 Task: Search one way flight ticket for 4 adults, 1 infant in seat and 1 infant on lap in premium economy from Greensboro: Piedmont Triad International Airport to Raleigh: Raleigh-durham International Airport on 8-5-2023. Choice of flights is JetBlue. Number of bags: 5 checked bags. Price is upto 60000. Outbound departure time preference is 10:15.
Action: Mouse moved to (378, 327)
Screenshot: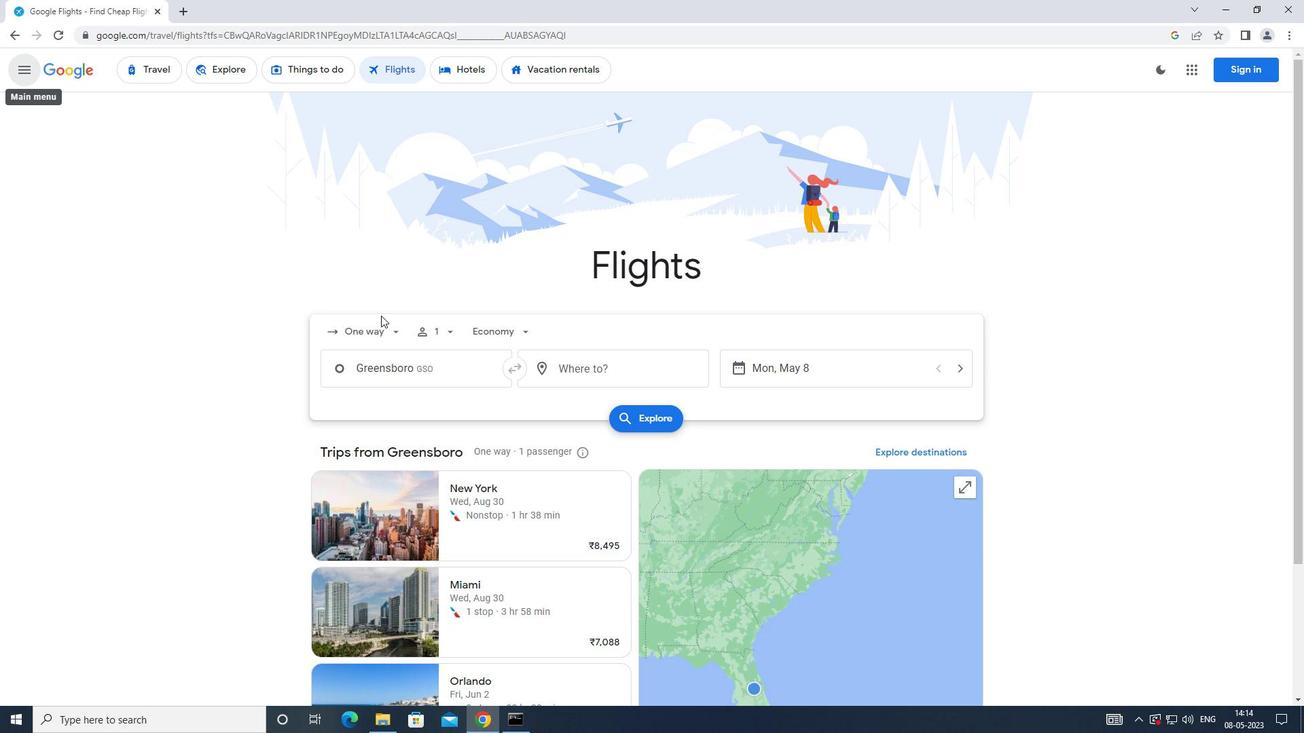 
Action: Mouse pressed left at (378, 327)
Screenshot: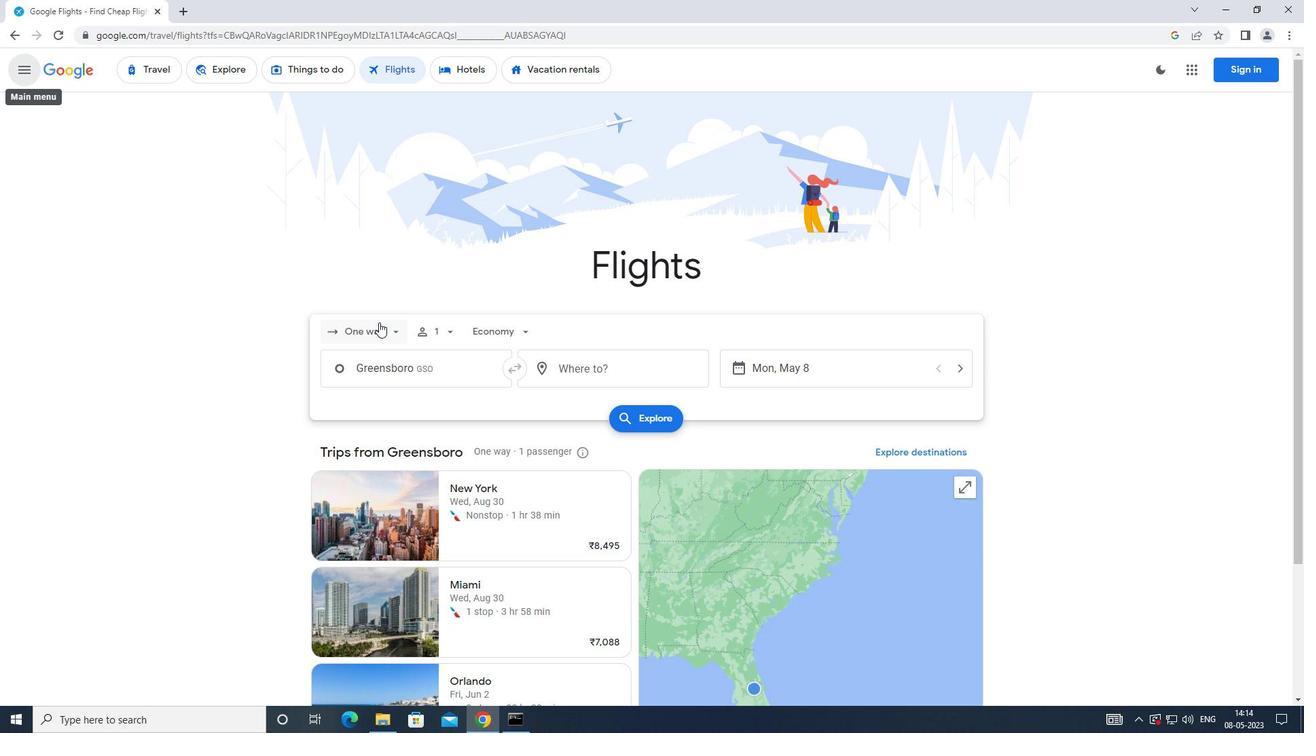 
Action: Mouse moved to (381, 400)
Screenshot: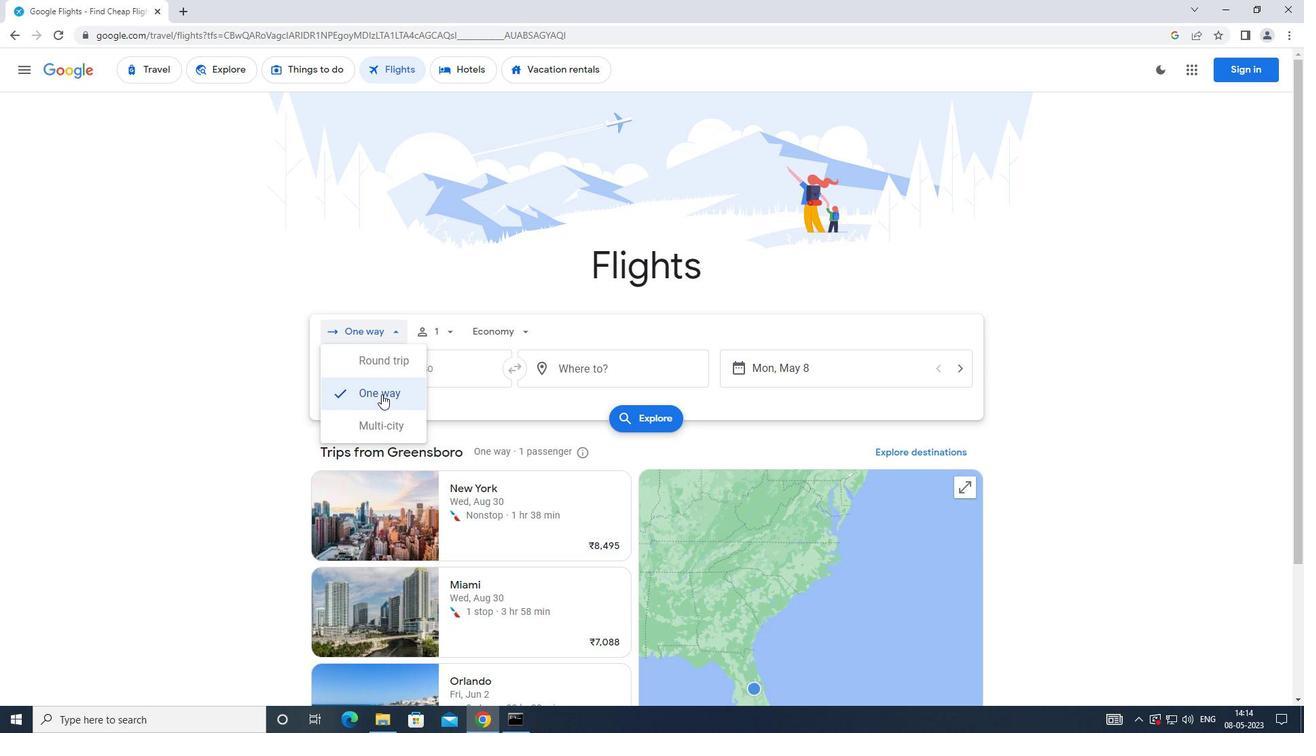 
Action: Mouse pressed left at (381, 400)
Screenshot: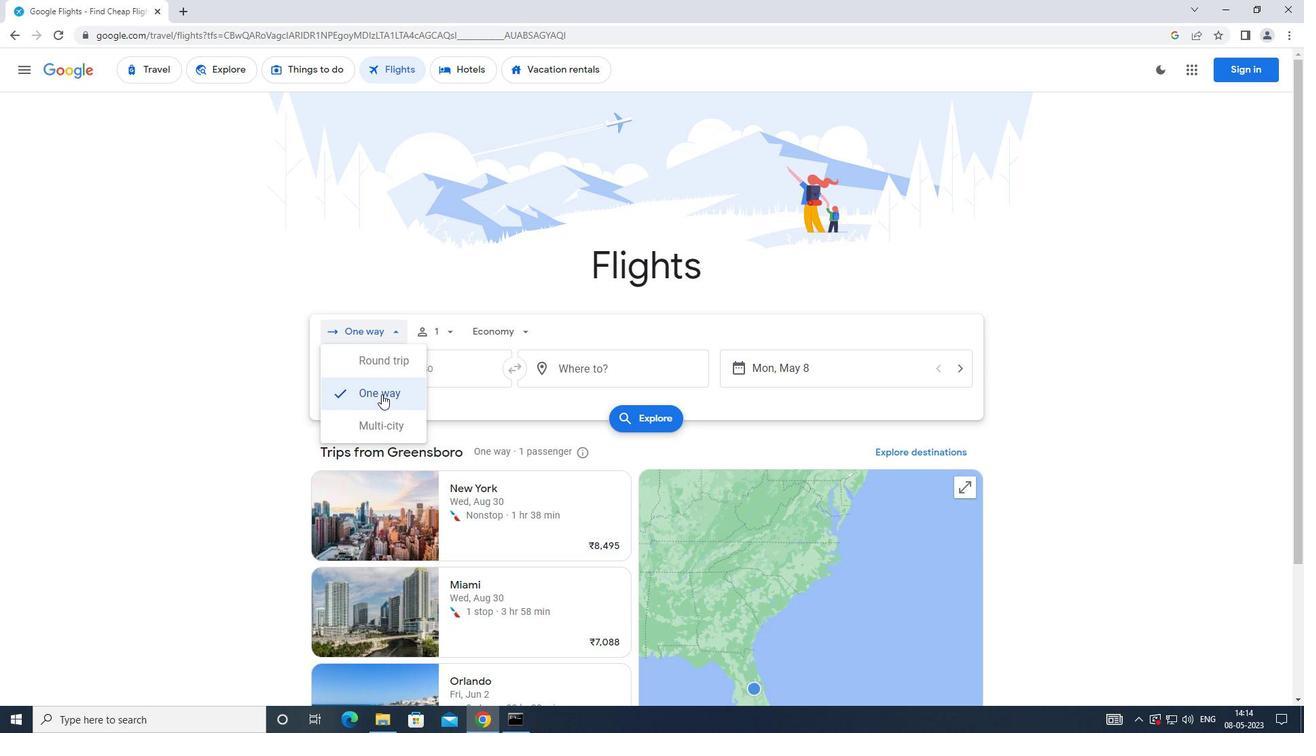 
Action: Mouse moved to (441, 330)
Screenshot: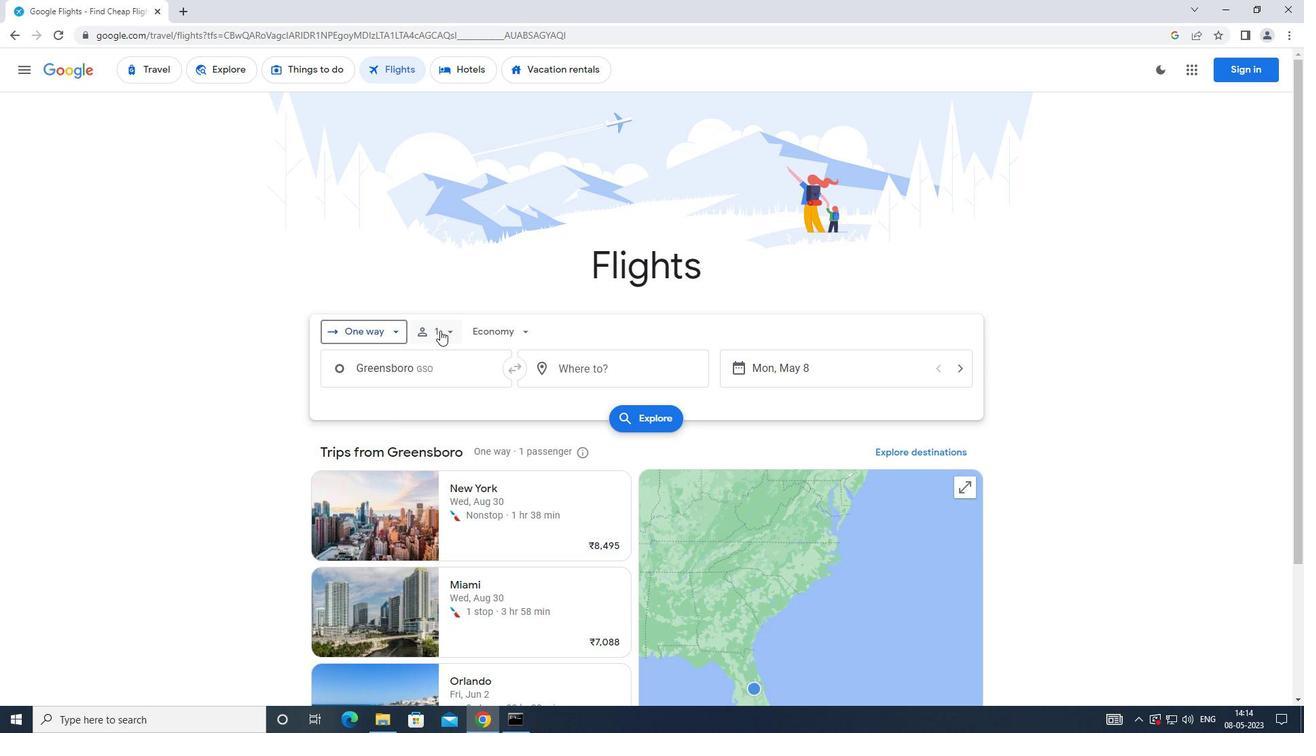 
Action: Mouse pressed left at (441, 330)
Screenshot: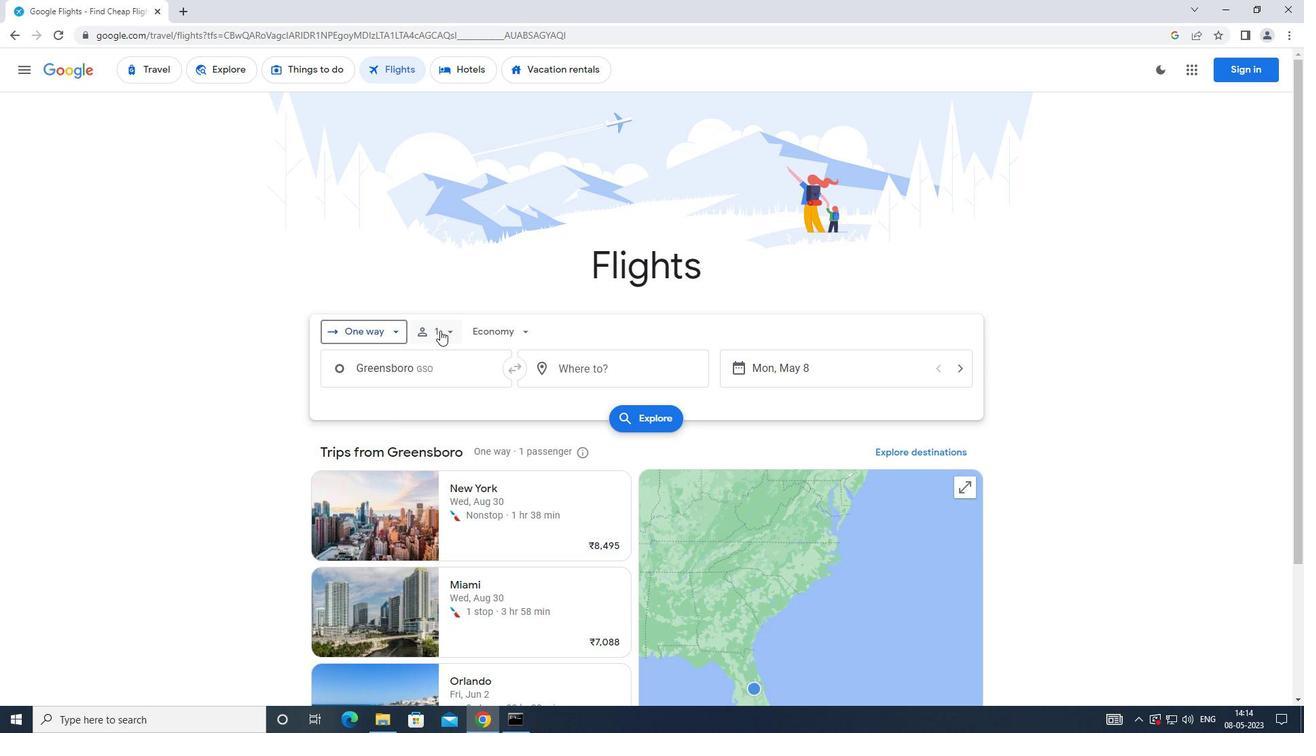 
Action: Mouse moved to (550, 363)
Screenshot: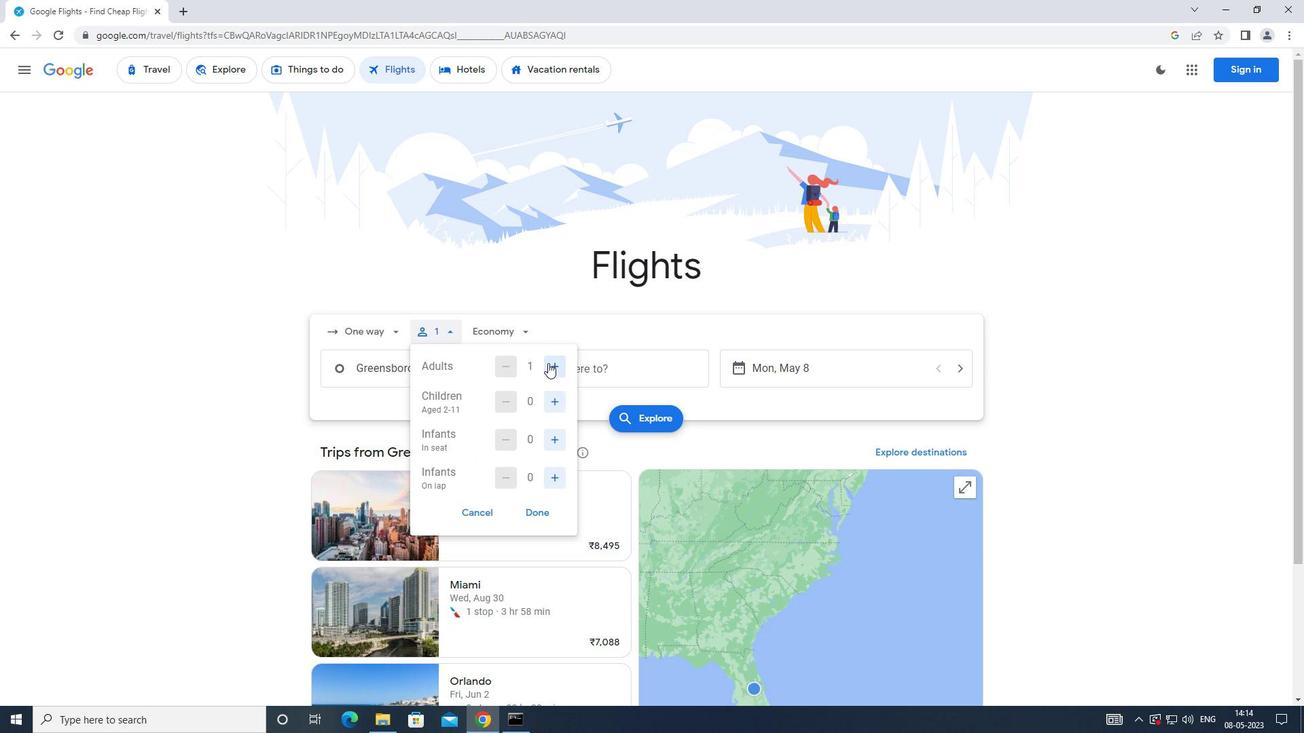 
Action: Mouse pressed left at (550, 363)
Screenshot: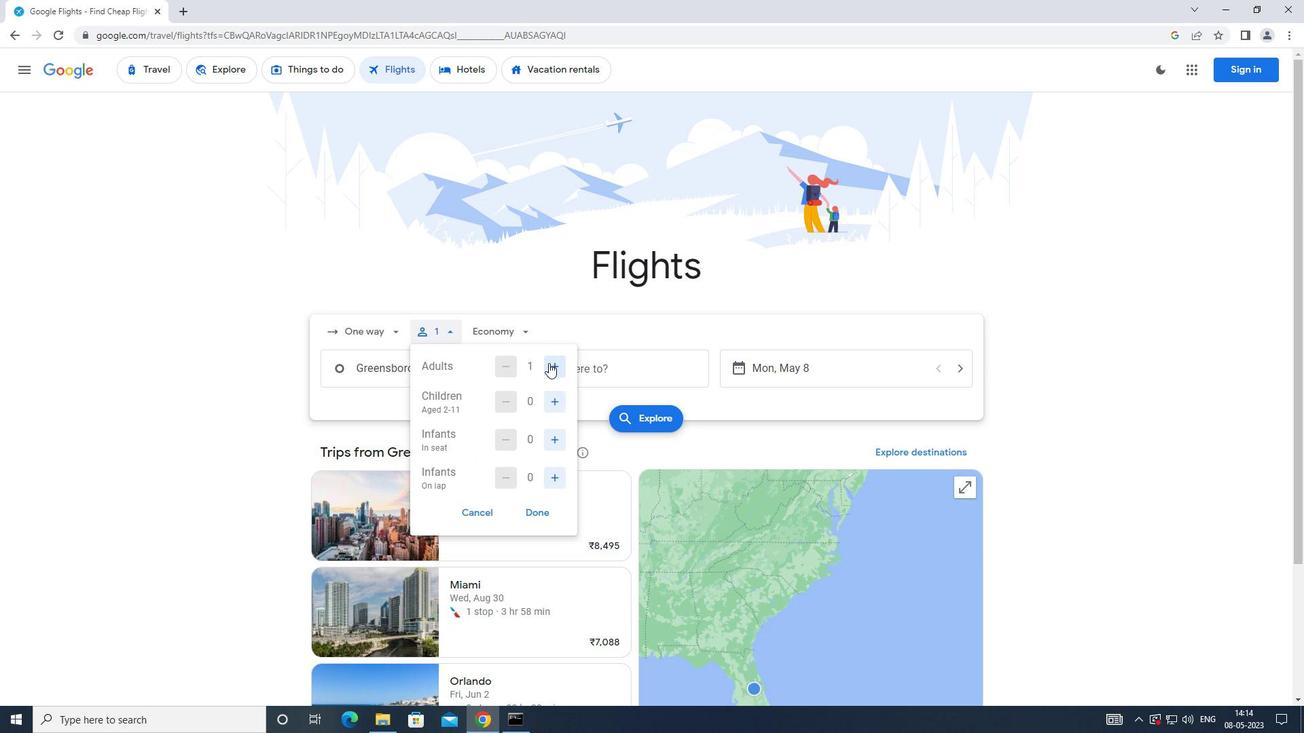 
Action: Mouse pressed left at (550, 363)
Screenshot: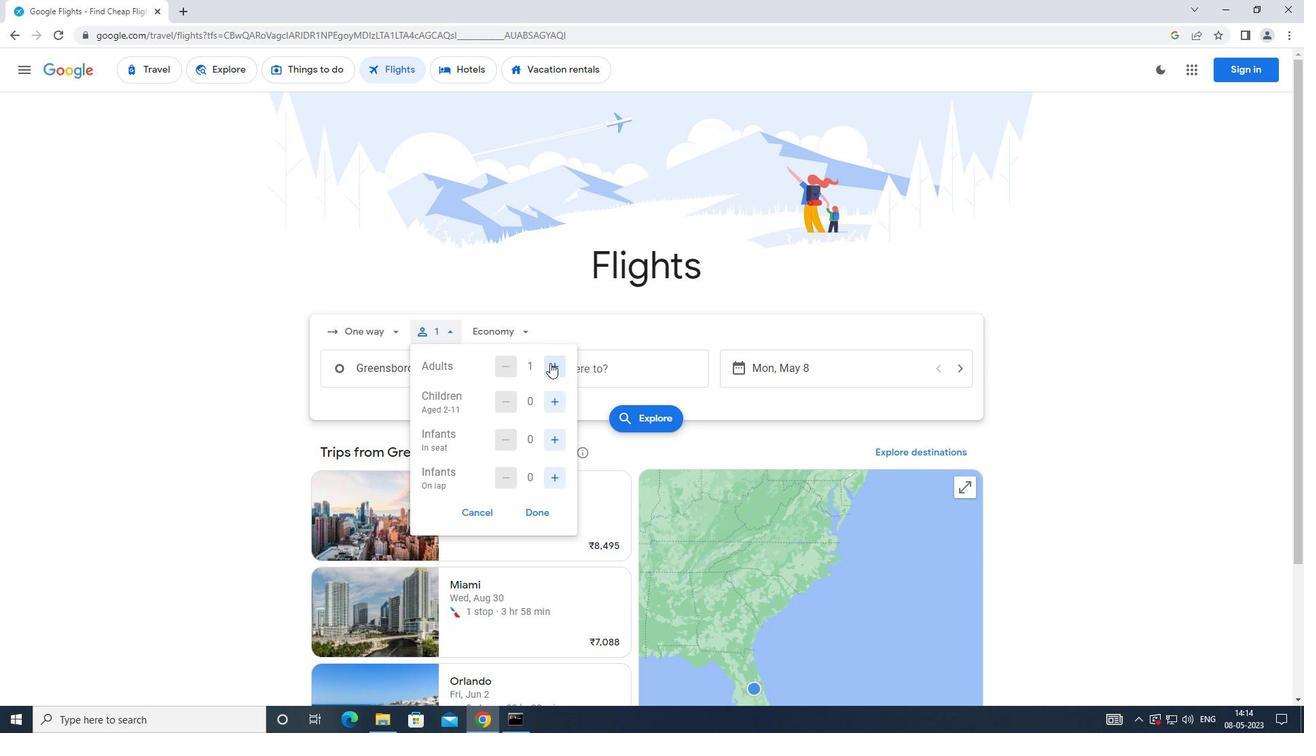 
Action: Mouse pressed left at (550, 363)
Screenshot: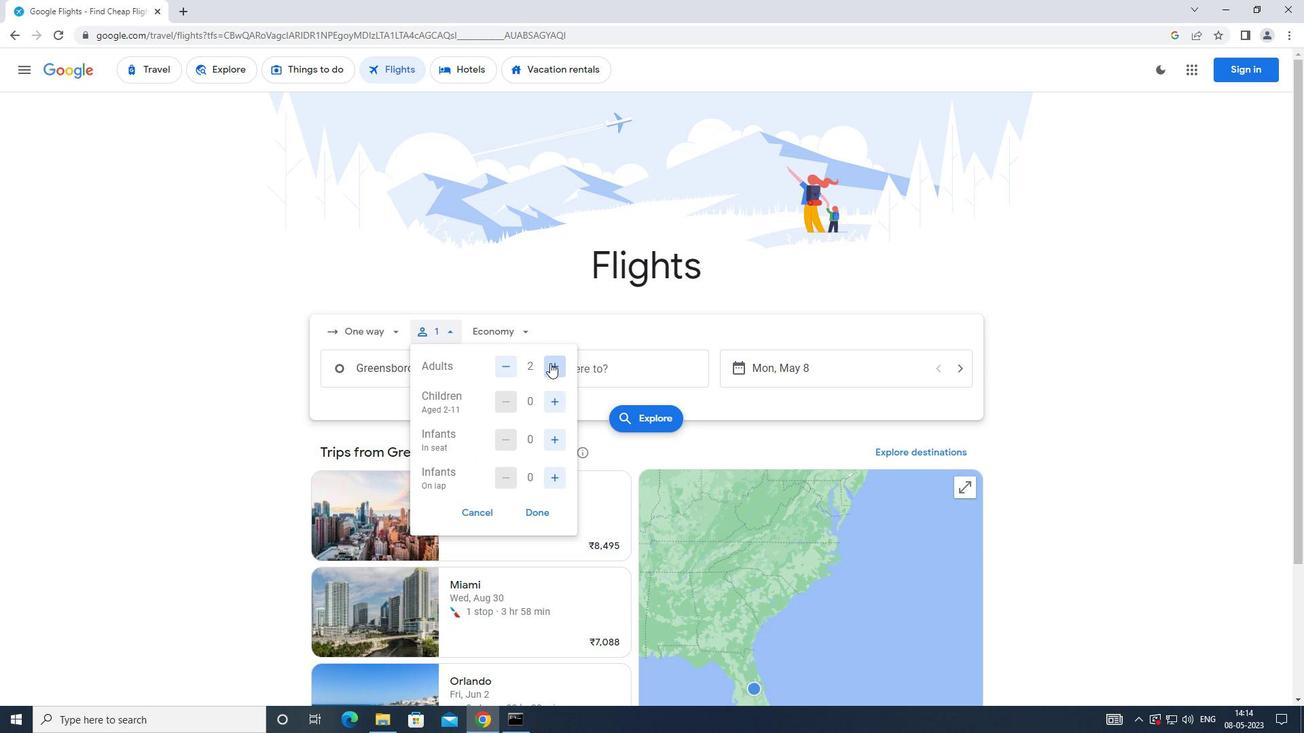 
Action: Mouse moved to (555, 371)
Screenshot: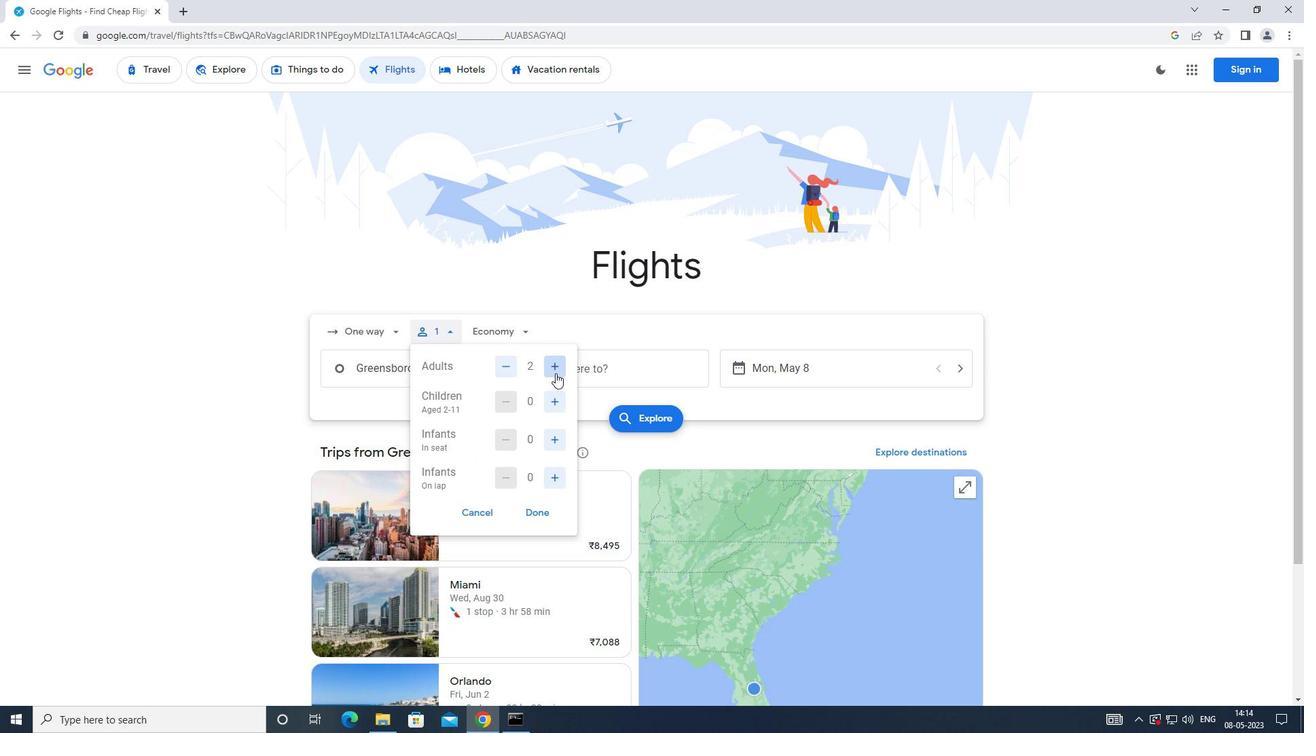 
Action: Mouse pressed left at (555, 371)
Screenshot: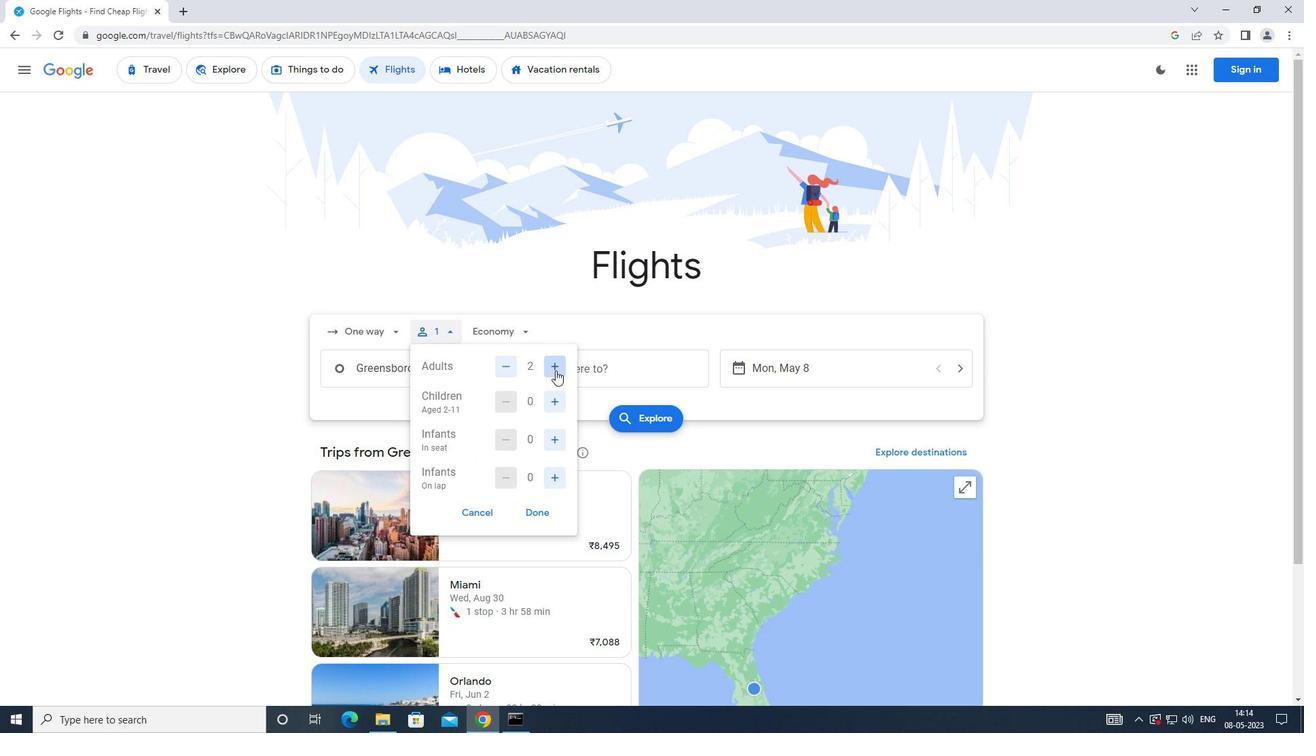 
Action: Mouse moved to (498, 368)
Screenshot: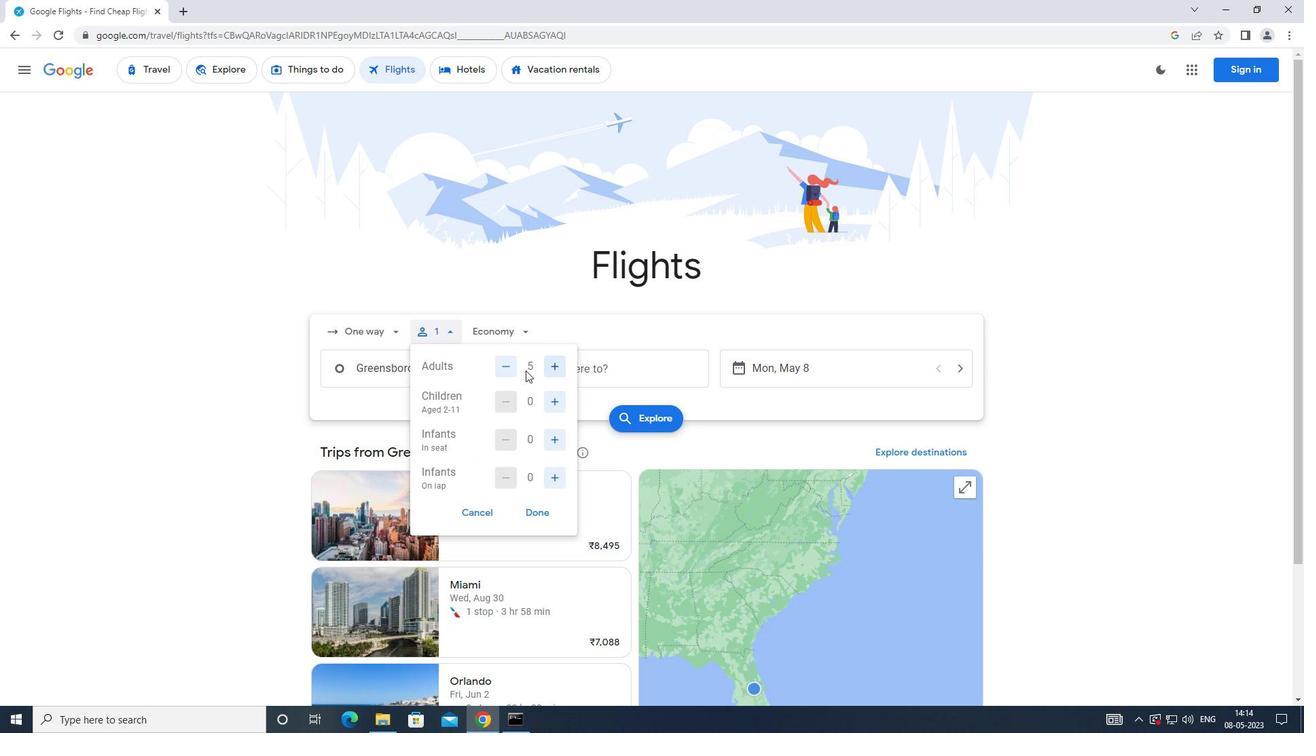 
Action: Mouse pressed left at (498, 368)
Screenshot: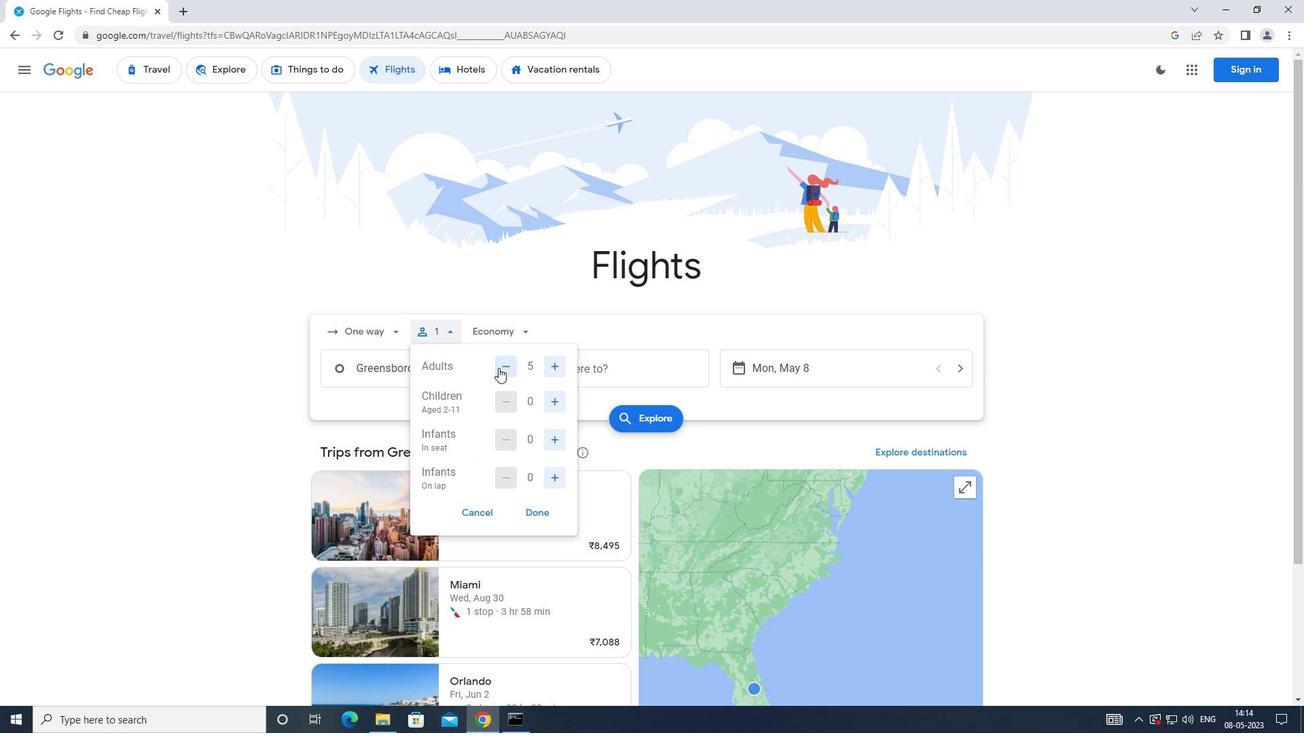 
Action: Mouse moved to (556, 398)
Screenshot: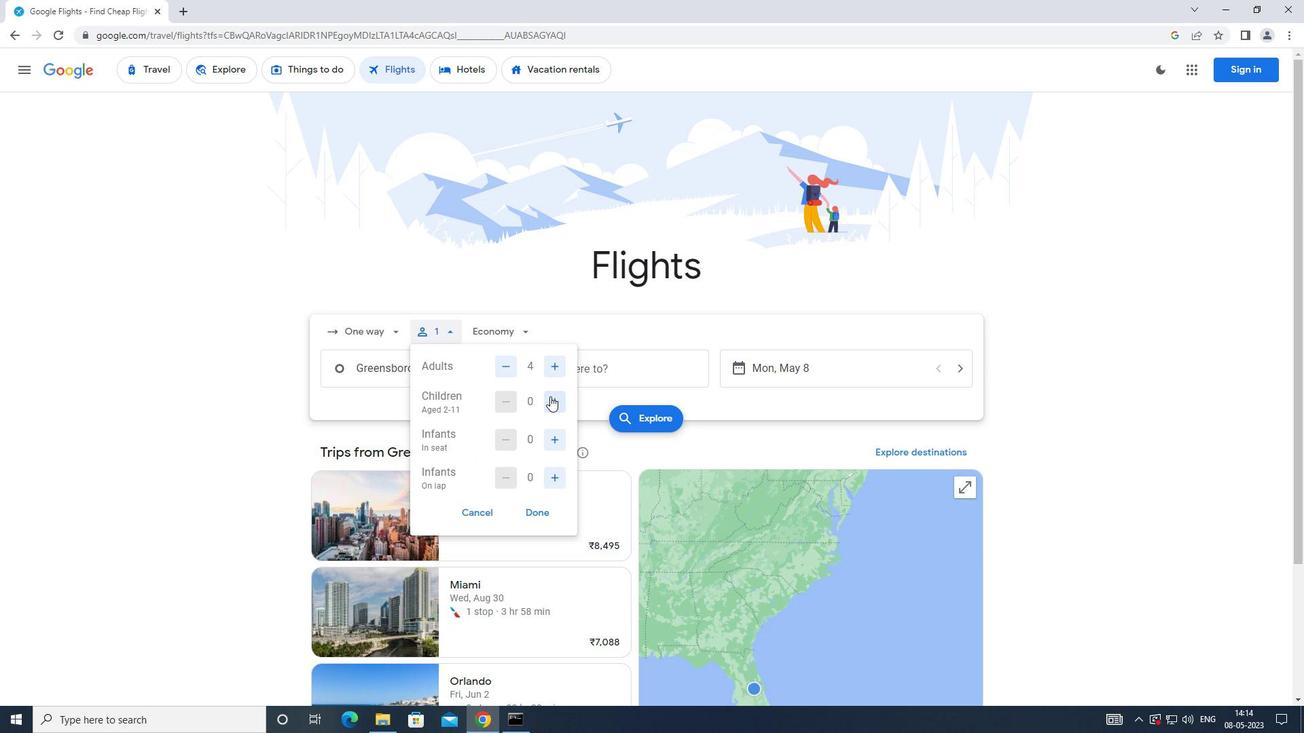 
Action: Mouse pressed left at (556, 398)
Screenshot: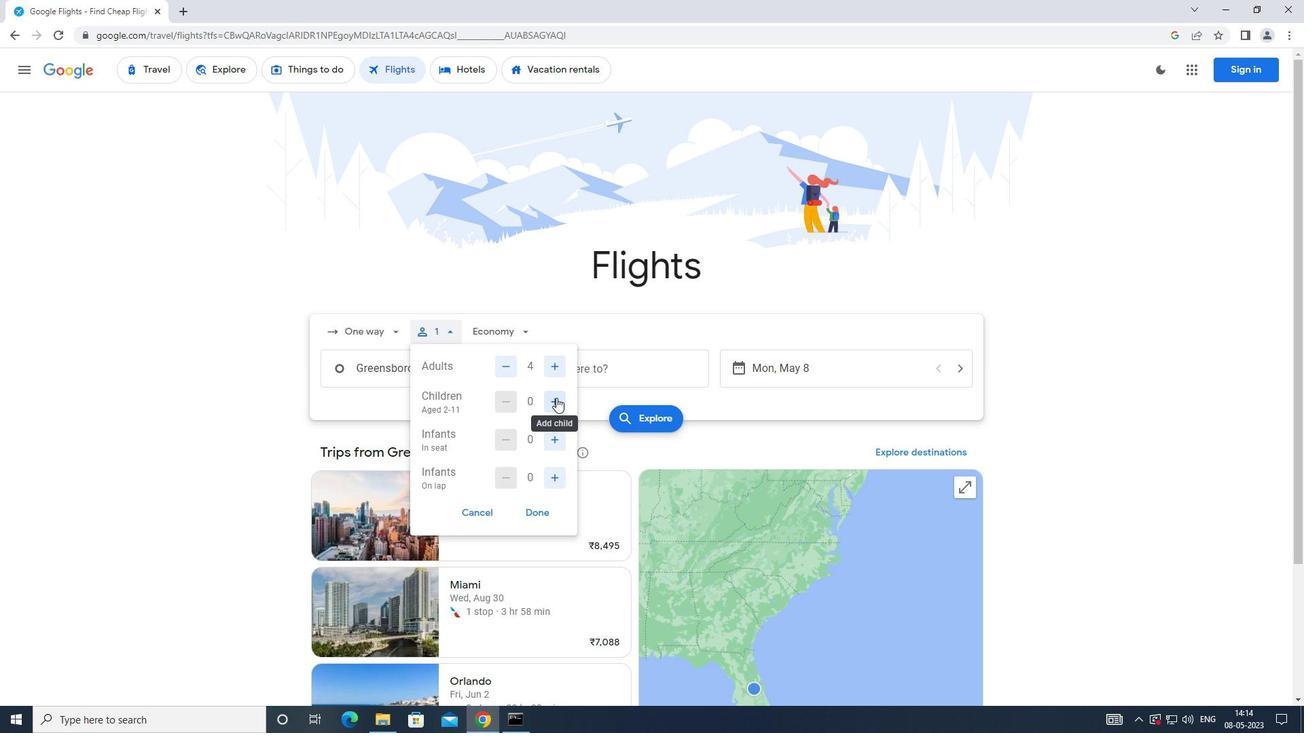 
Action: Mouse moved to (512, 398)
Screenshot: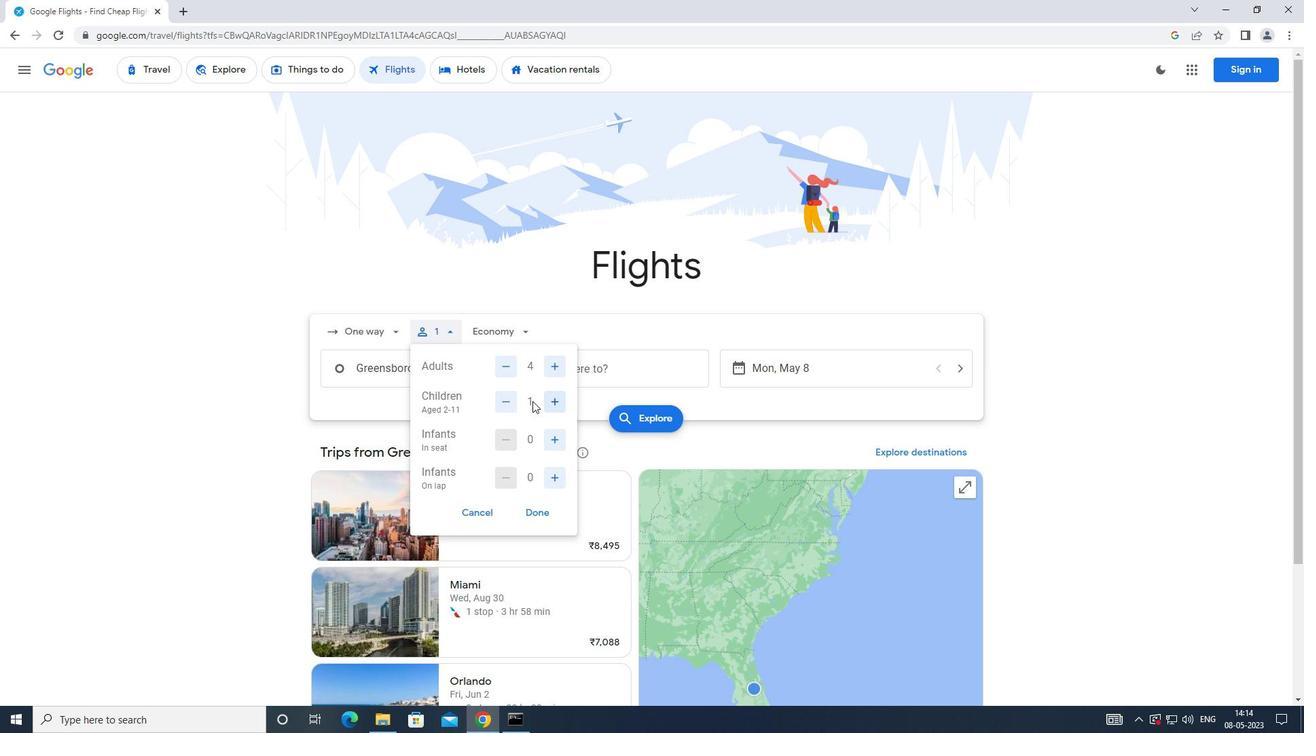 
Action: Mouse pressed left at (512, 398)
Screenshot: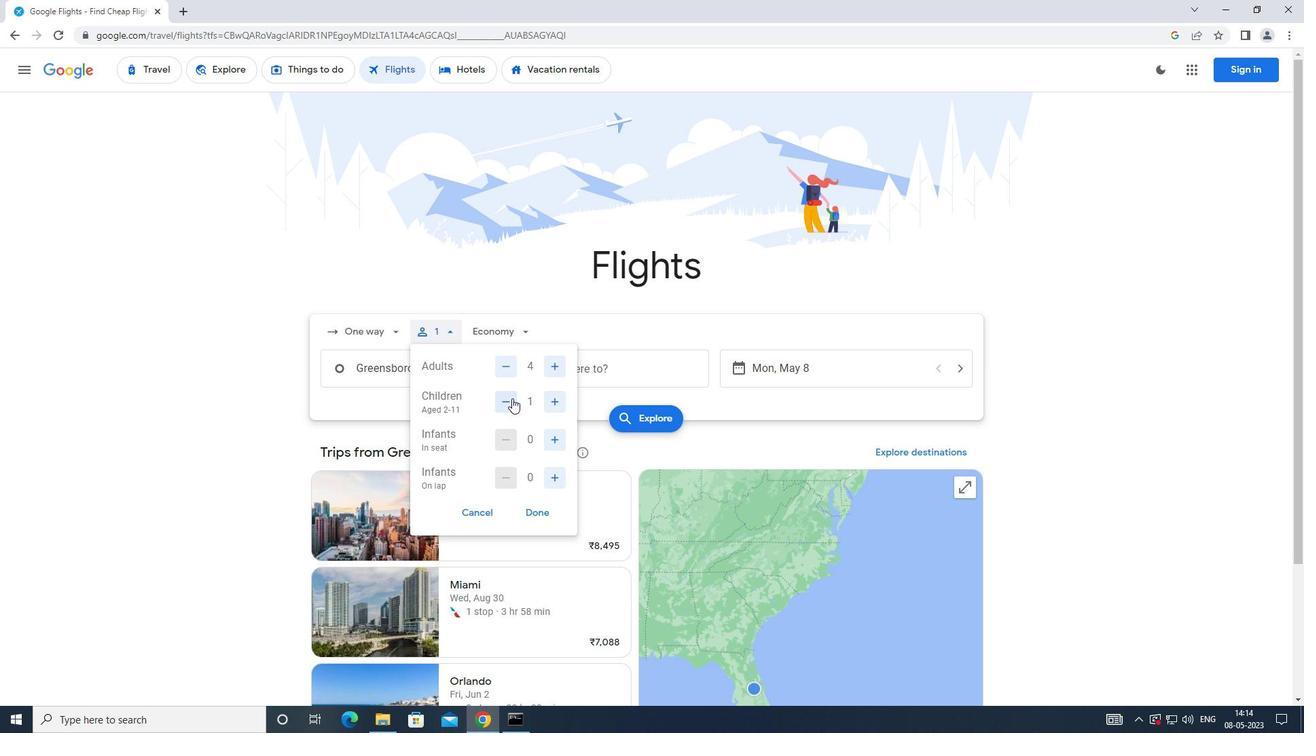 
Action: Mouse moved to (556, 445)
Screenshot: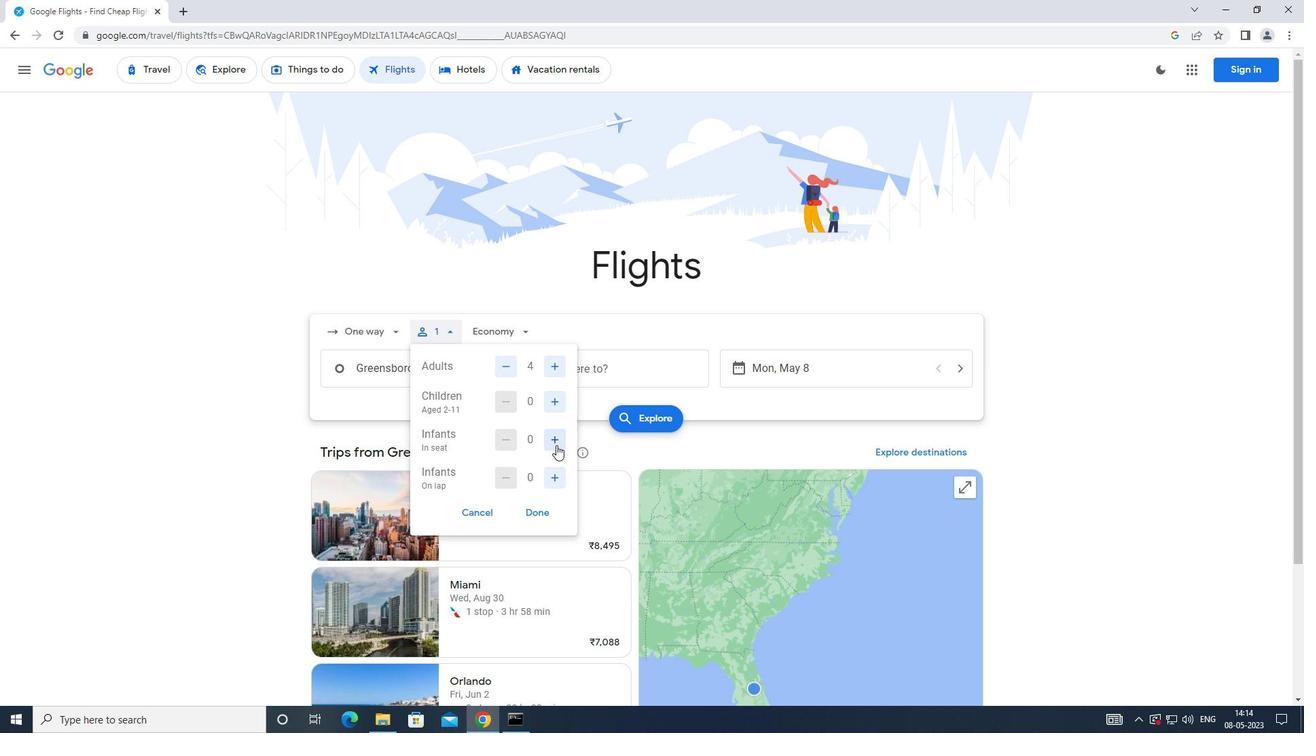
Action: Mouse pressed left at (556, 445)
Screenshot: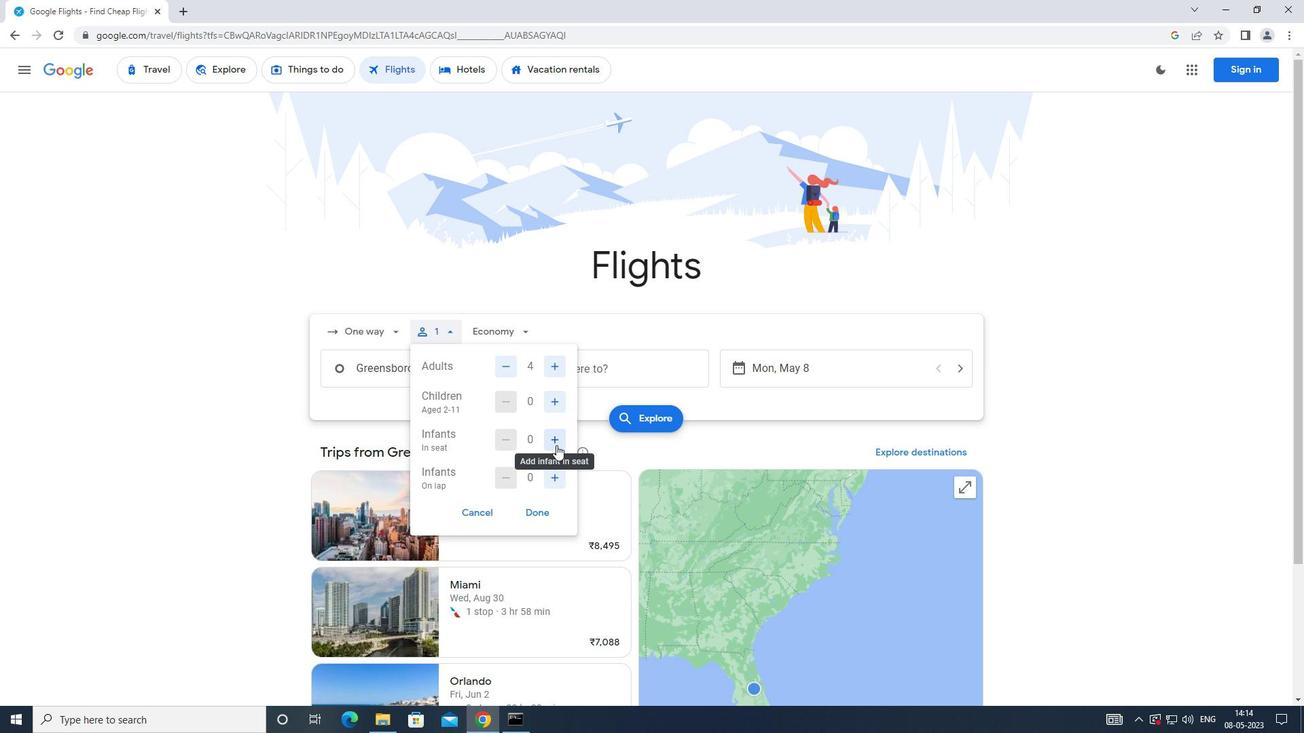 
Action: Mouse moved to (559, 475)
Screenshot: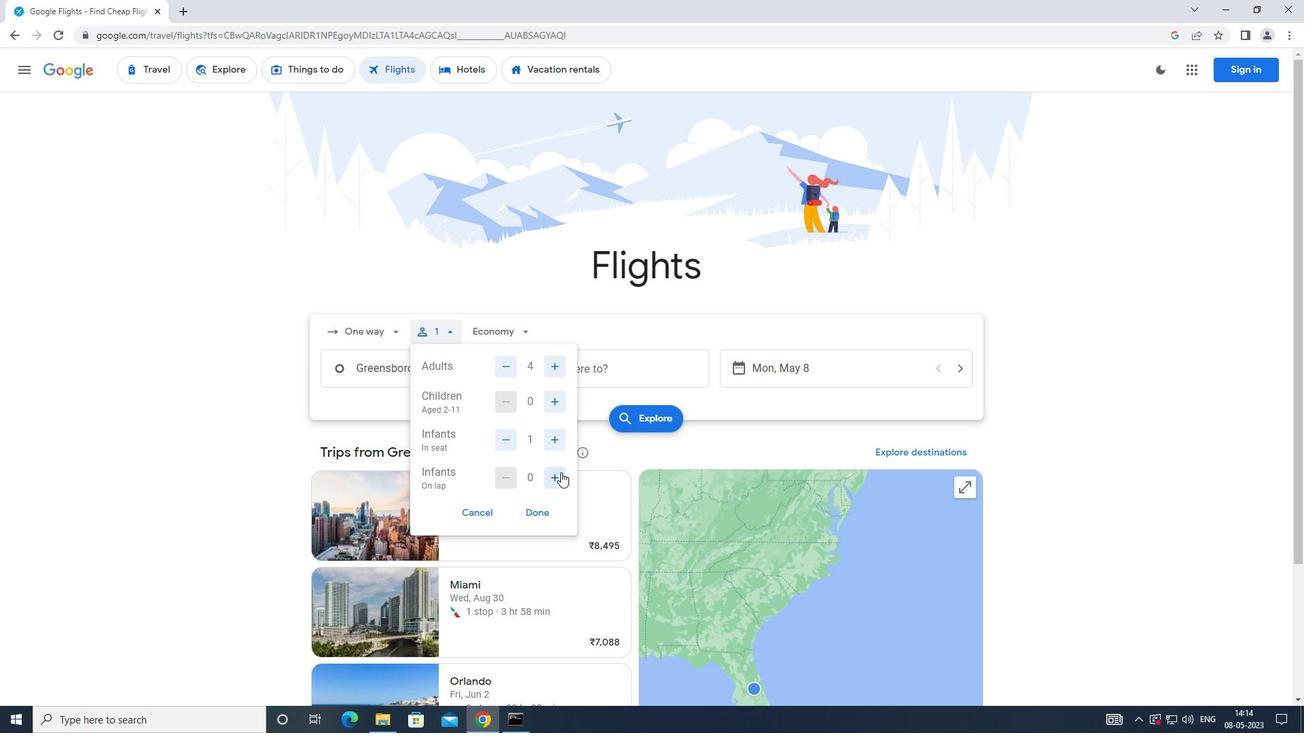 
Action: Mouse pressed left at (559, 475)
Screenshot: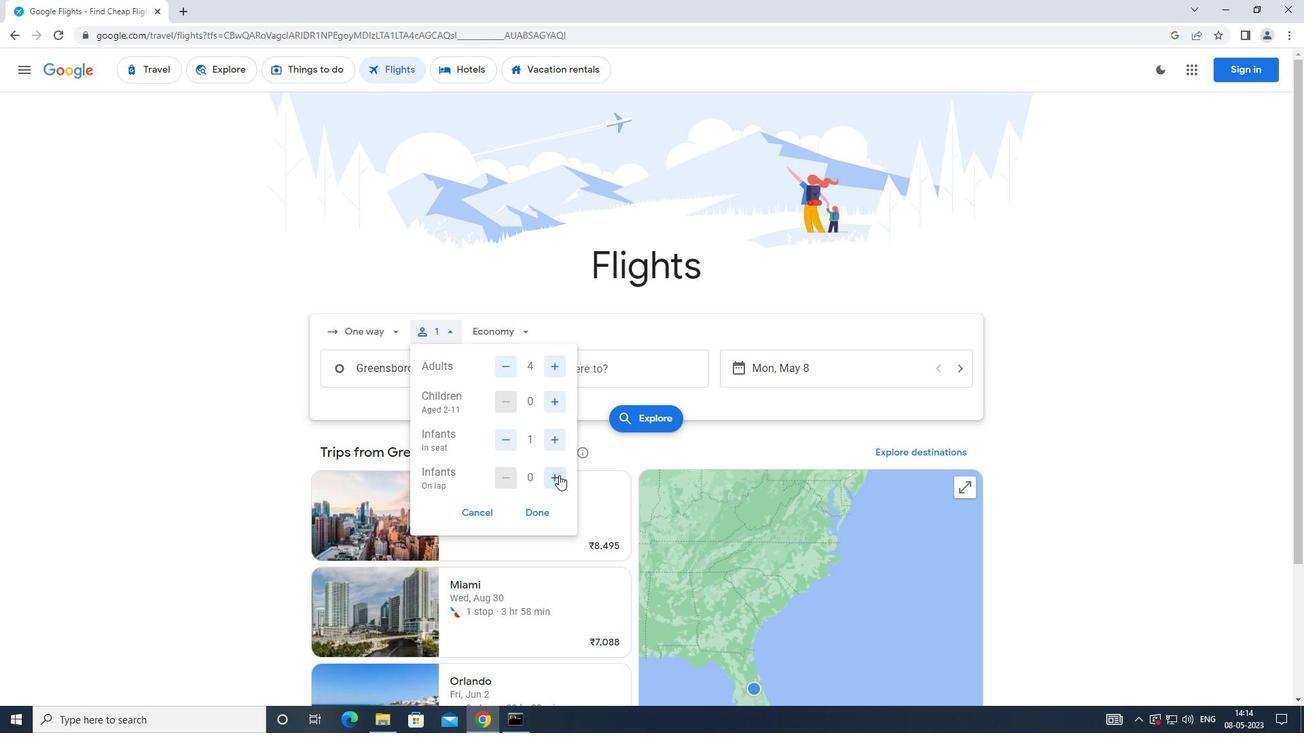 
Action: Mouse moved to (540, 514)
Screenshot: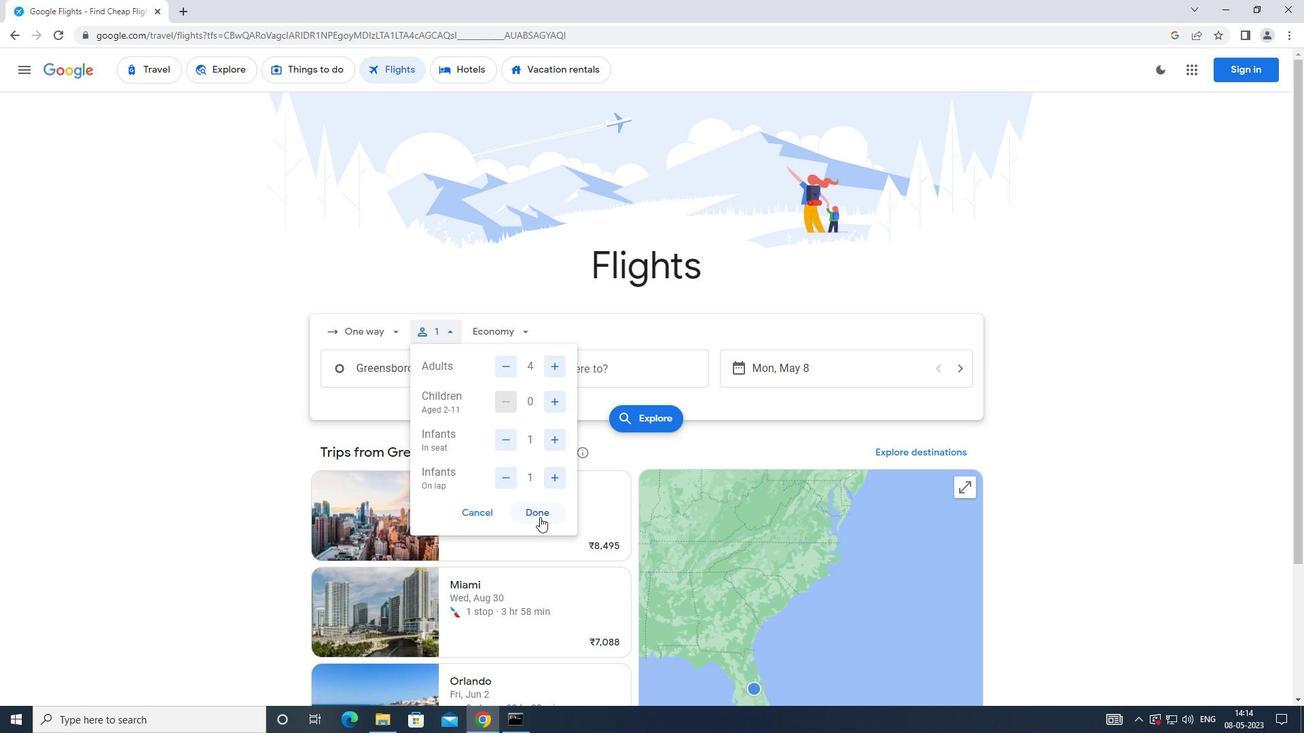 
Action: Mouse pressed left at (540, 514)
Screenshot: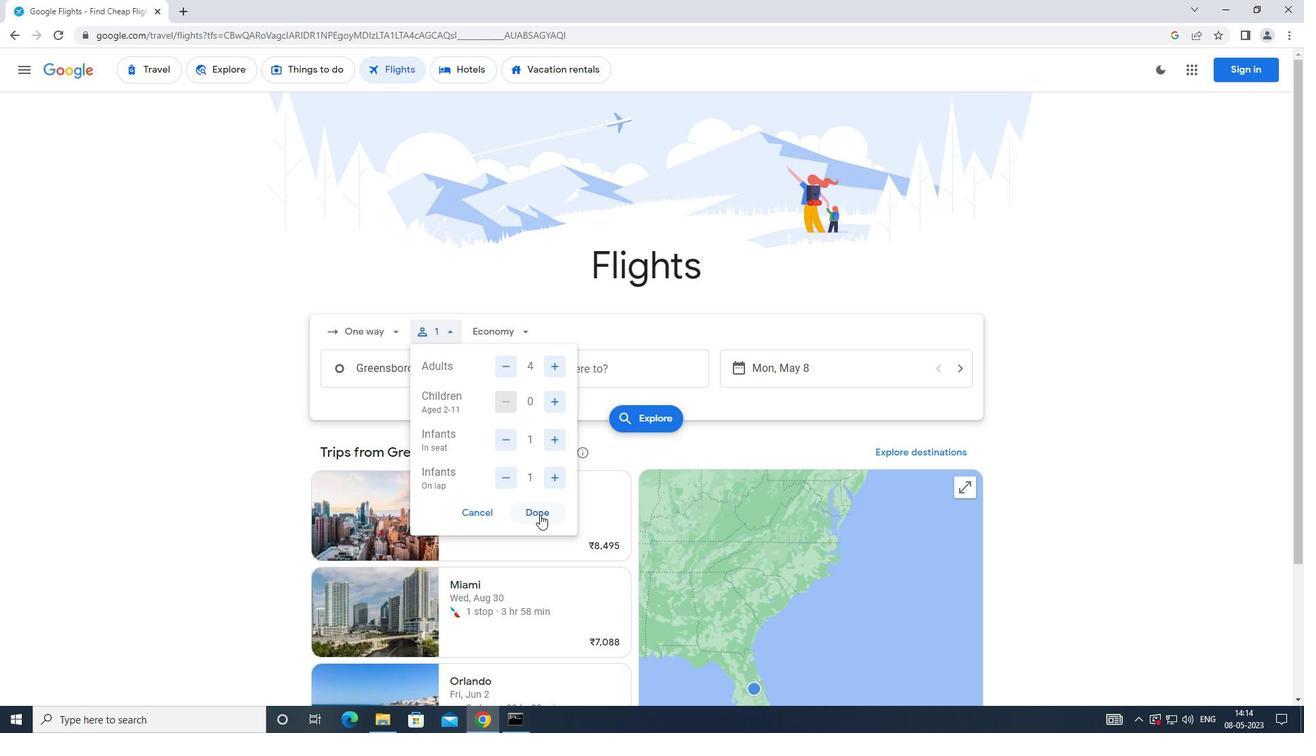 
Action: Mouse moved to (479, 339)
Screenshot: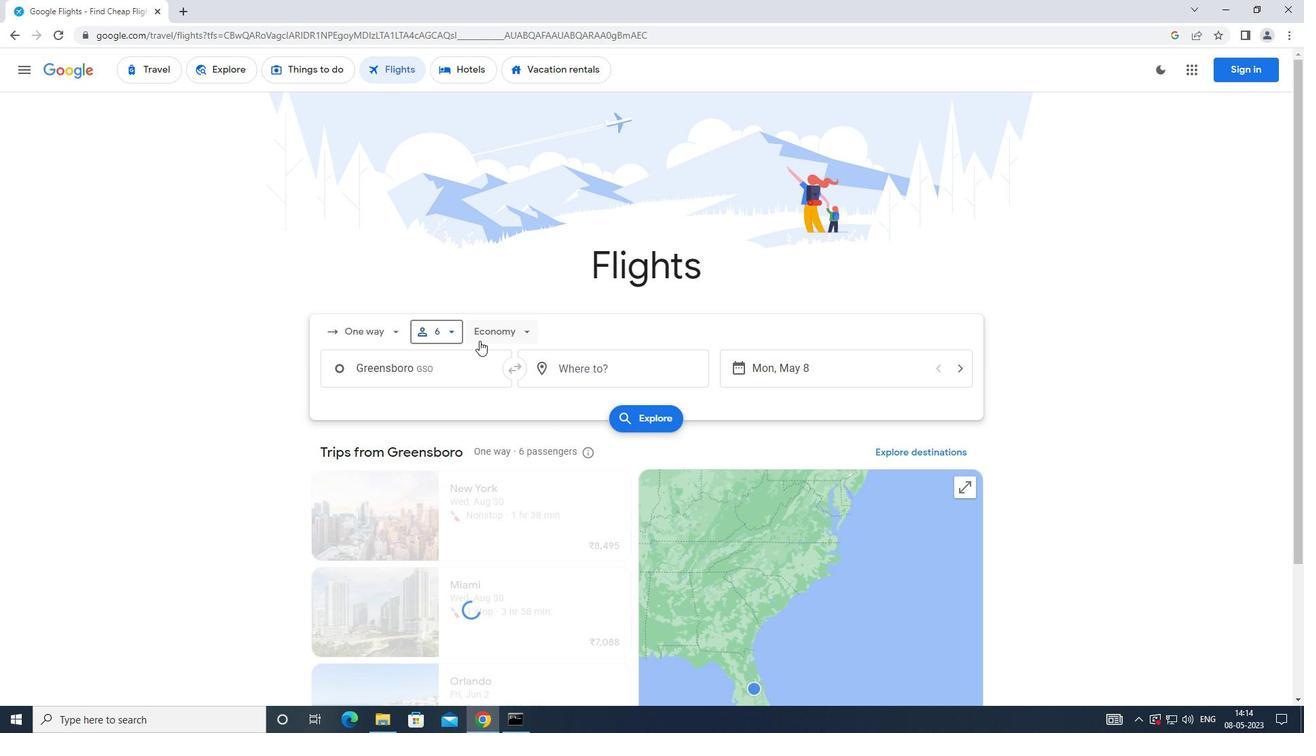 
Action: Mouse pressed left at (479, 339)
Screenshot: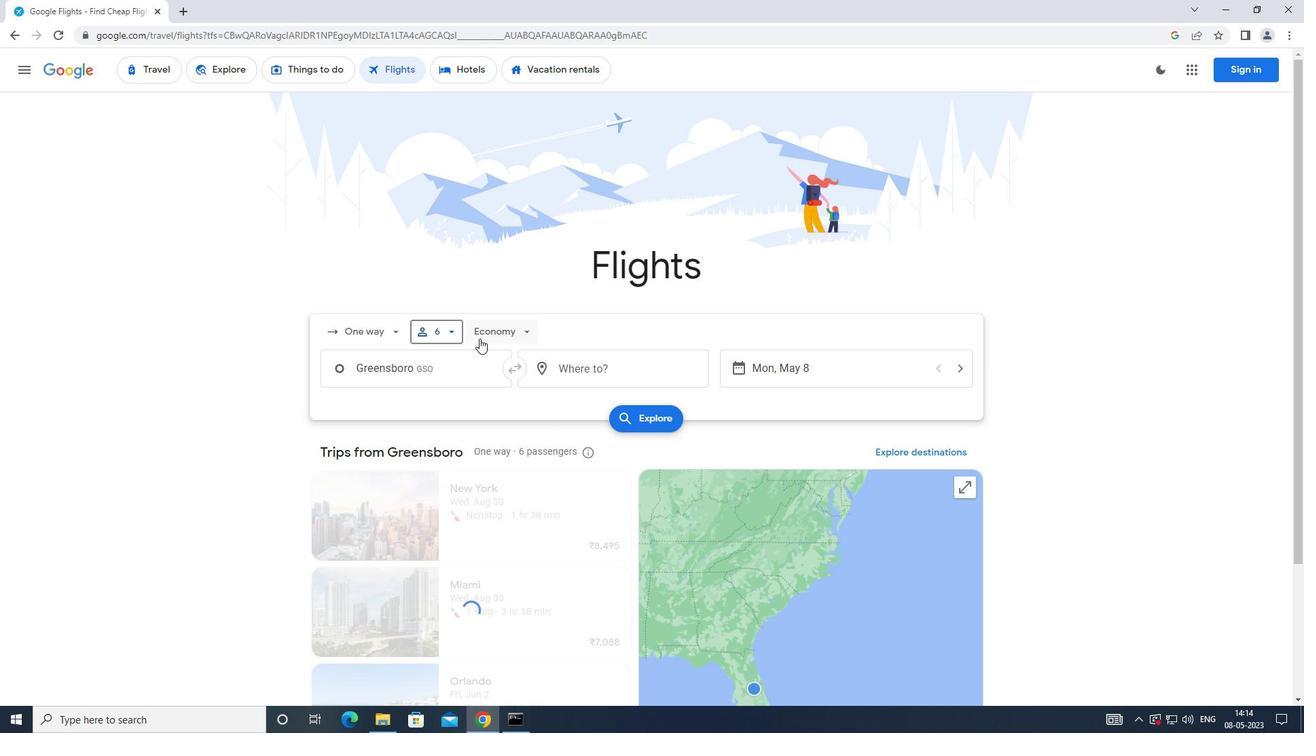 
Action: Mouse moved to (532, 398)
Screenshot: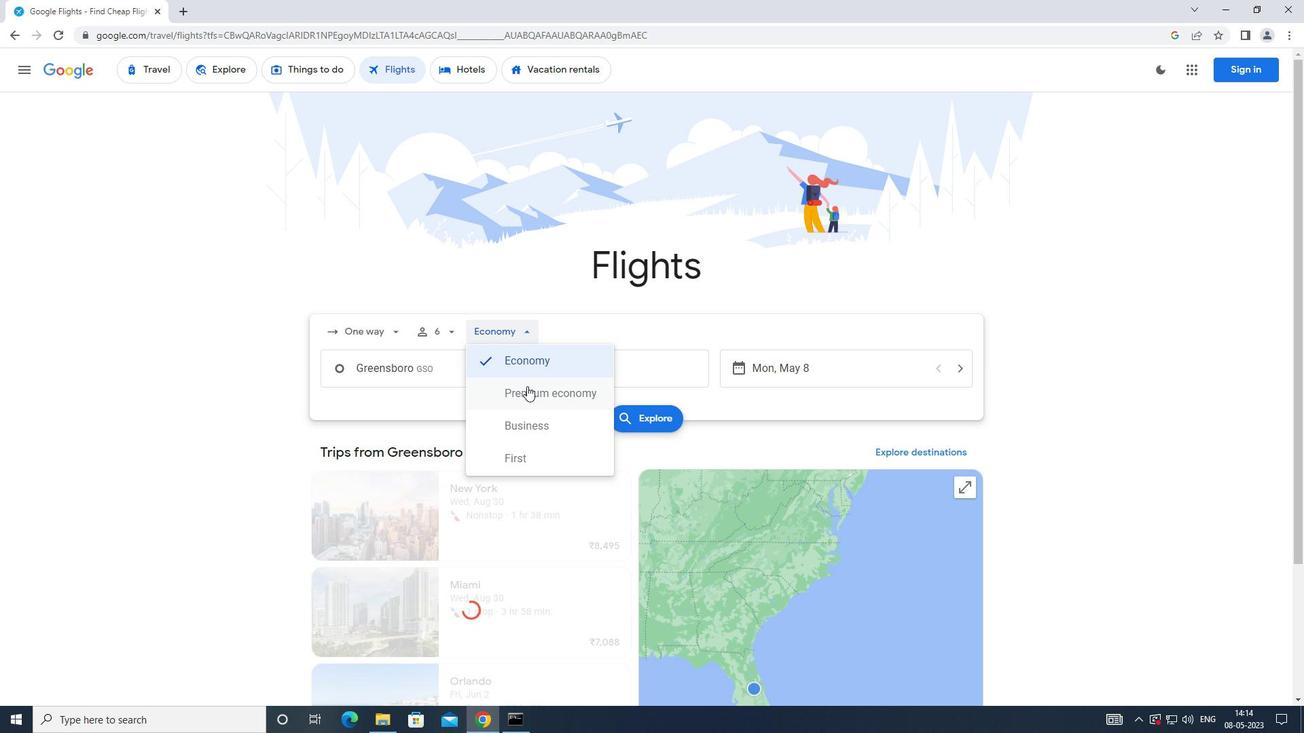 
Action: Mouse pressed left at (532, 398)
Screenshot: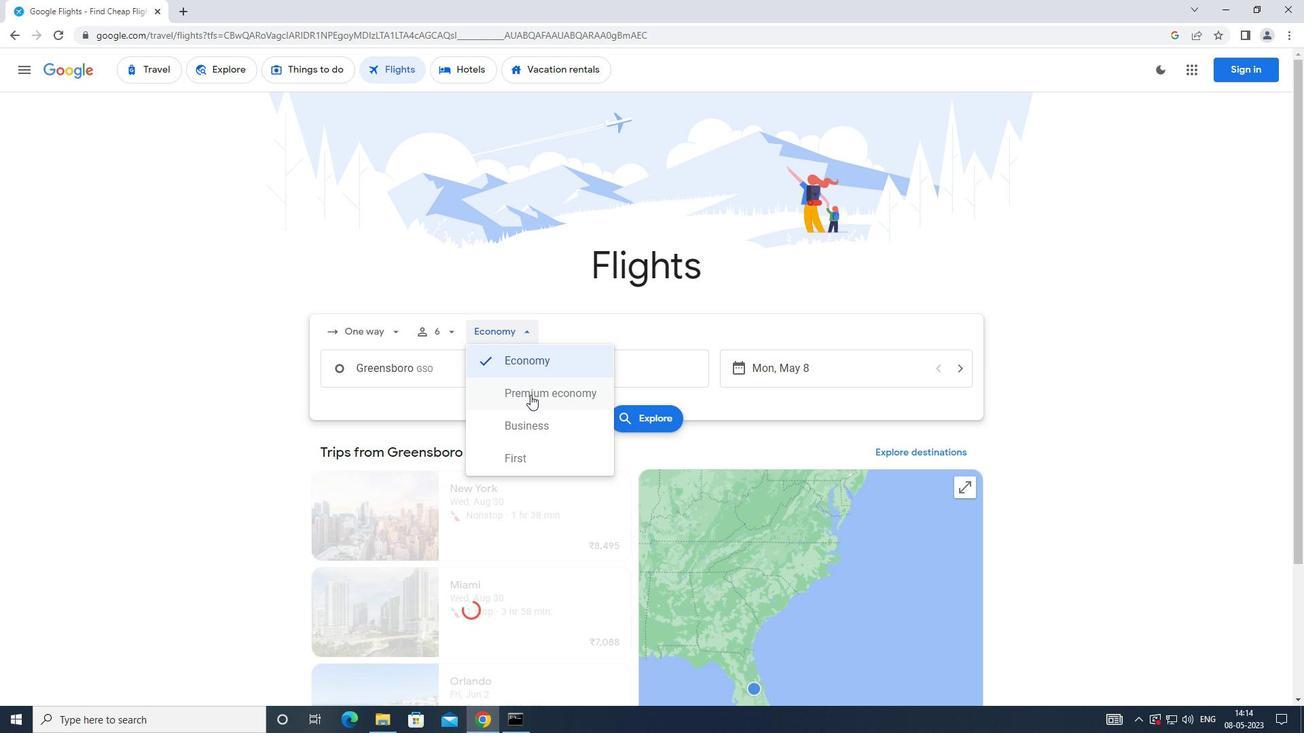 
Action: Mouse moved to (437, 375)
Screenshot: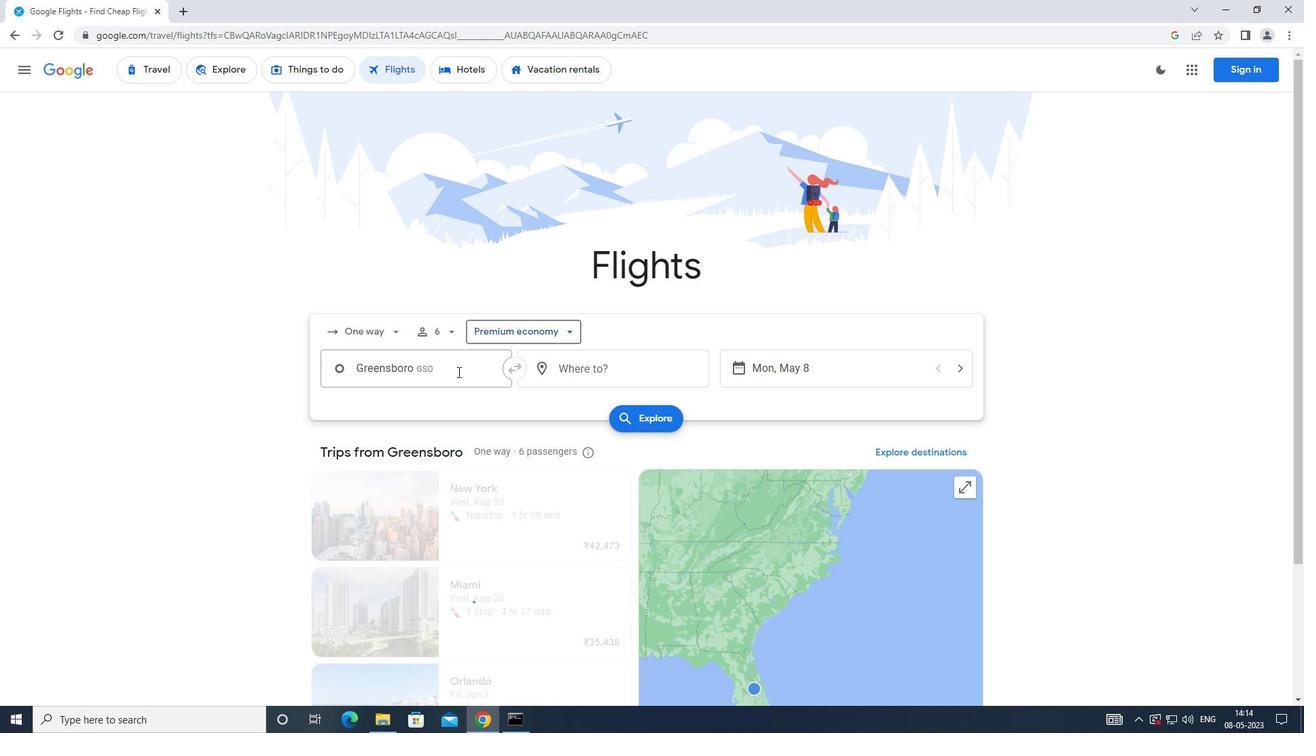 
Action: Mouse pressed left at (437, 375)
Screenshot: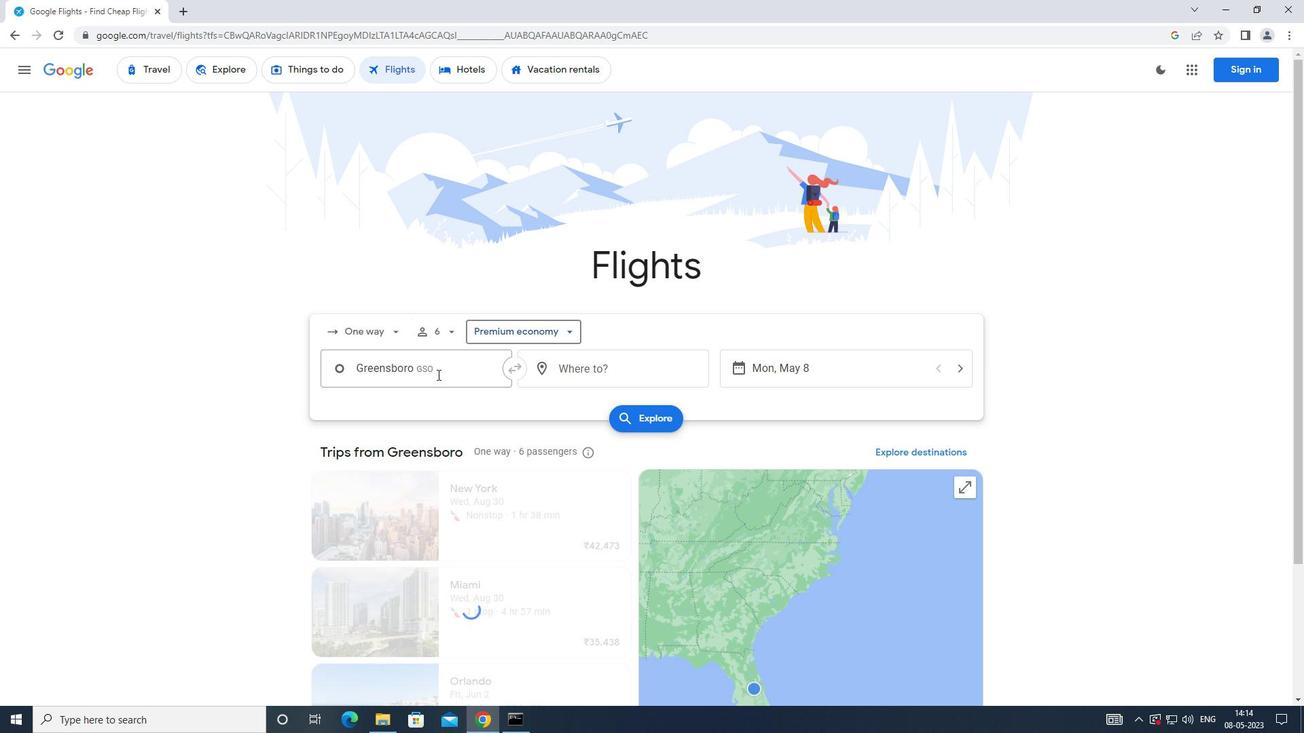
Action: Key pressed <Key.caps_lock>p<Key.caps_lock>iedmont
Screenshot: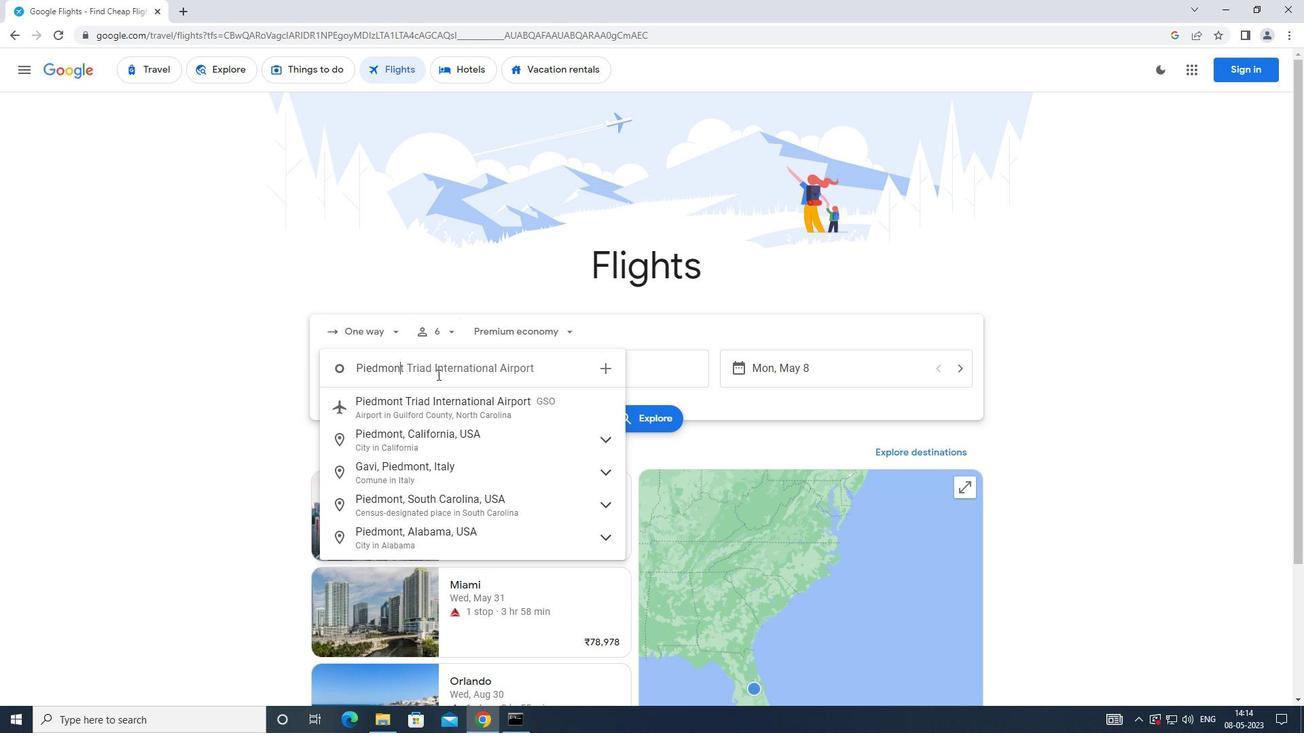 
Action: Mouse moved to (416, 417)
Screenshot: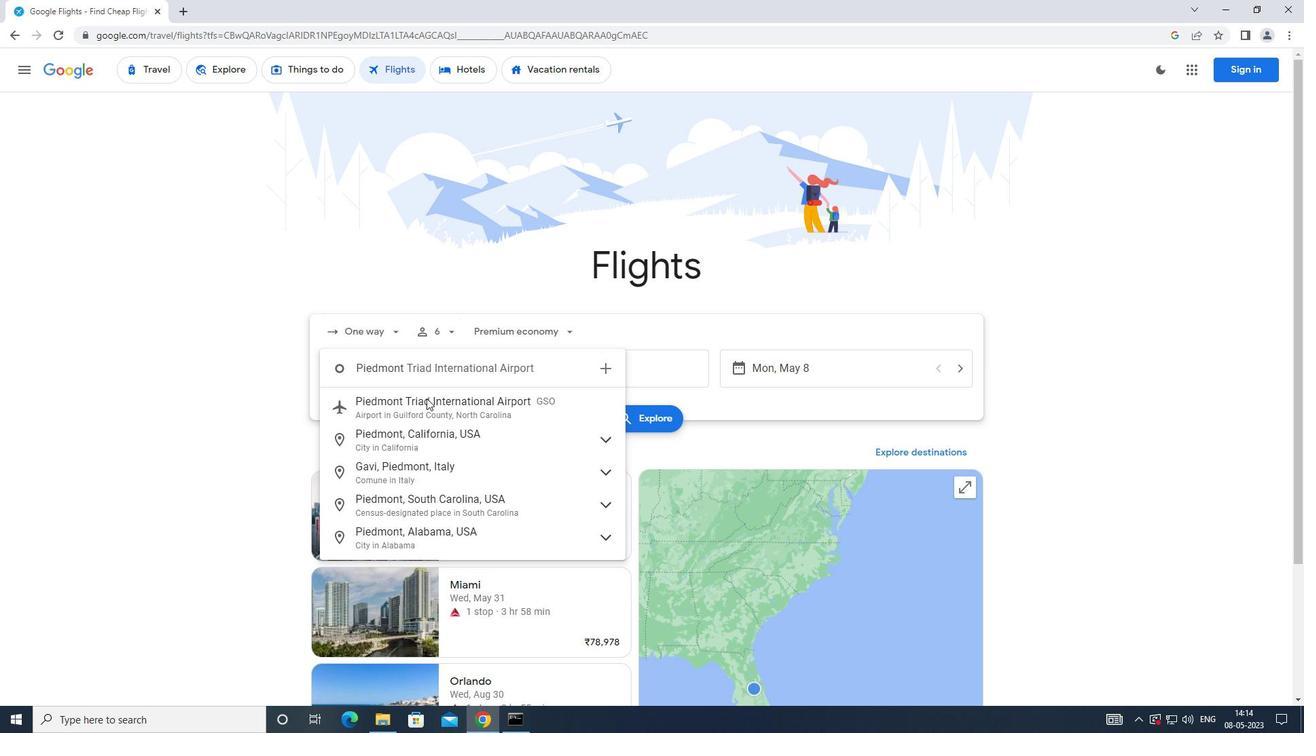 
Action: Mouse pressed left at (416, 417)
Screenshot: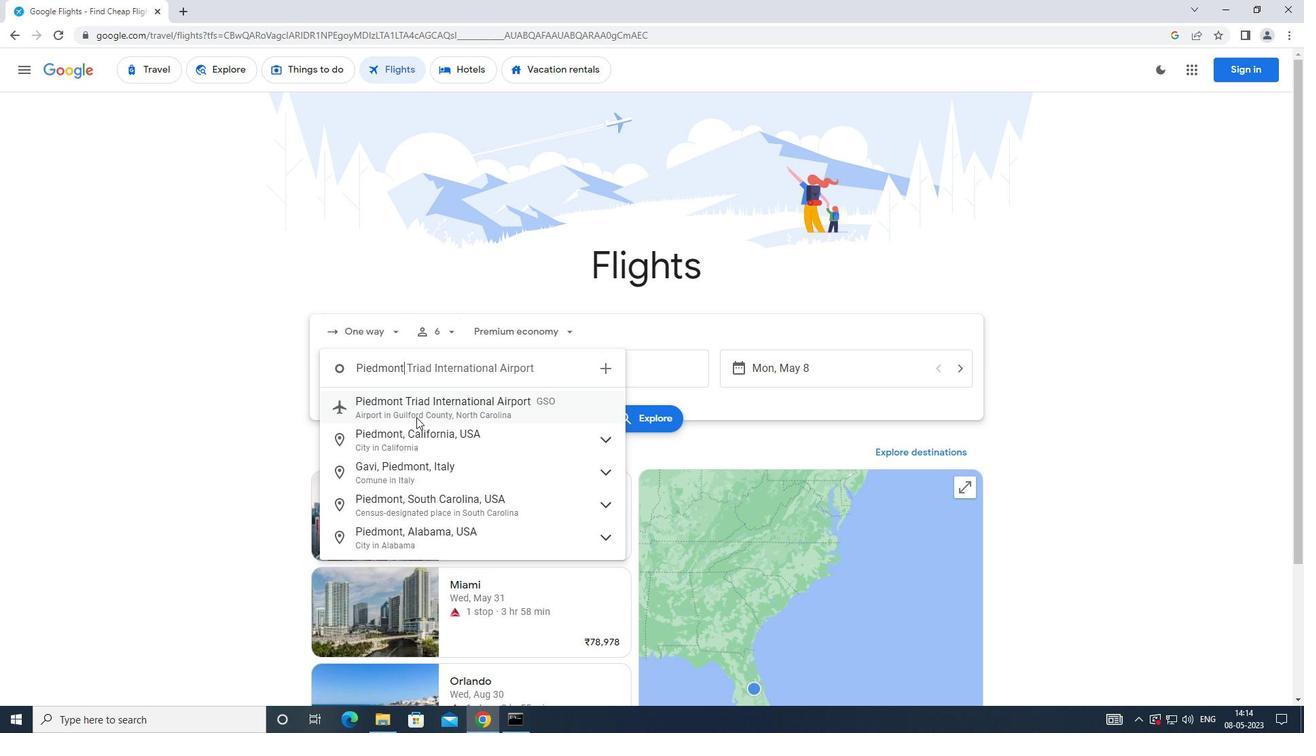 
Action: Mouse moved to (568, 377)
Screenshot: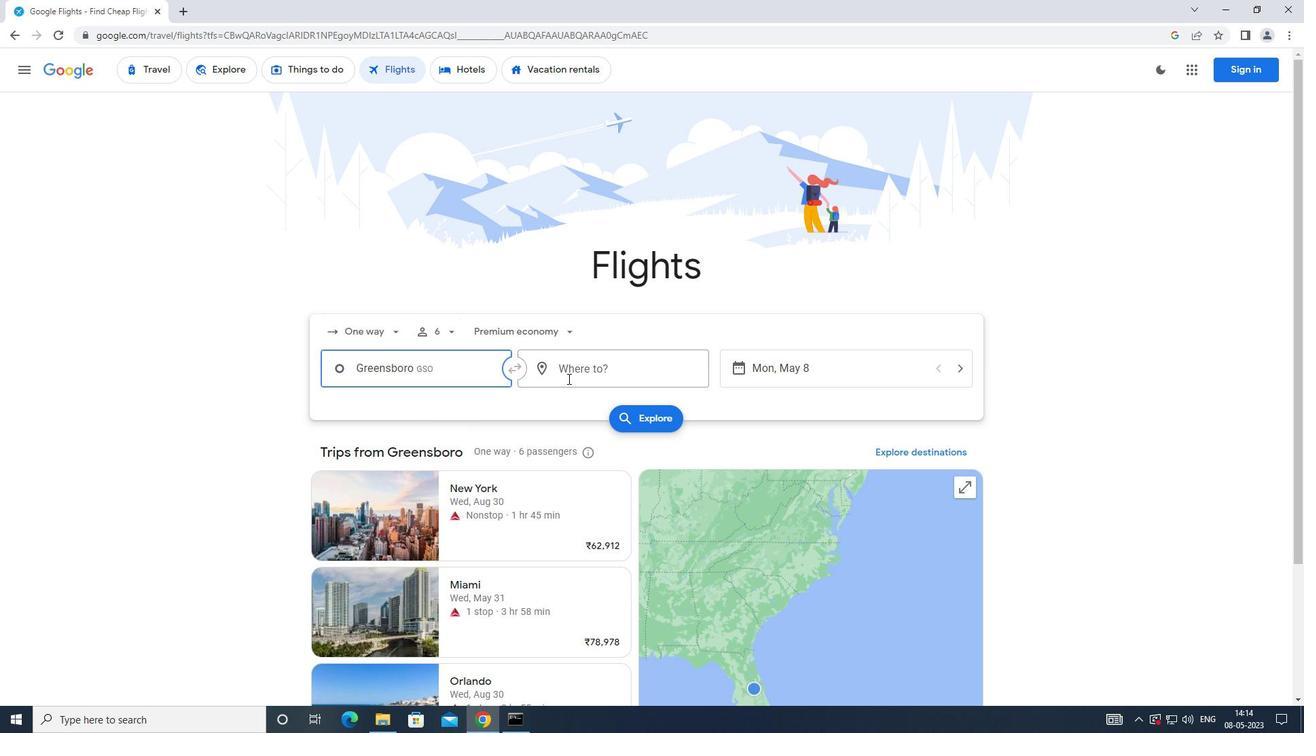 
Action: Mouse pressed left at (568, 377)
Screenshot: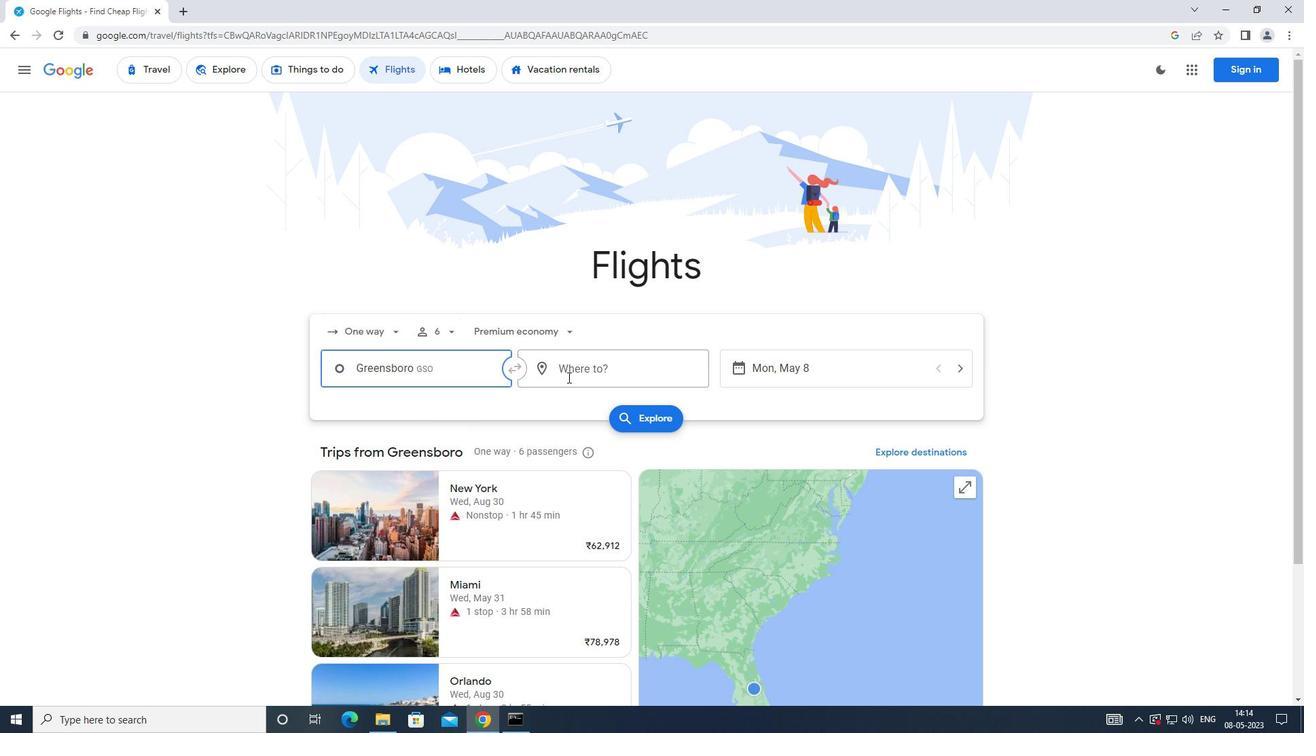 
Action: Mouse moved to (573, 374)
Screenshot: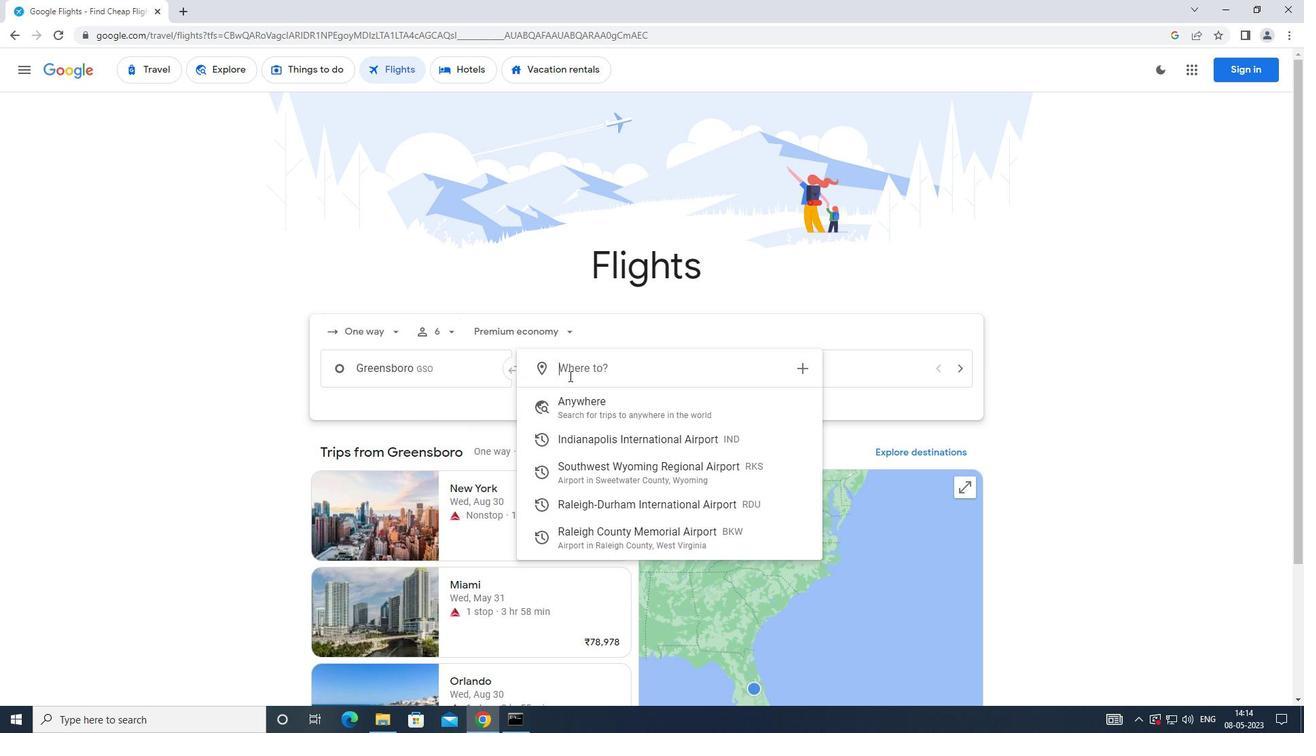 
Action: Key pressed <Key.caps_lock>r<Key.caps_lock>aleigh
Screenshot: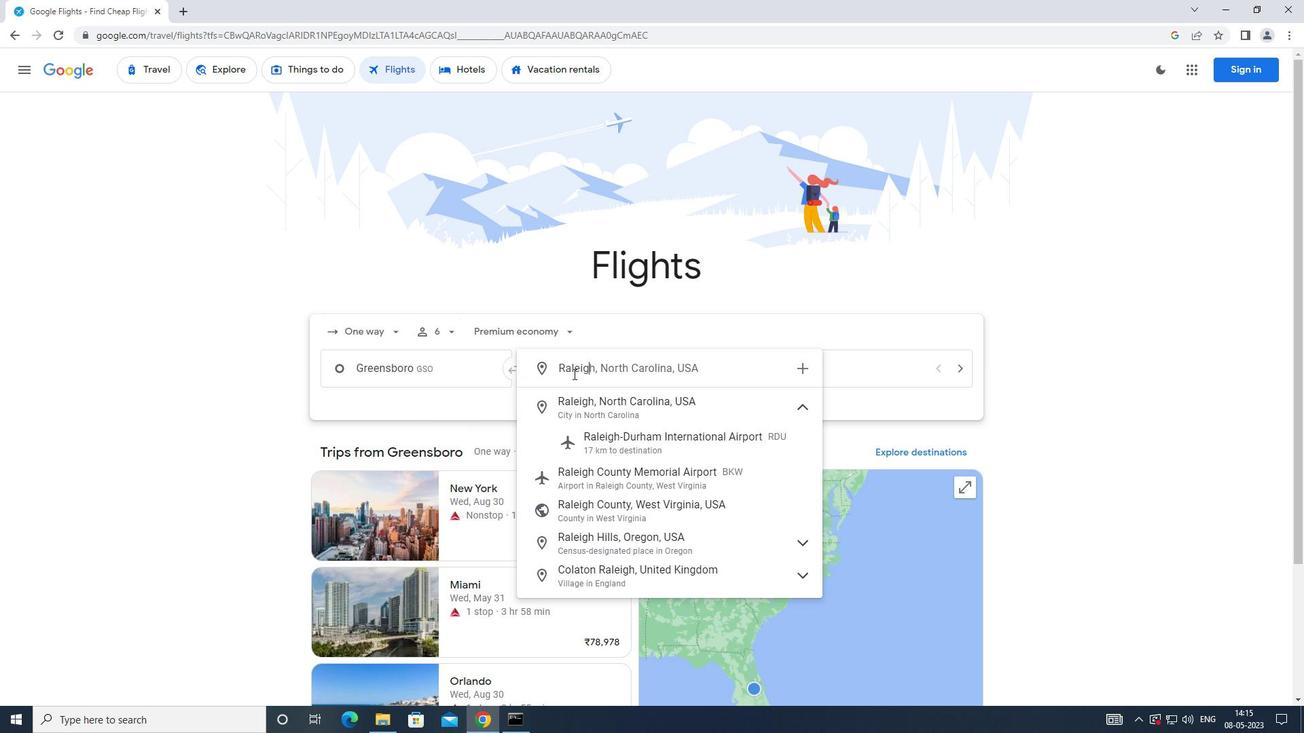 
Action: Mouse moved to (600, 439)
Screenshot: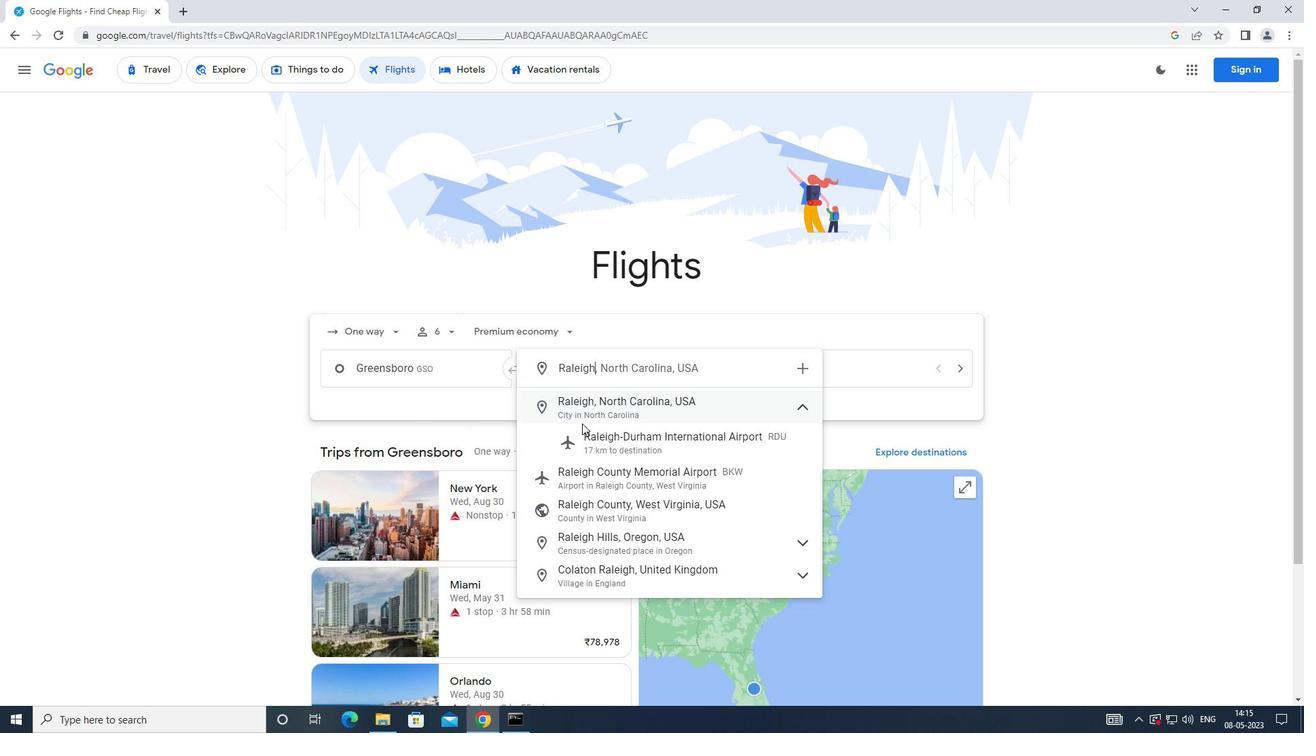 
Action: Mouse pressed left at (600, 439)
Screenshot: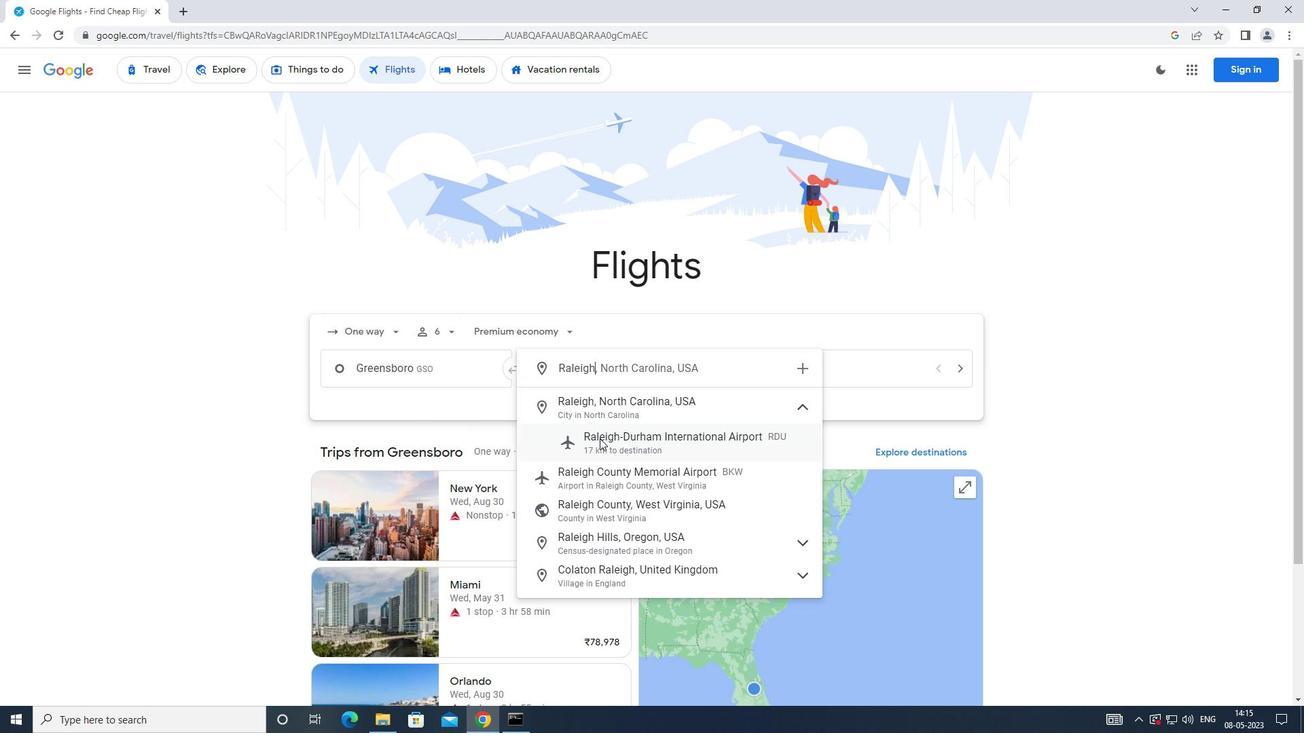 
Action: Mouse moved to (757, 377)
Screenshot: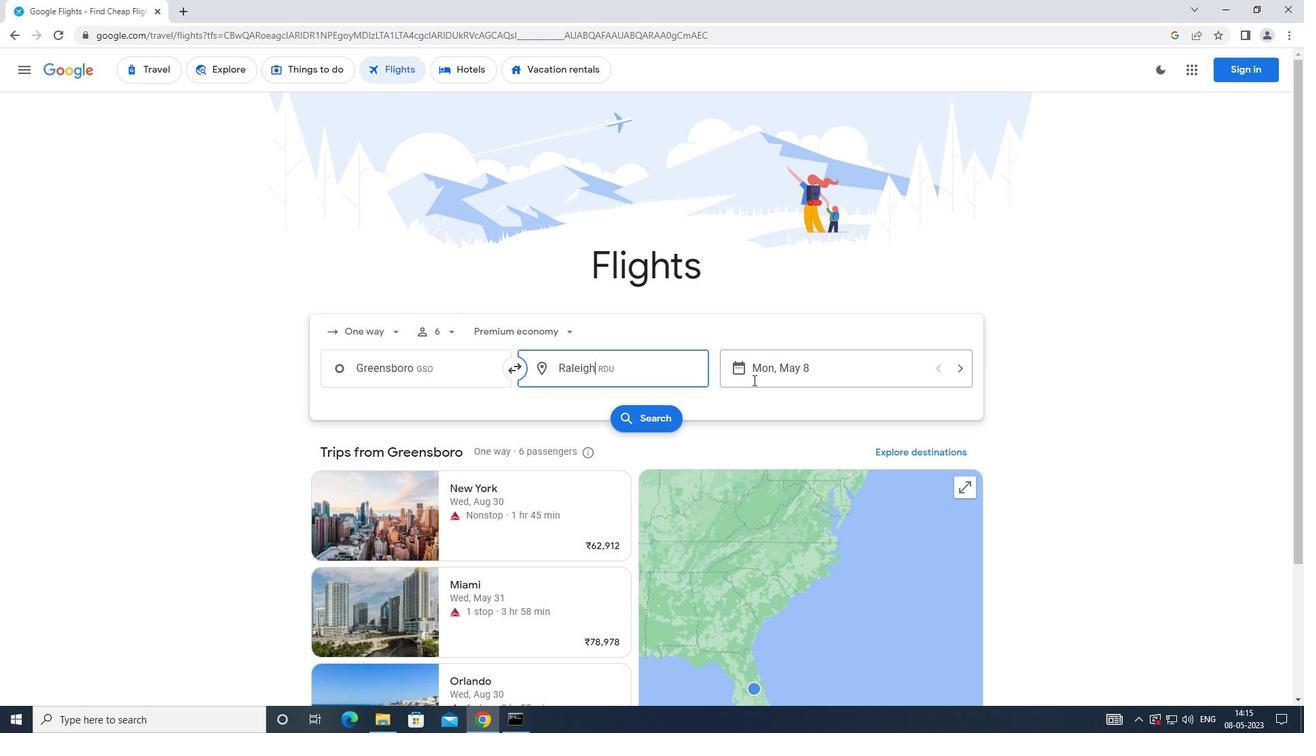 
Action: Mouse pressed left at (757, 377)
Screenshot: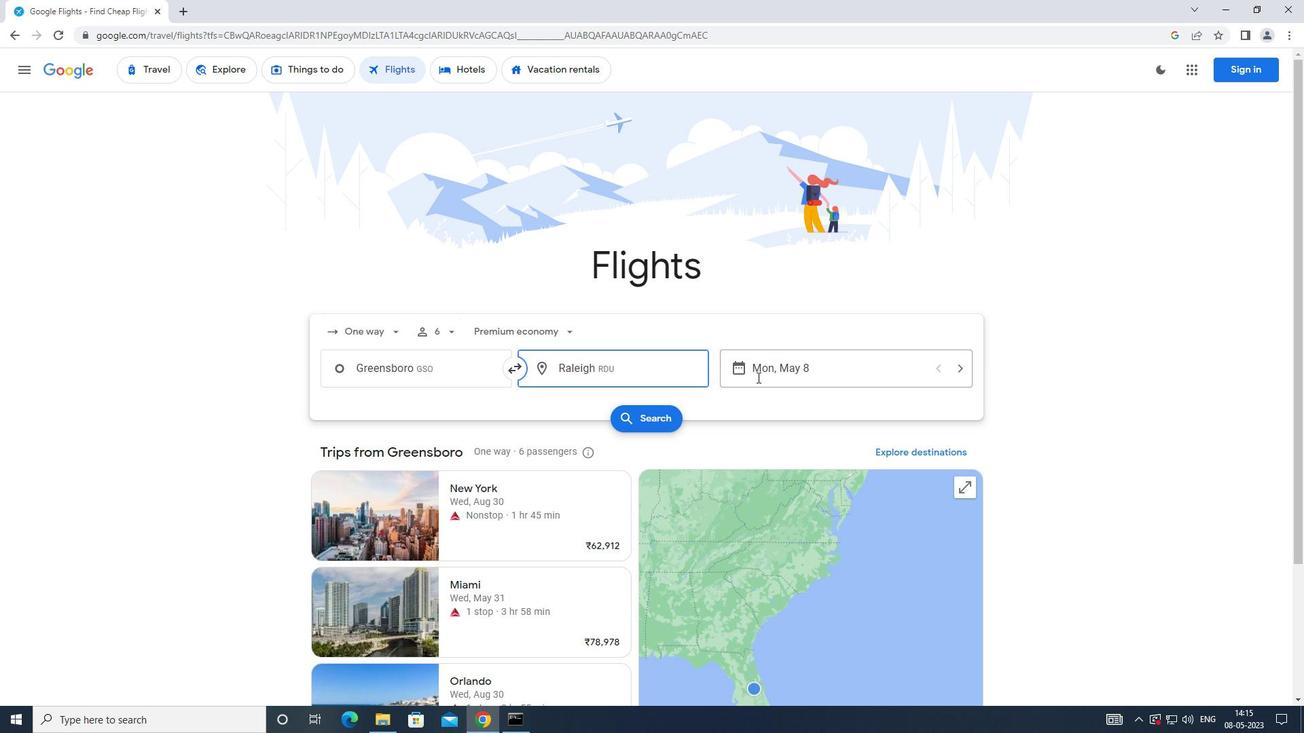 
Action: Mouse moved to (531, 493)
Screenshot: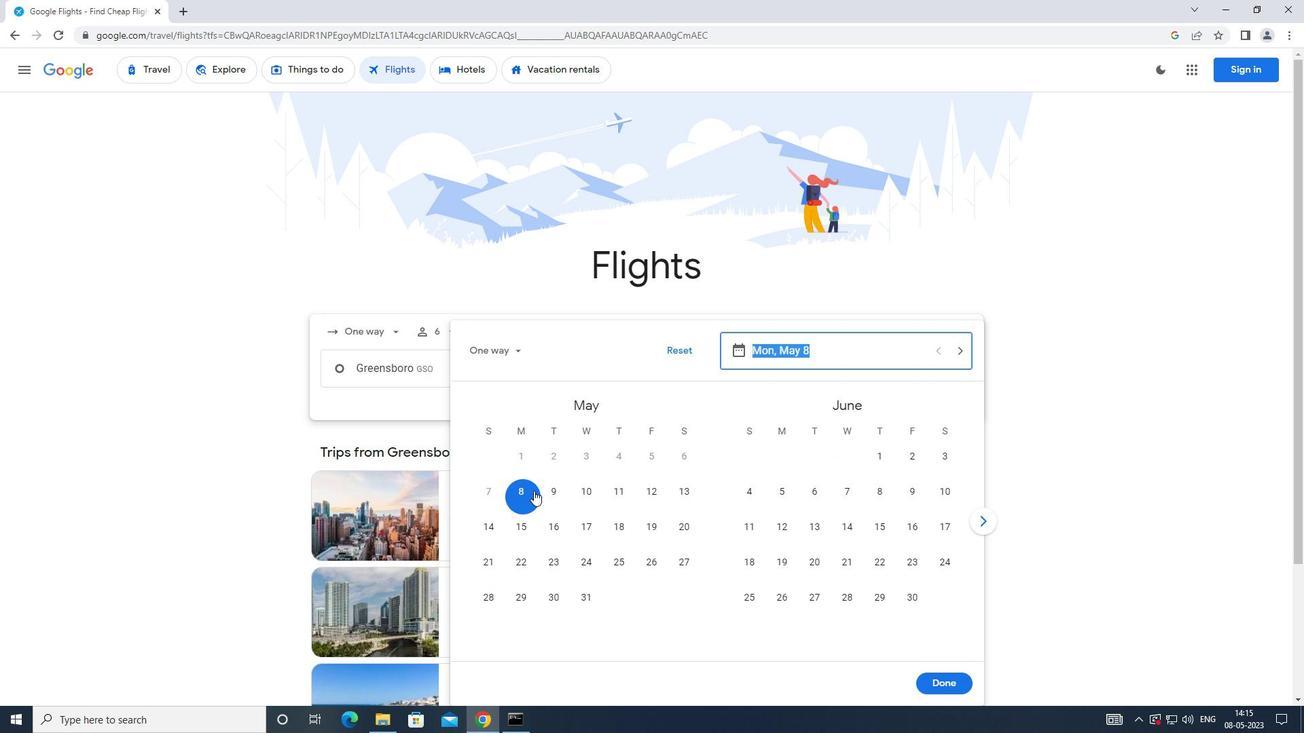 
Action: Mouse pressed left at (531, 493)
Screenshot: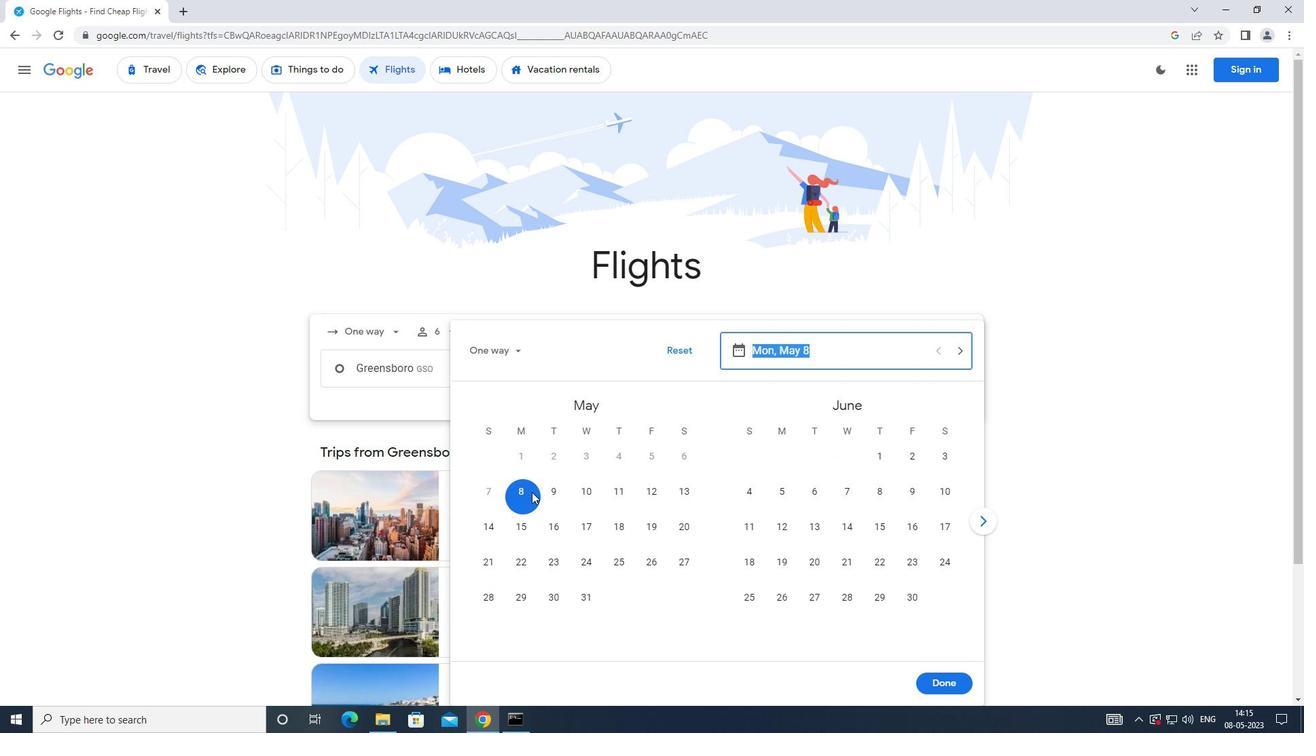
Action: Mouse moved to (628, 426)
Screenshot: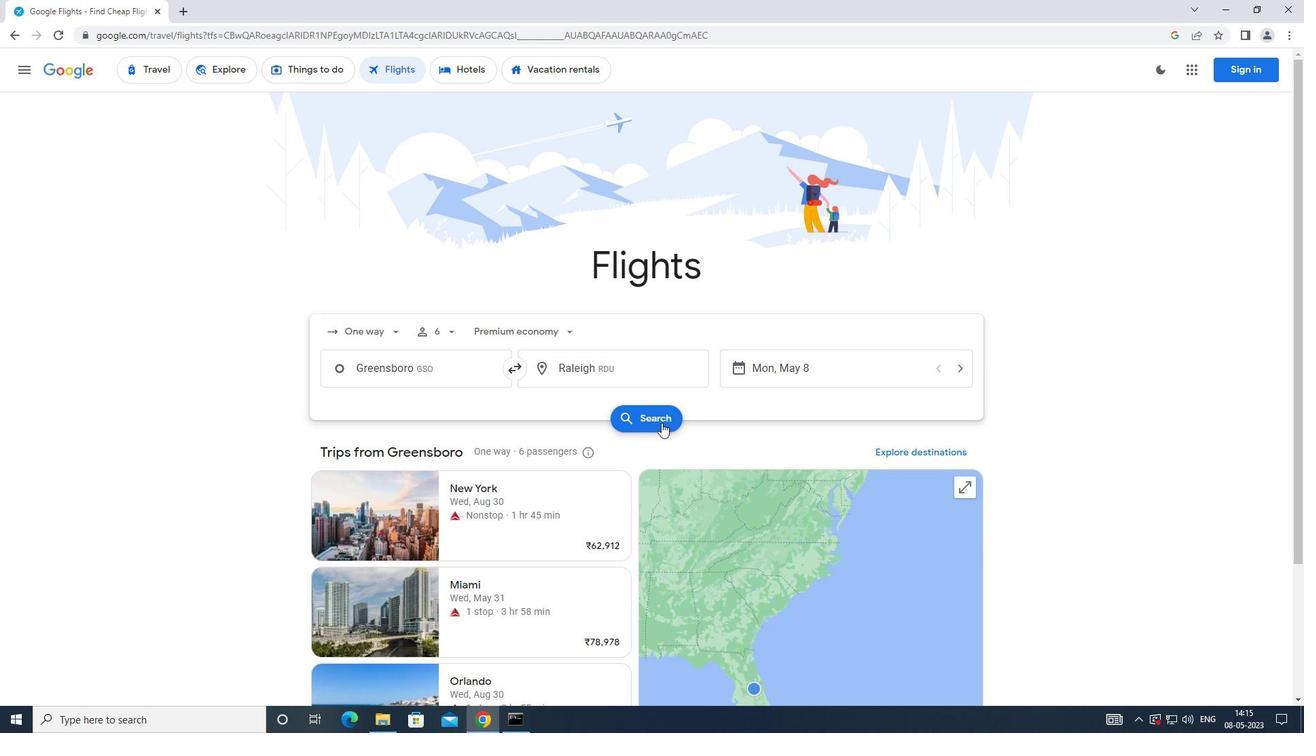 
Action: Mouse pressed left at (628, 426)
Screenshot: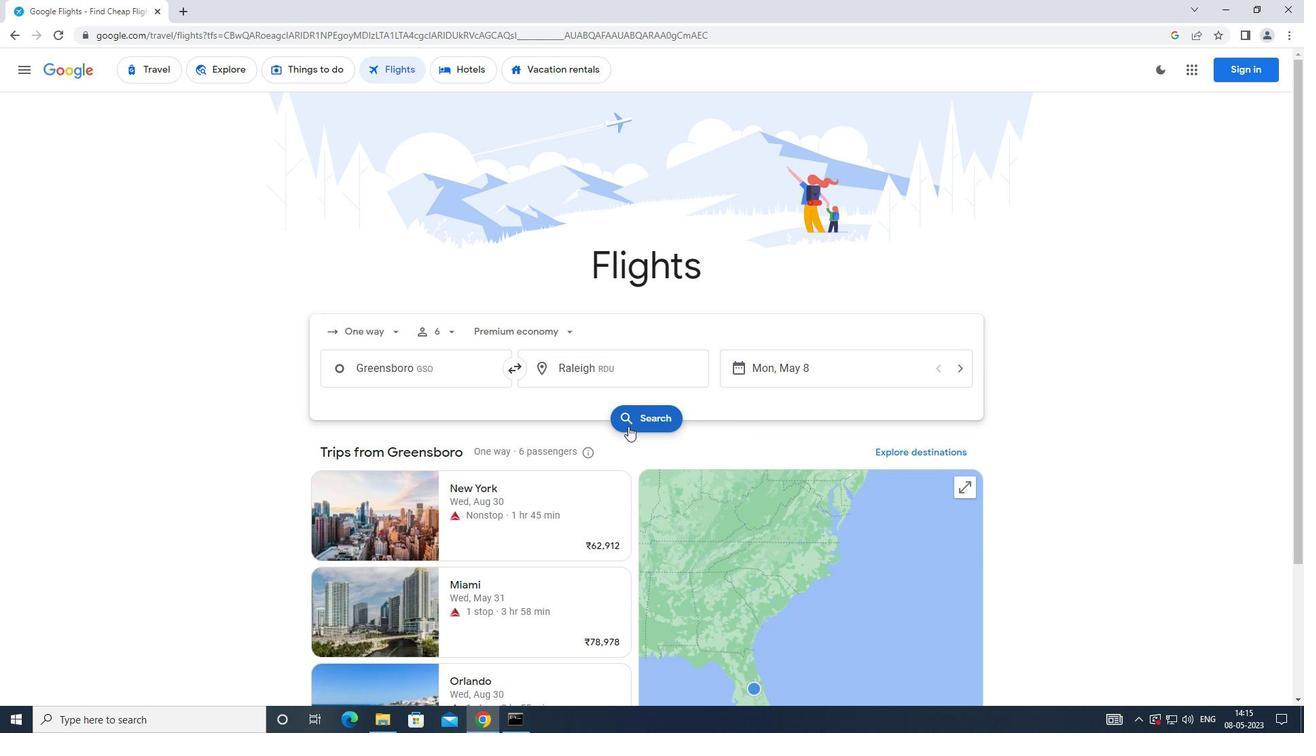 
Action: Mouse moved to (341, 195)
Screenshot: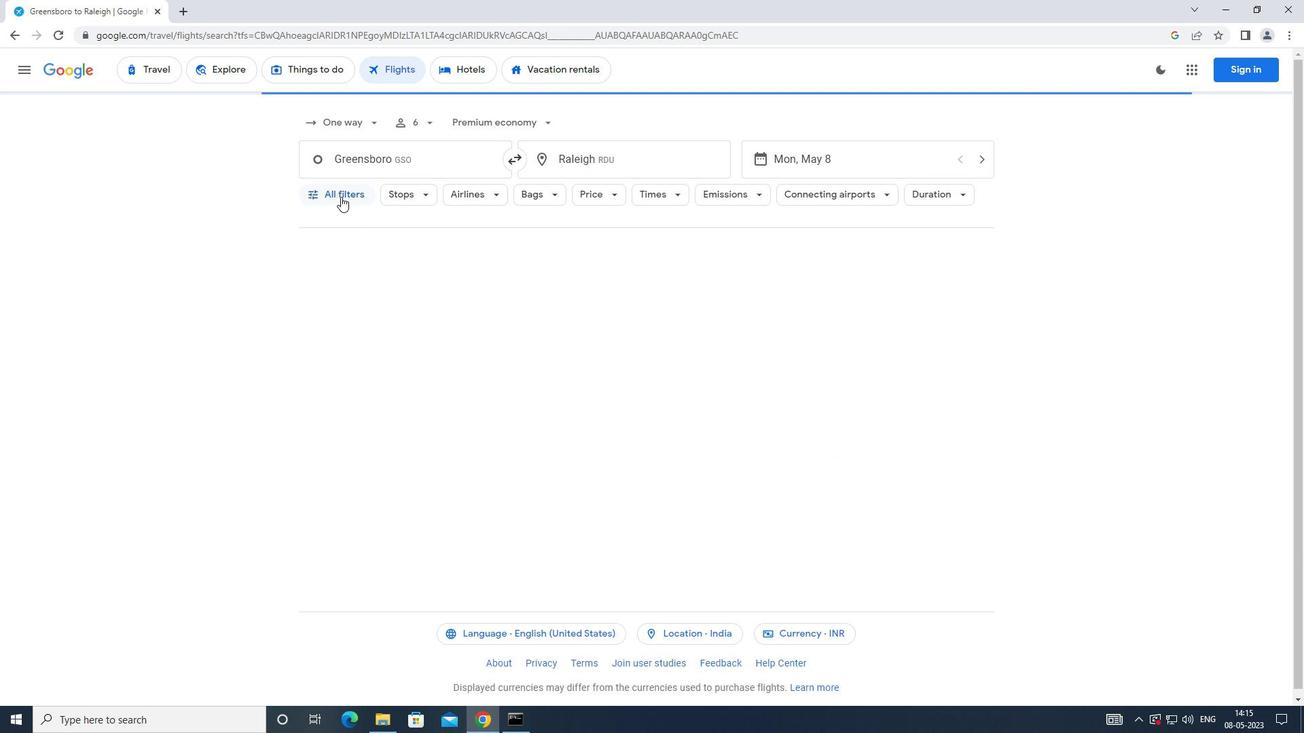 
Action: Mouse pressed left at (341, 195)
Screenshot: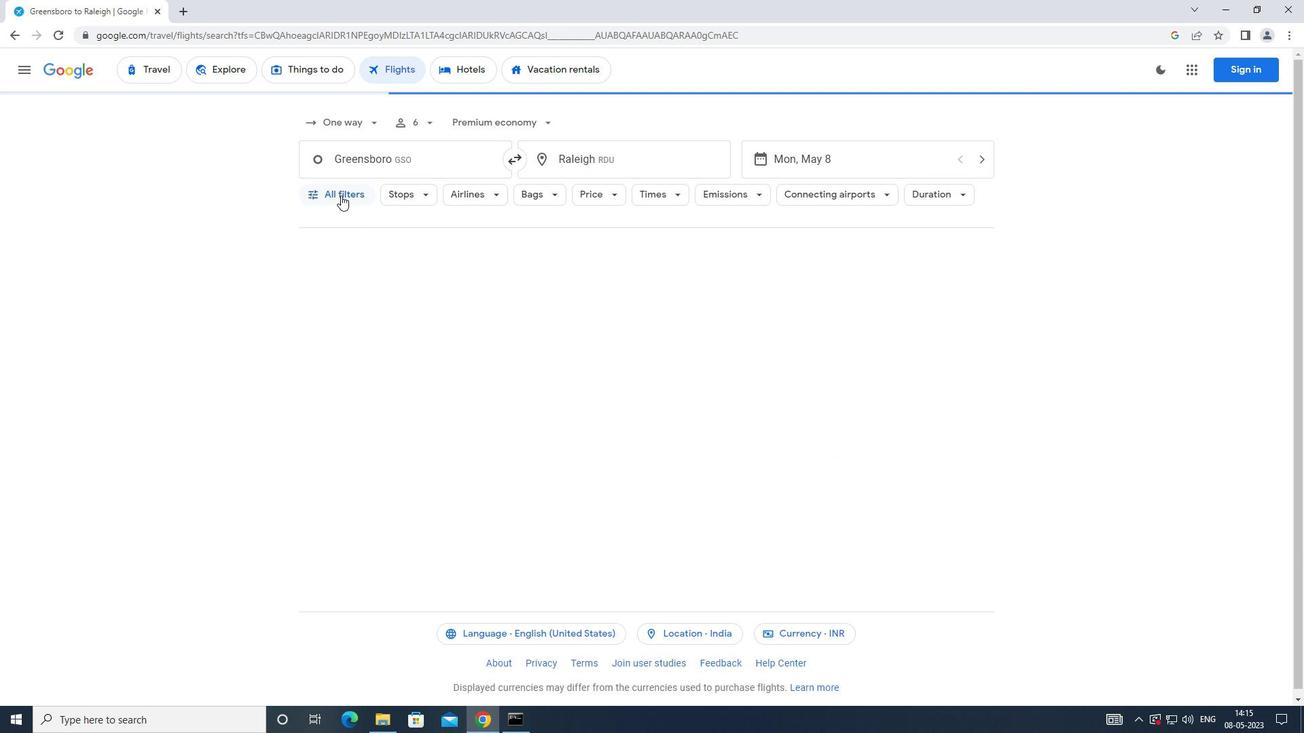 
Action: Mouse moved to (493, 483)
Screenshot: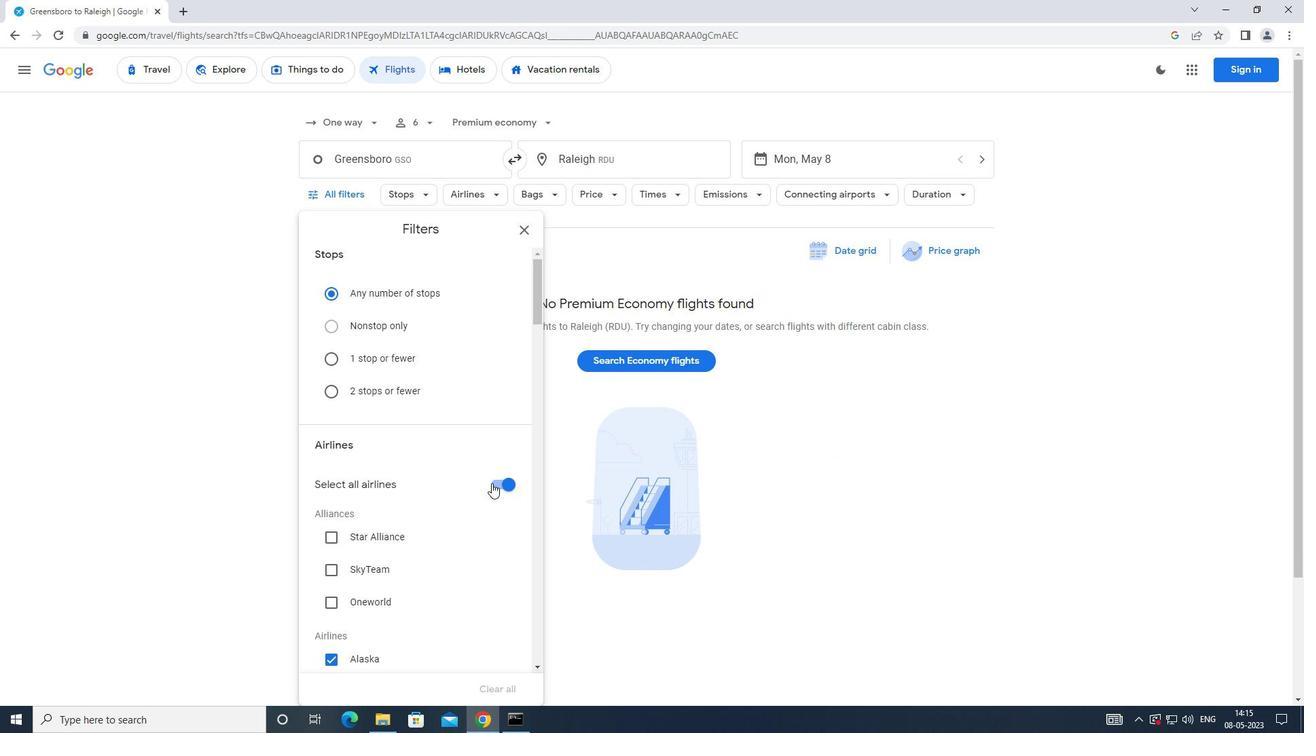 
Action: Mouse pressed left at (493, 483)
Screenshot: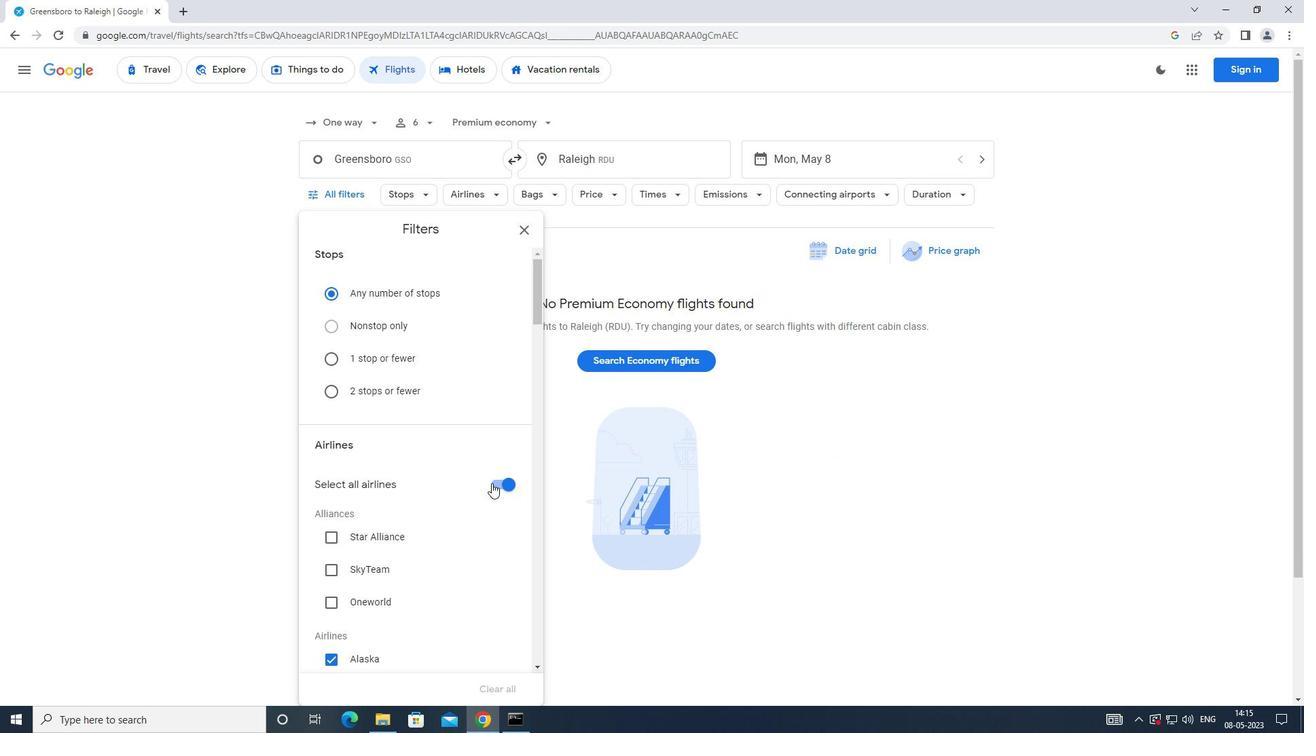 
Action: Mouse moved to (471, 467)
Screenshot: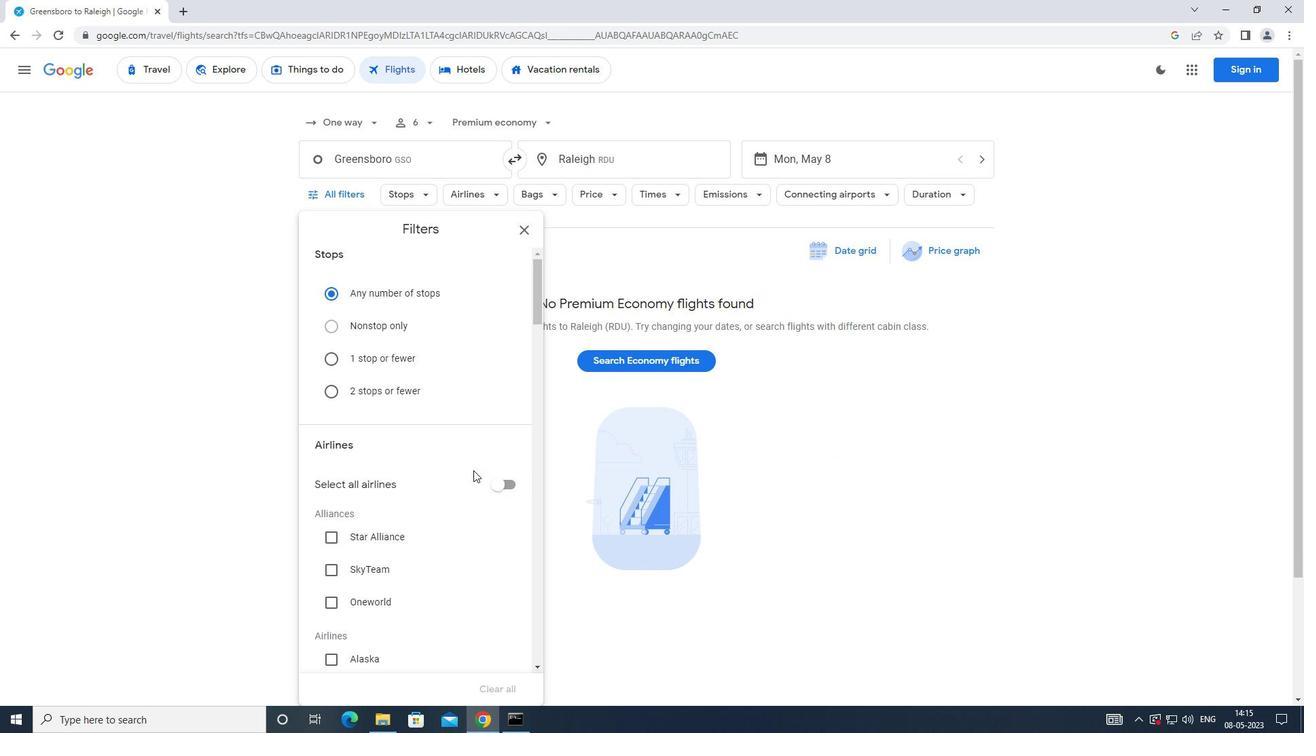 
Action: Mouse scrolled (471, 466) with delta (0, 0)
Screenshot: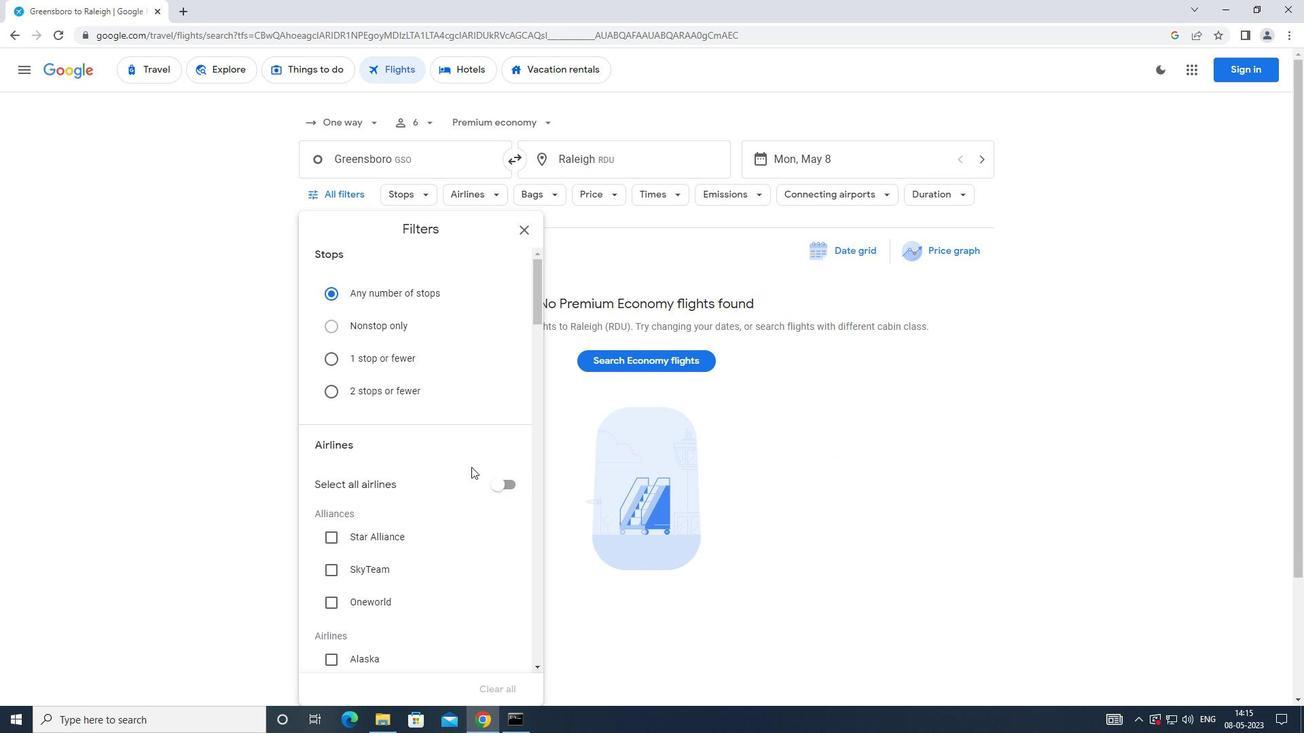 
Action: Mouse moved to (466, 467)
Screenshot: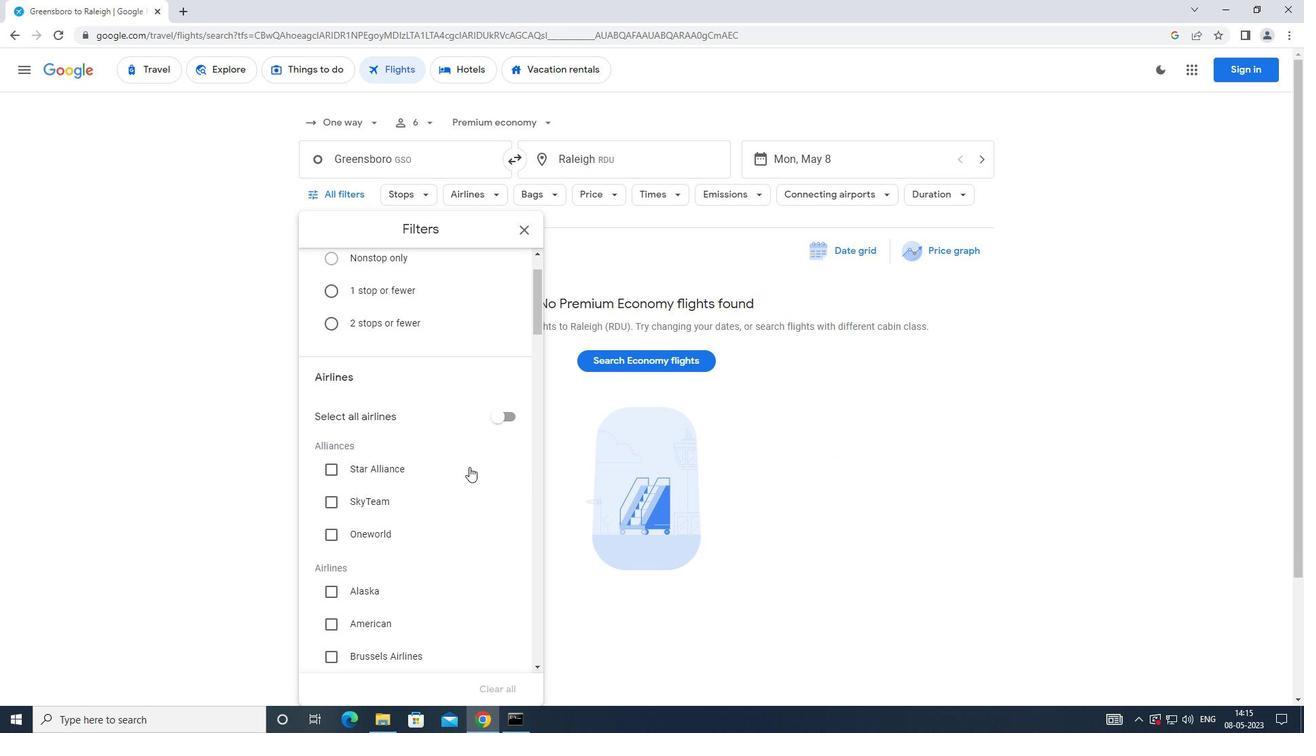 
Action: Mouse scrolled (466, 466) with delta (0, 0)
Screenshot: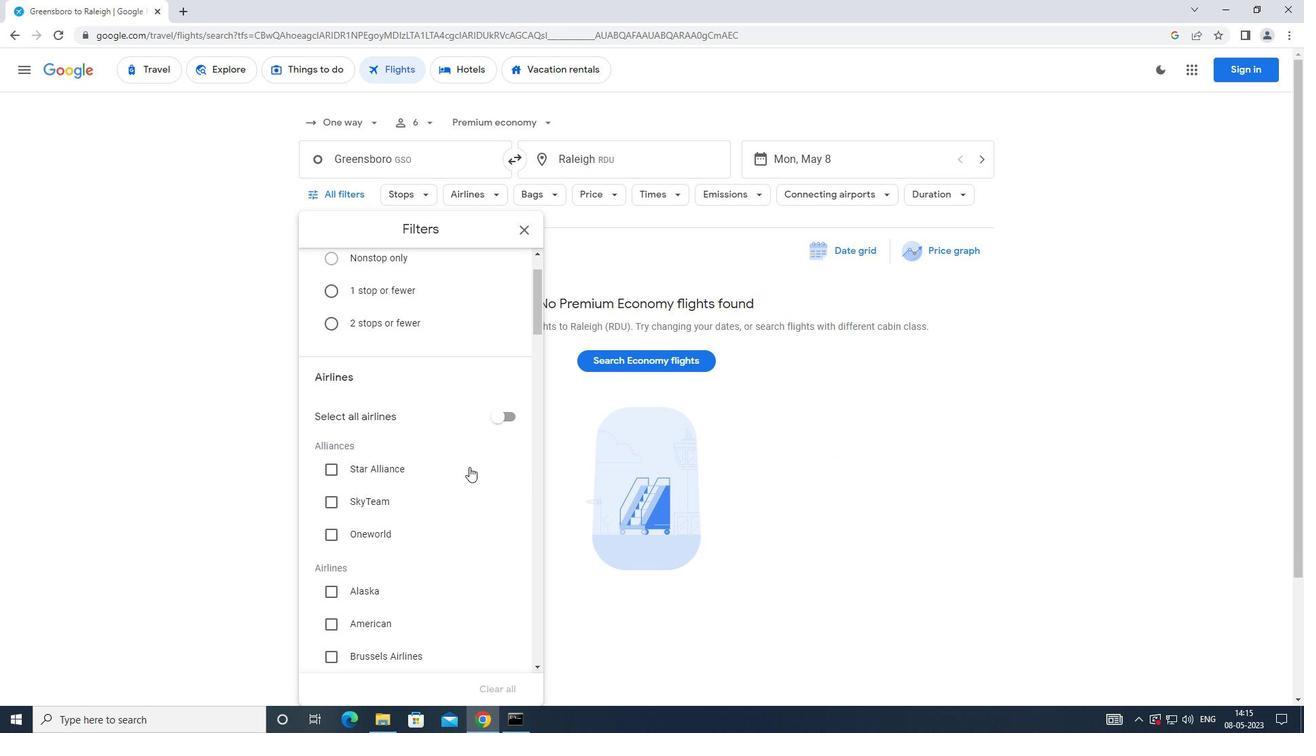 
Action: Mouse moved to (462, 464)
Screenshot: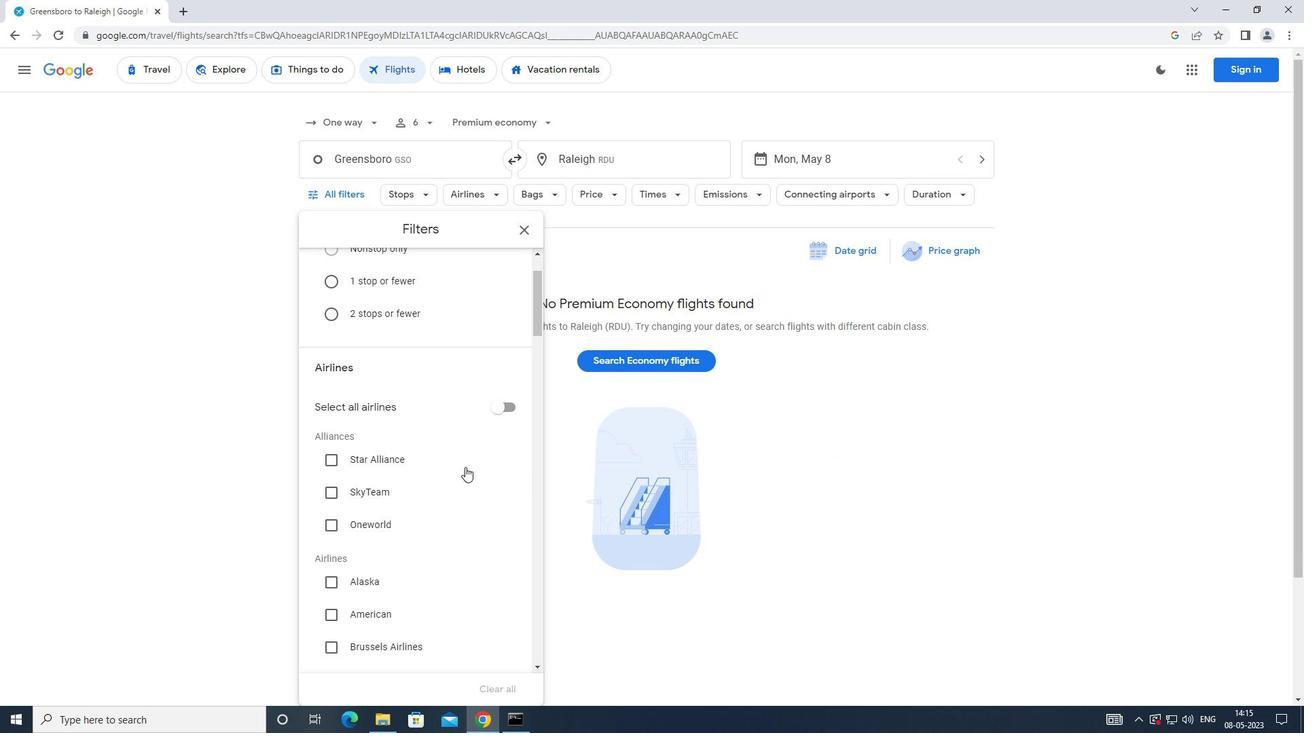 
Action: Mouse scrolled (462, 463) with delta (0, 0)
Screenshot: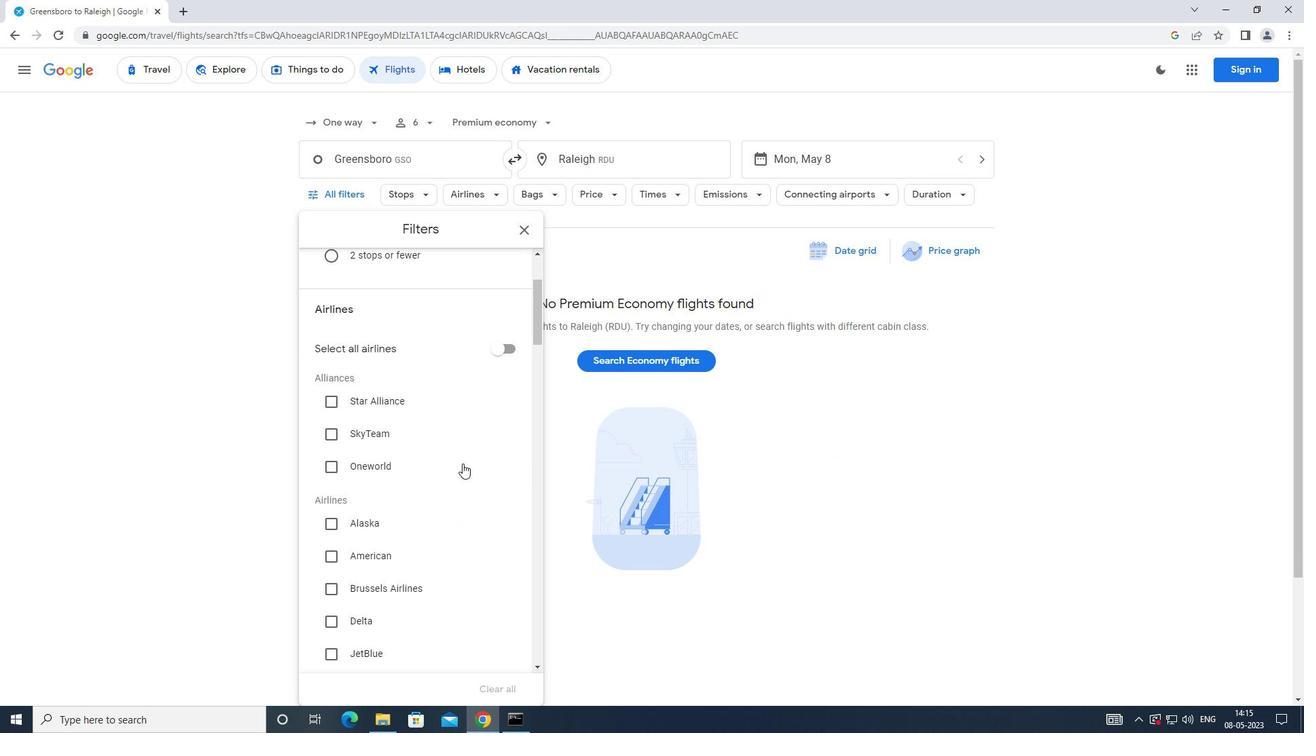 
Action: Mouse moved to (462, 459)
Screenshot: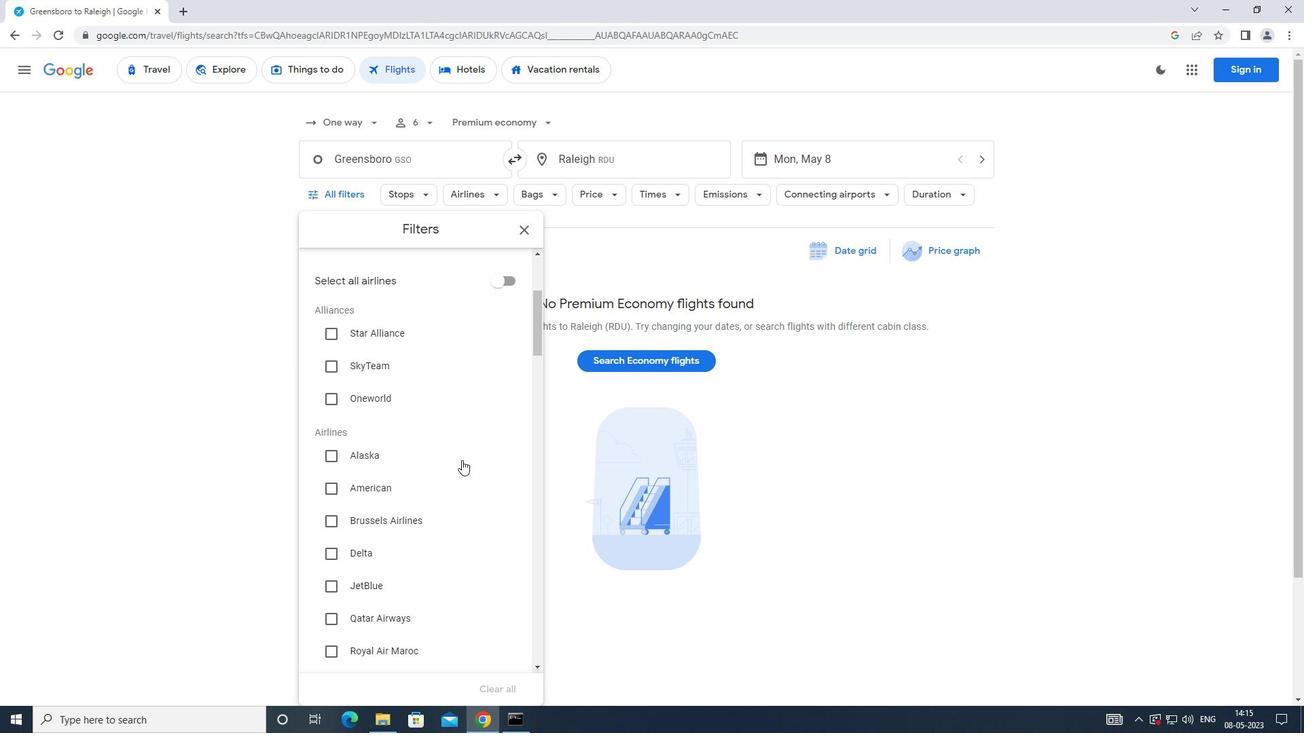 
Action: Mouse scrolled (462, 458) with delta (0, 0)
Screenshot: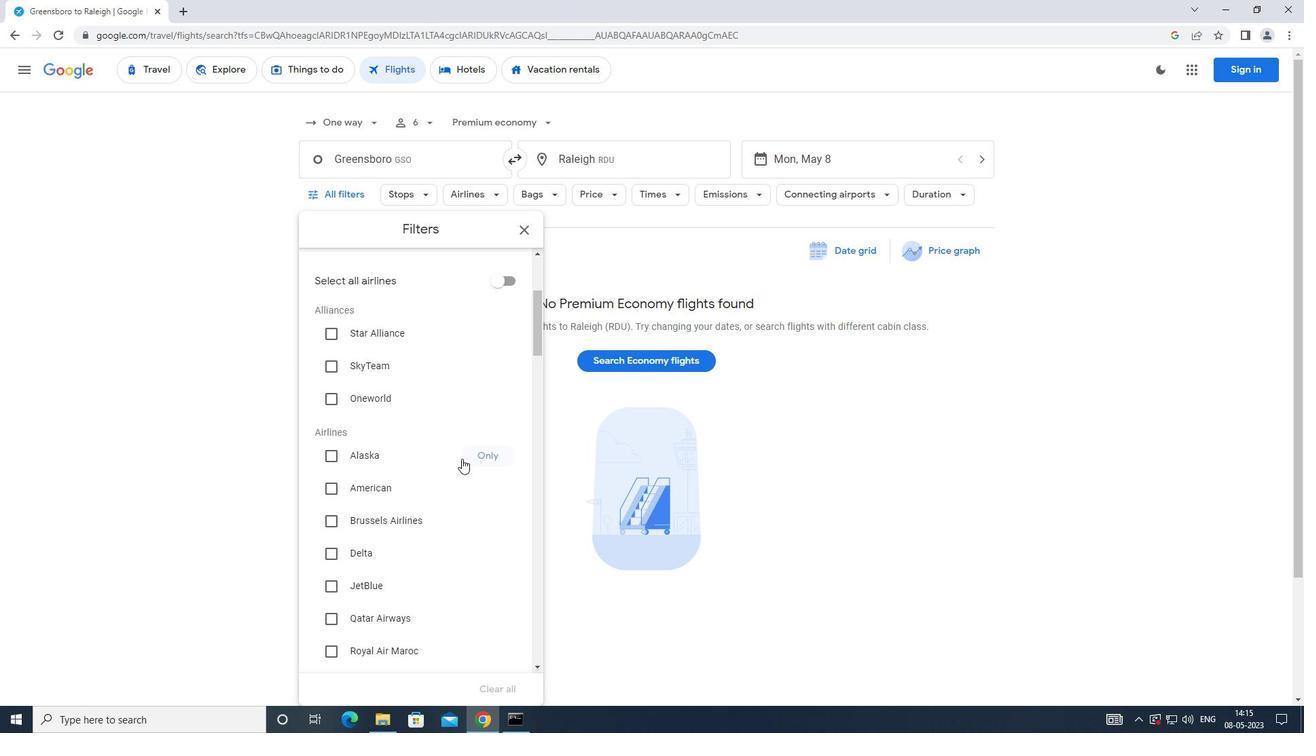 
Action: Mouse scrolled (462, 458) with delta (0, 0)
Screenshot: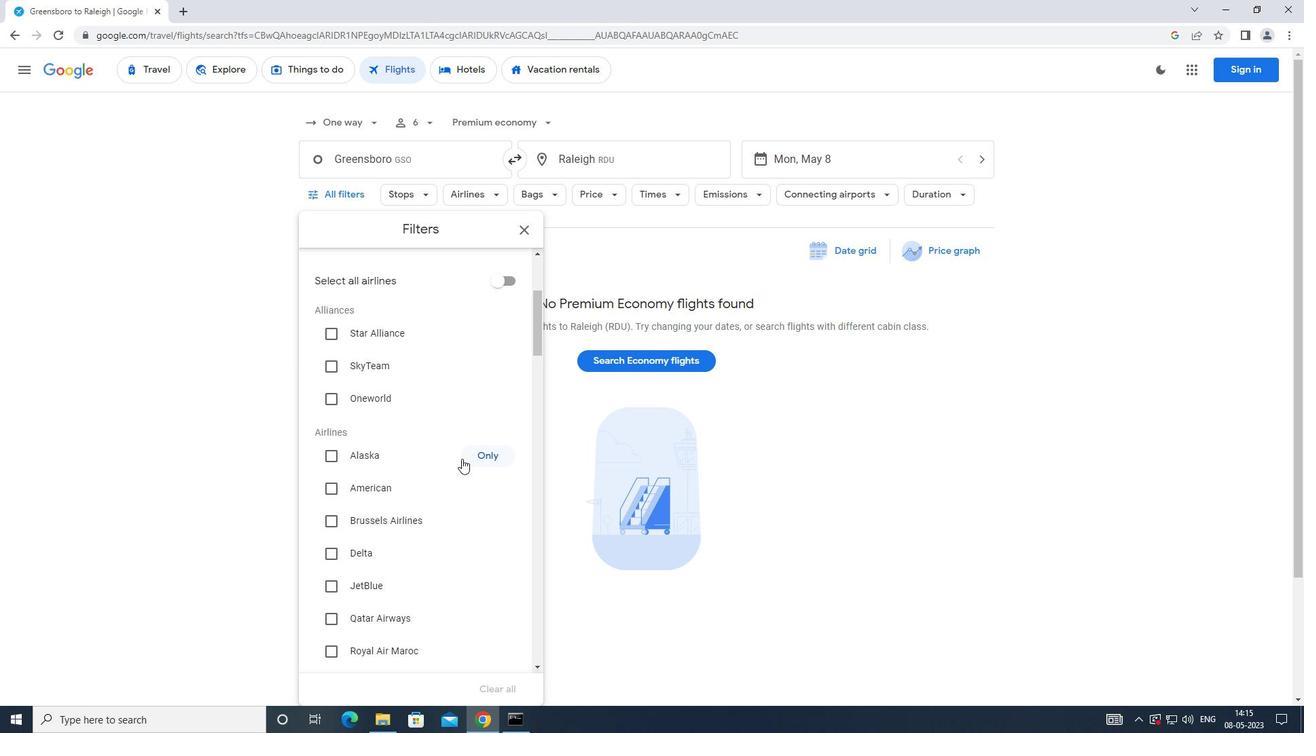 
Action: Mouse scrolled (462, 458) with delta (0, 0)
Screenshot: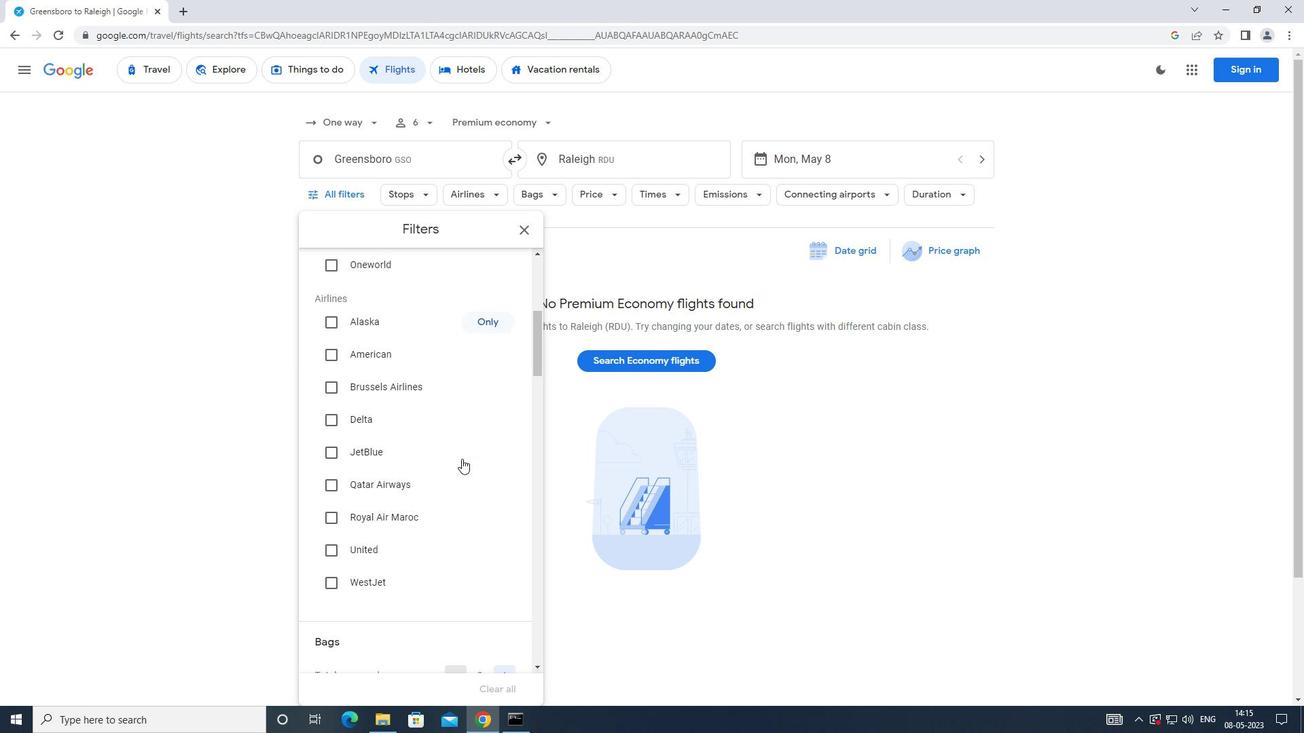 
Action: Mouse moved to (339, 381)
Screenshot: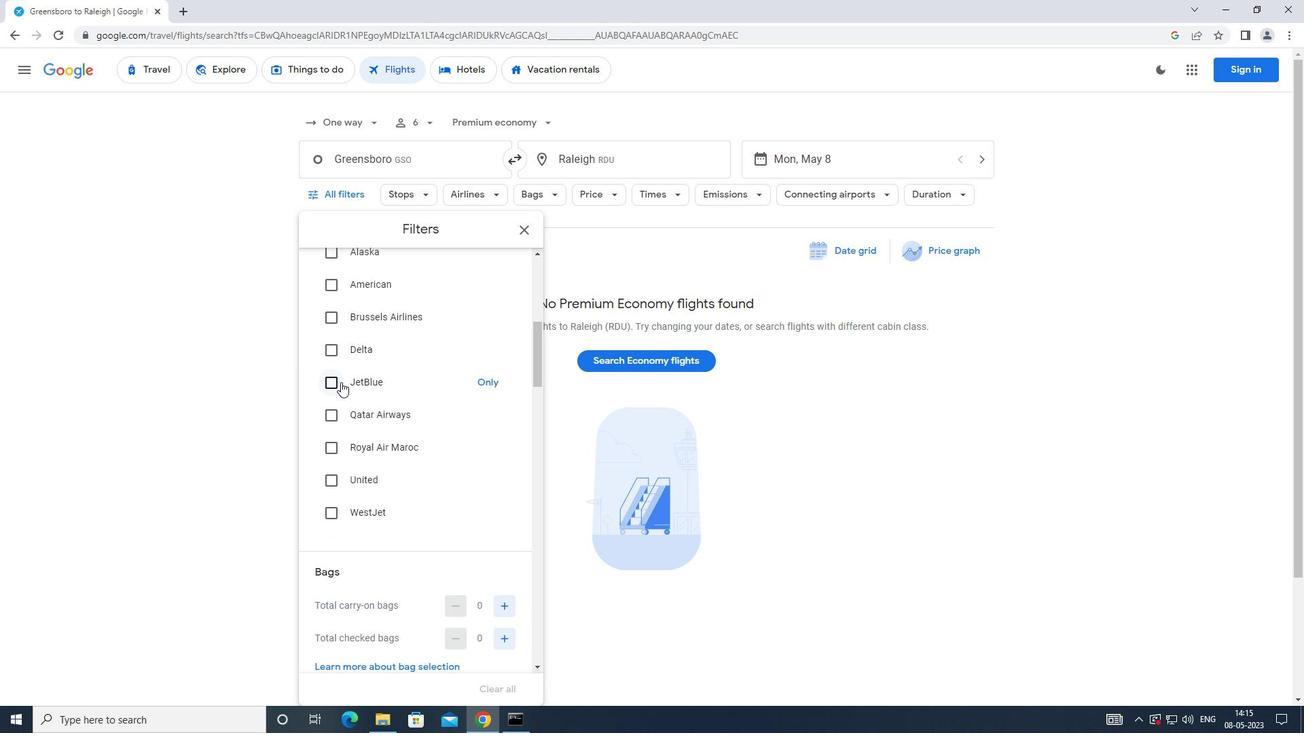 
Action: Mouse pressed left at (339, 381)
Screenshot: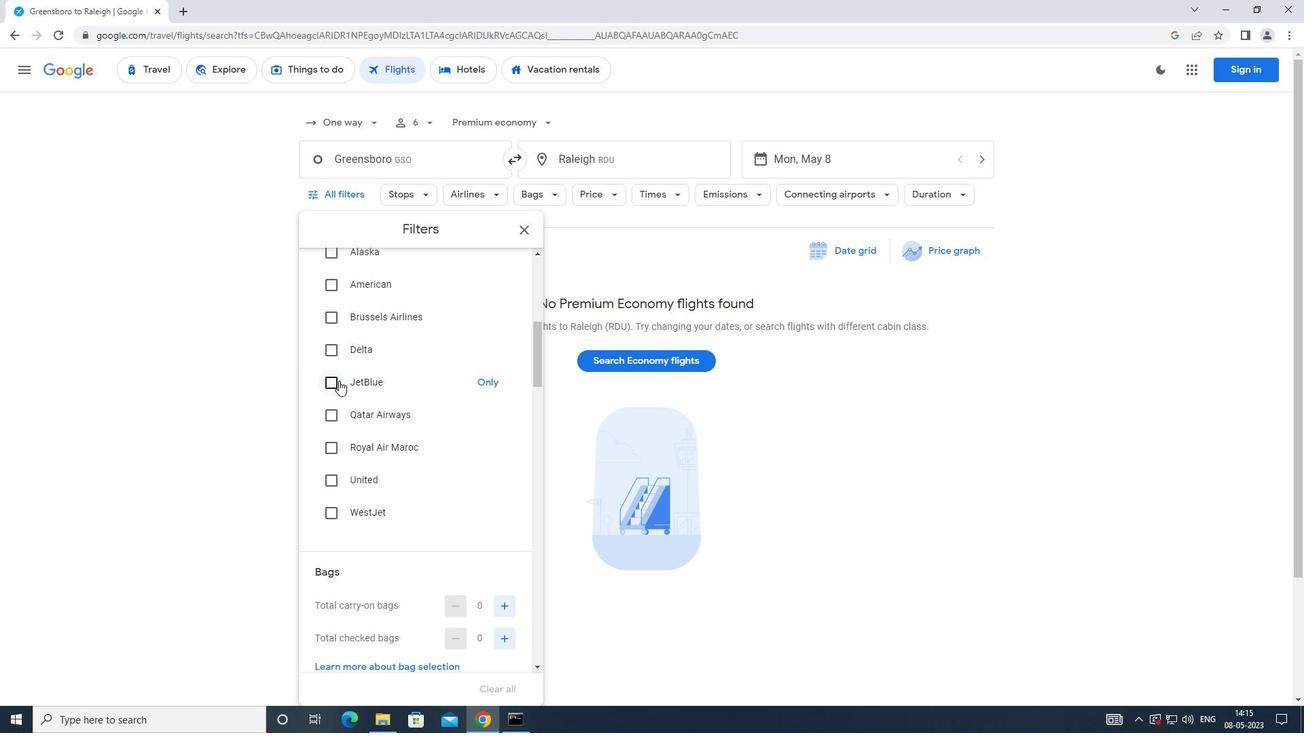 
Action: Mouse moved to (412, 399)
Screenshot: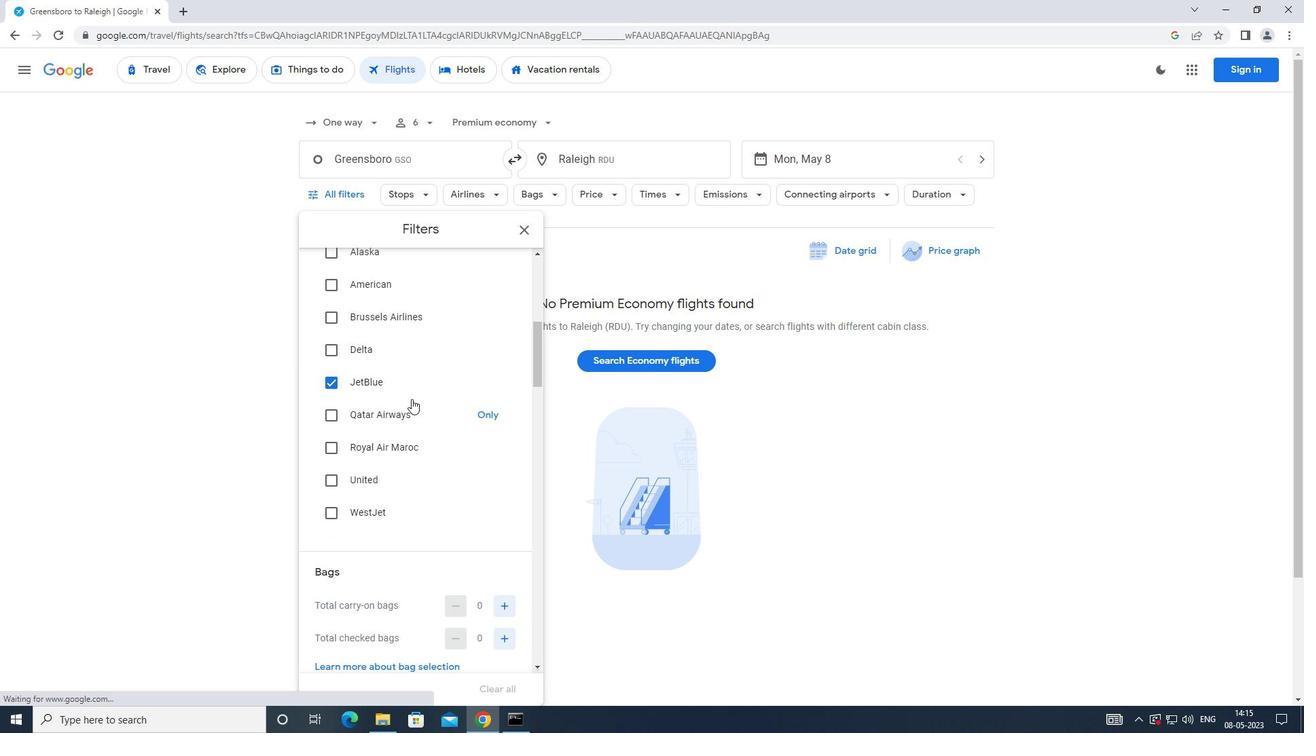 
Action: Mouse scrolled (412, 398) with delta (0, 0)
Screenshot: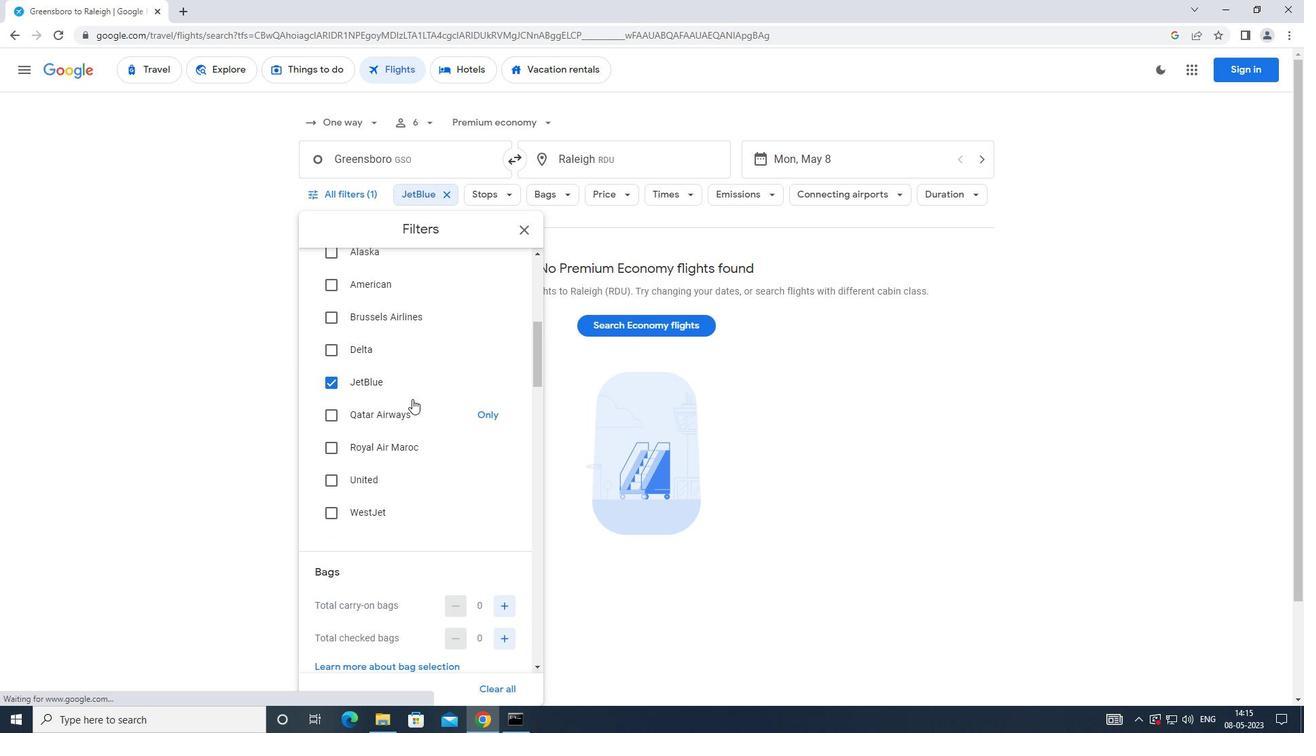 
Action: Mouse moved to (413, 399)
Screenshot: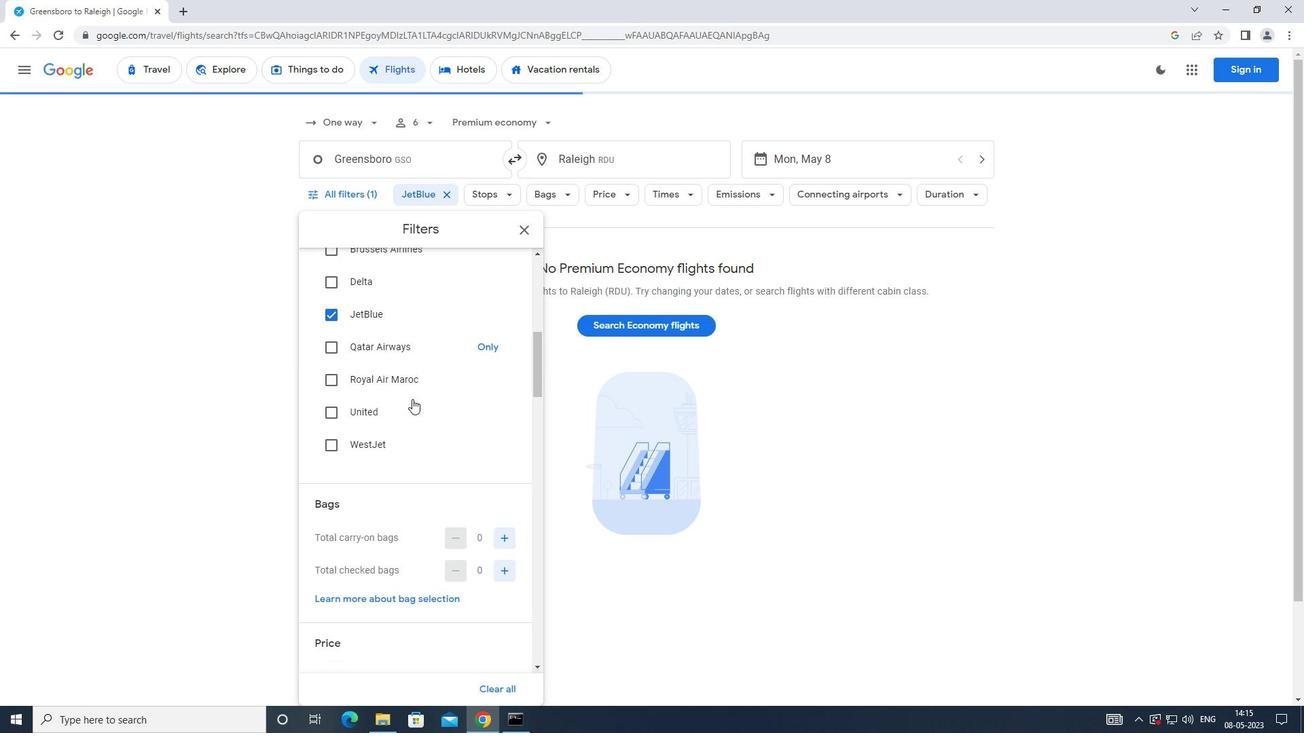 
Action: Mouse scrolled (413, 398) with delta (0, 0)
Screenshot: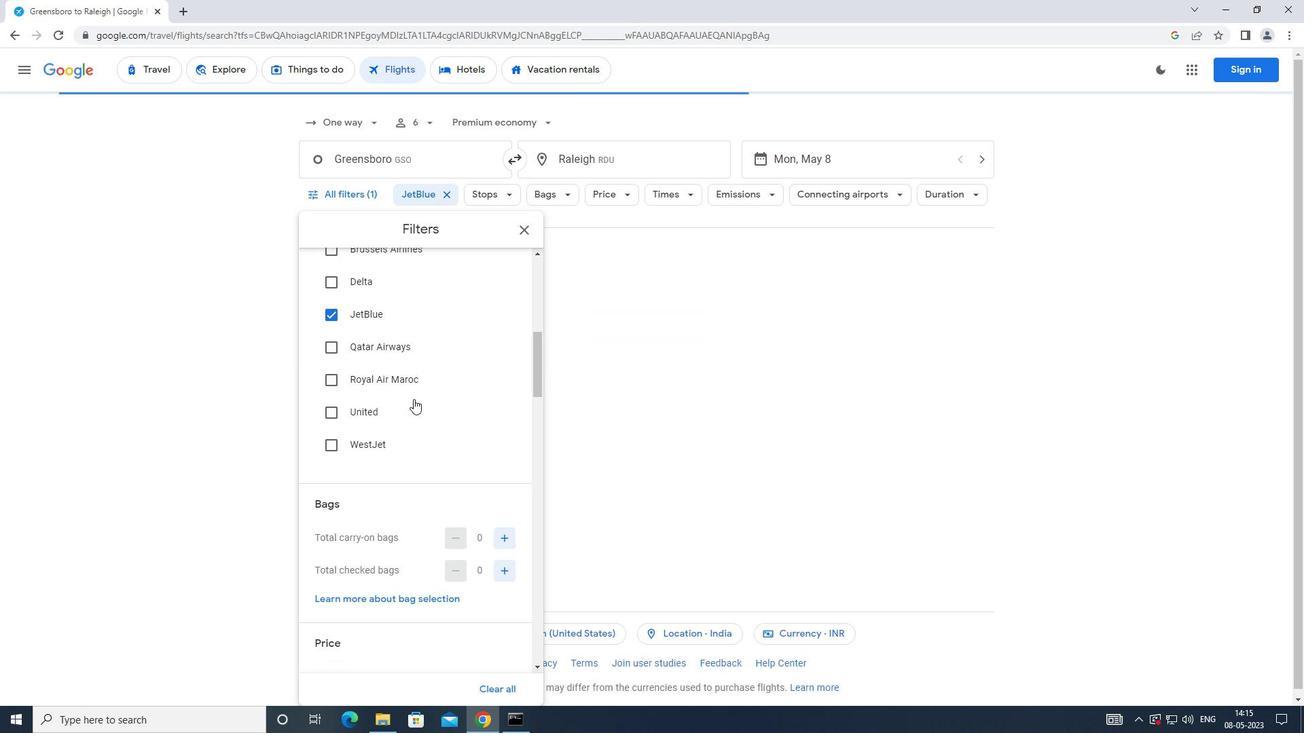 
Action: Mouse moved to (424, 400)
Screenshot: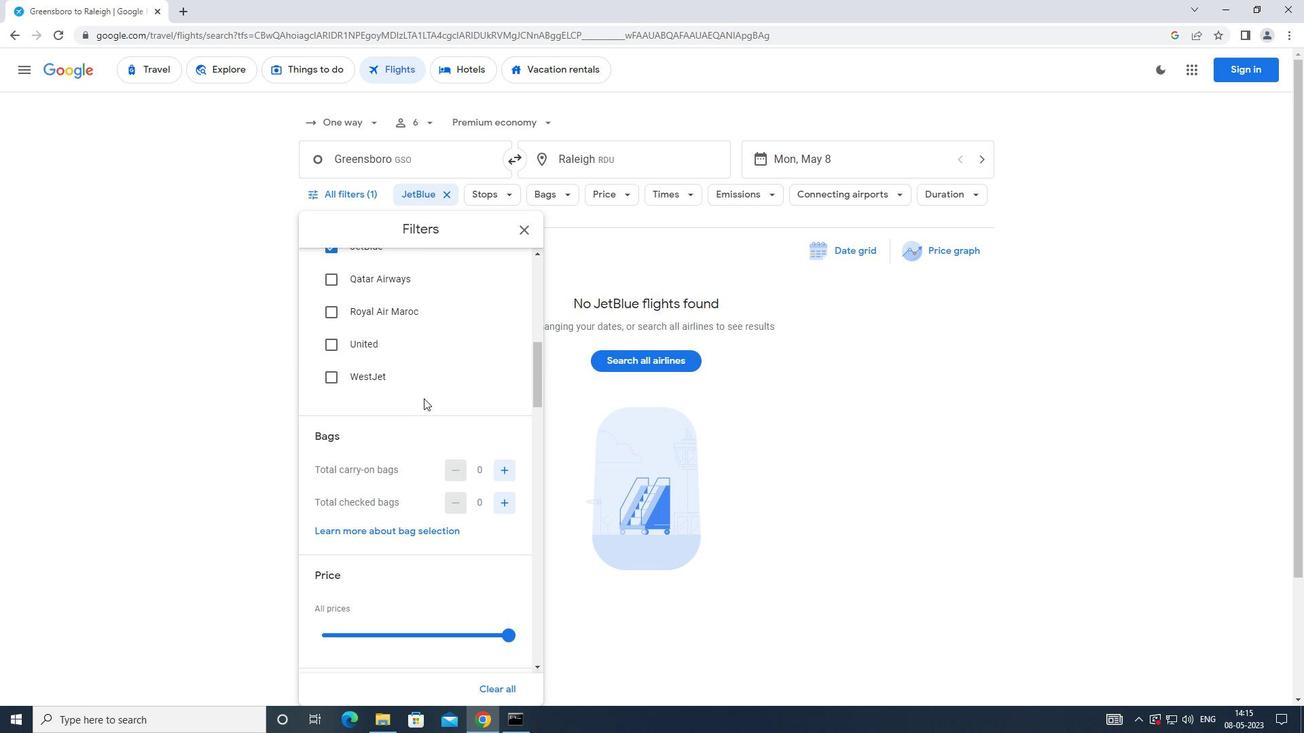 
Action: Mouse scrolled (424, 399) with delta (0, 0)
Screenshot: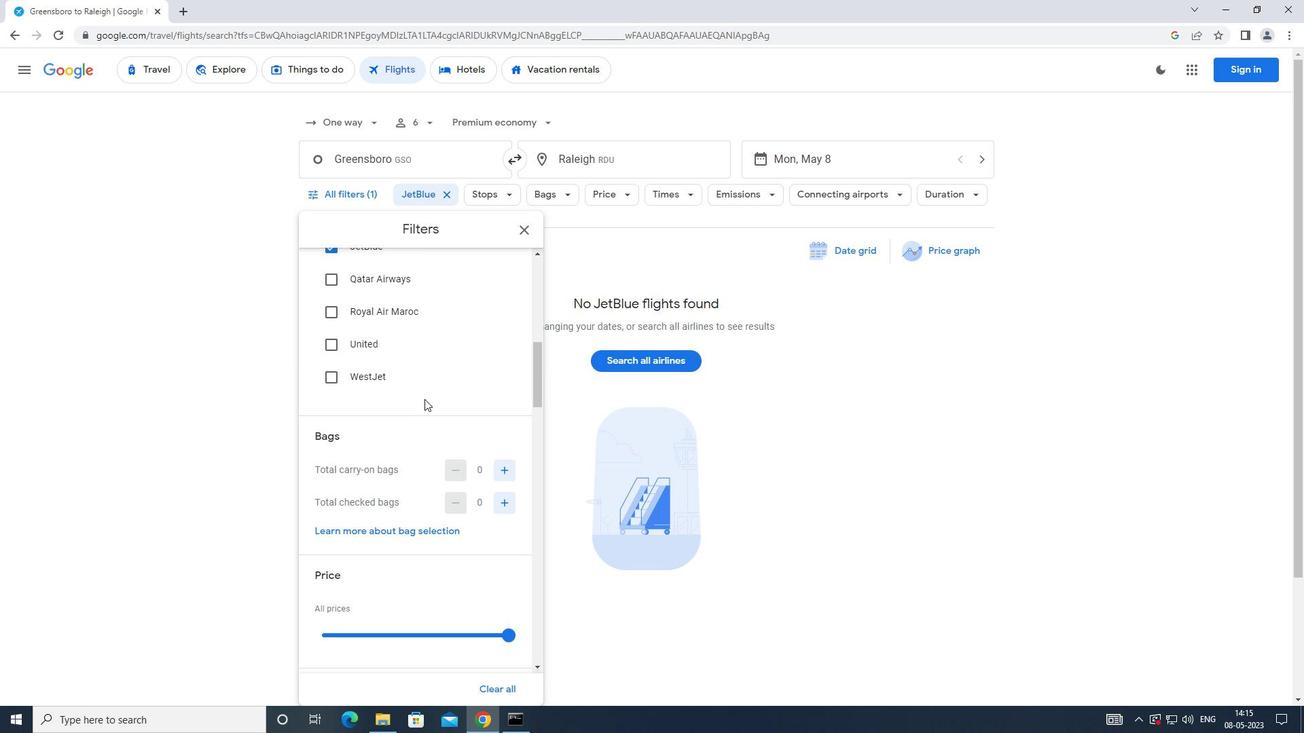
Action: Mouse moved to (508, 439)
Screenshot: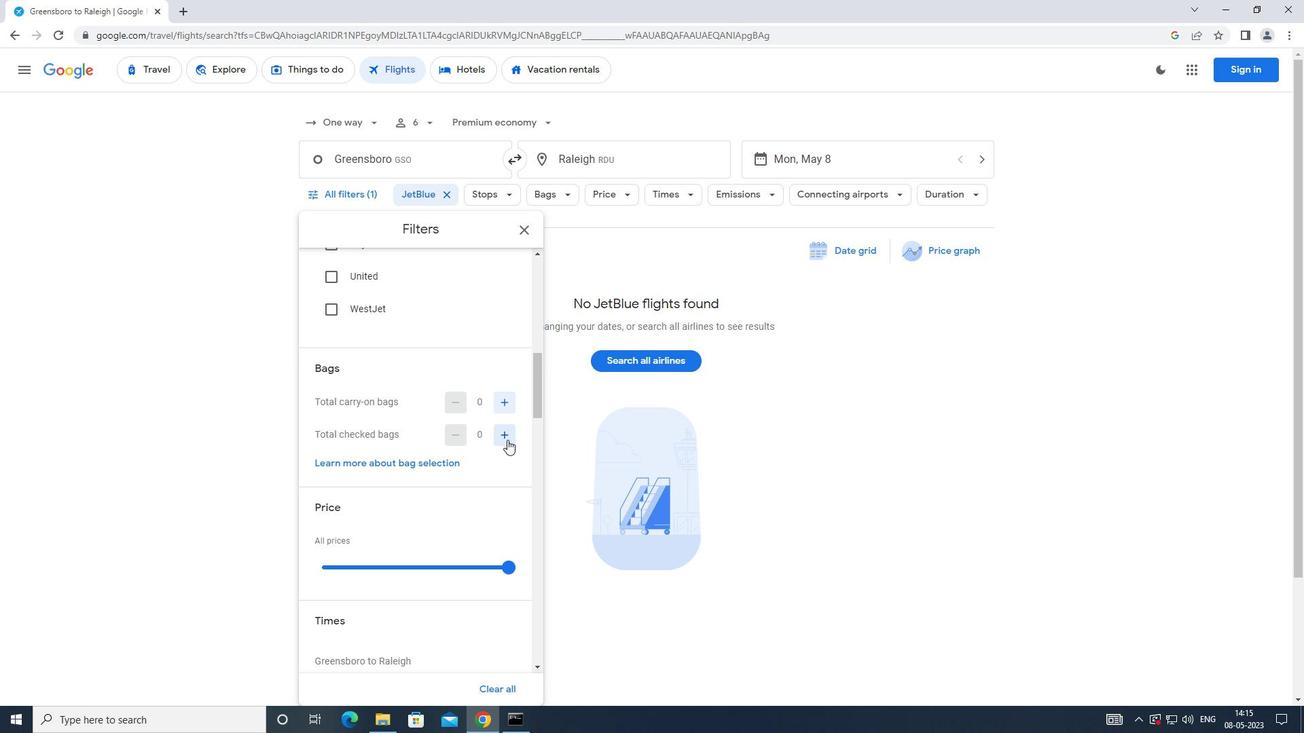 
Action: Mouse pressed left at (508, 439)
Screenshot: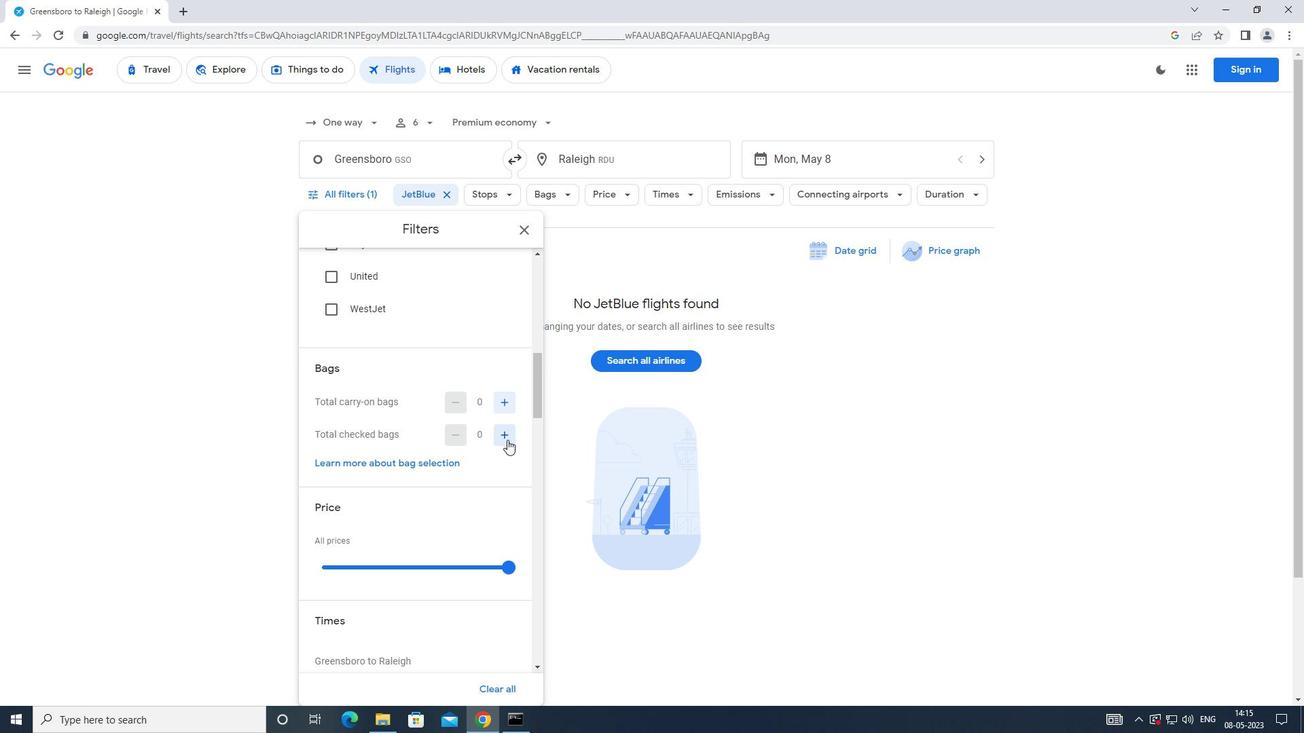 
Action: Mouse pressed left at (508, 439)
Screenshot: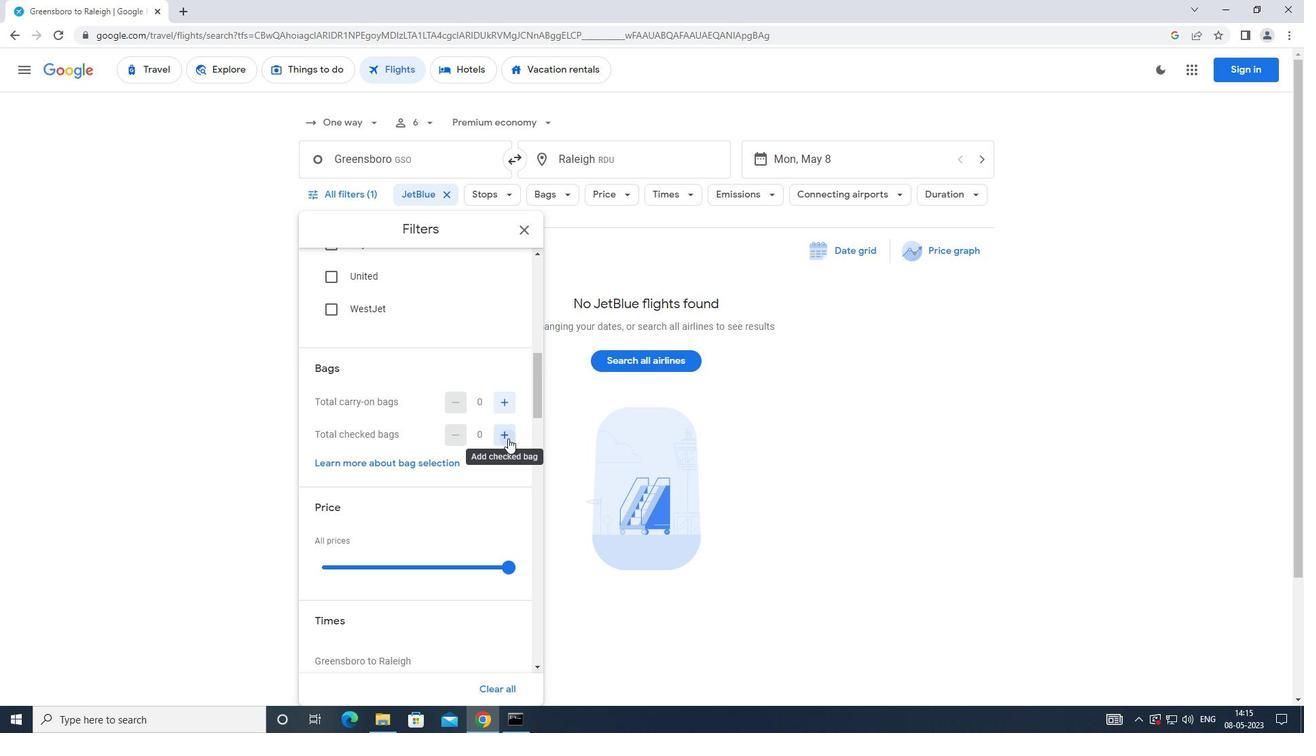
Action: Mouse pressed left at (508, 439)
Screenshot: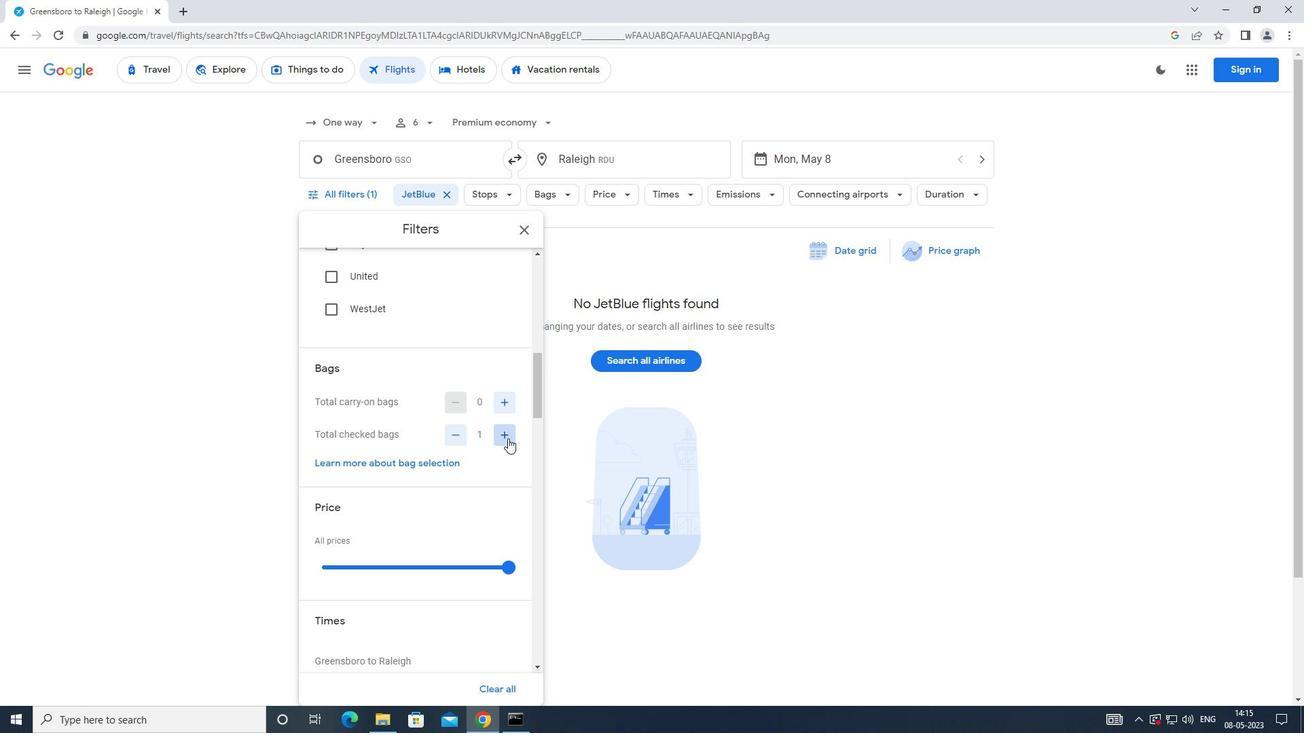 
Action: Mouse pressed left at (508, 439)
Screenshot: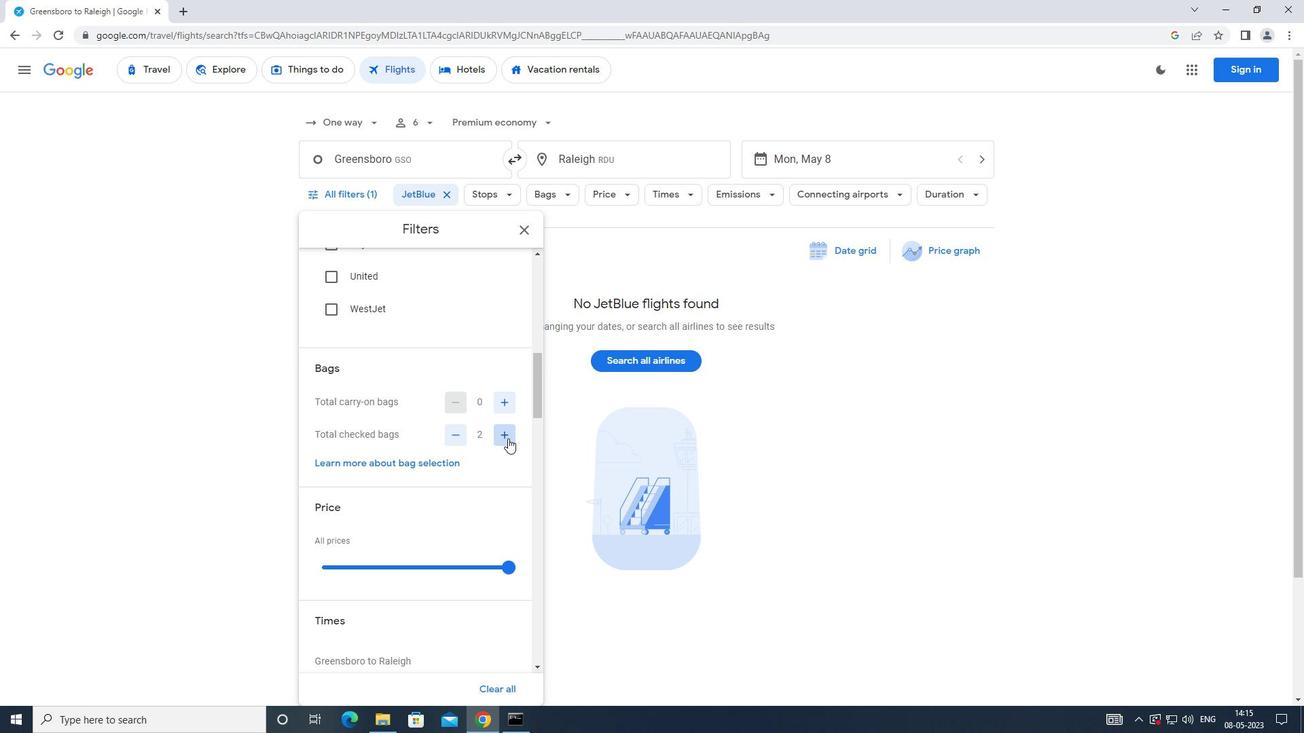 
Action: Mouse pressed left at (508, 439)
Screenshot: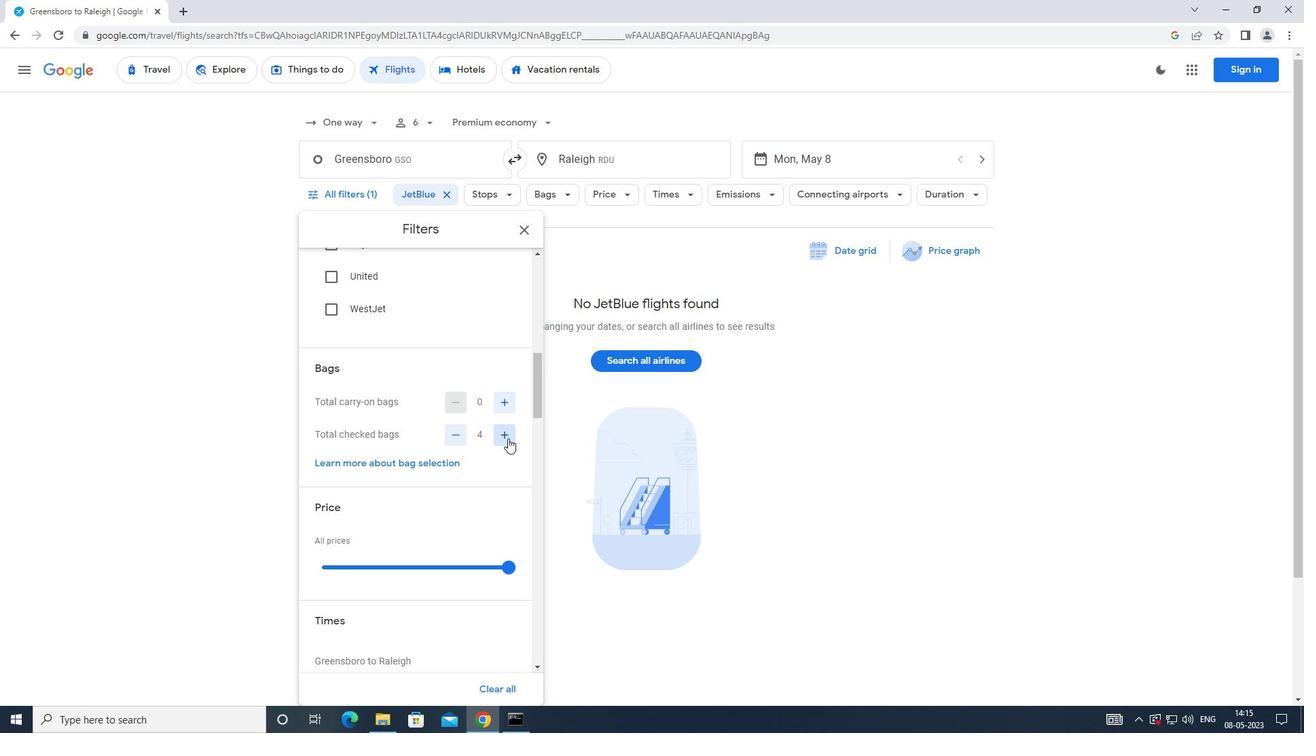 
Action: Mouse moved to (508, 435)
Screenshot: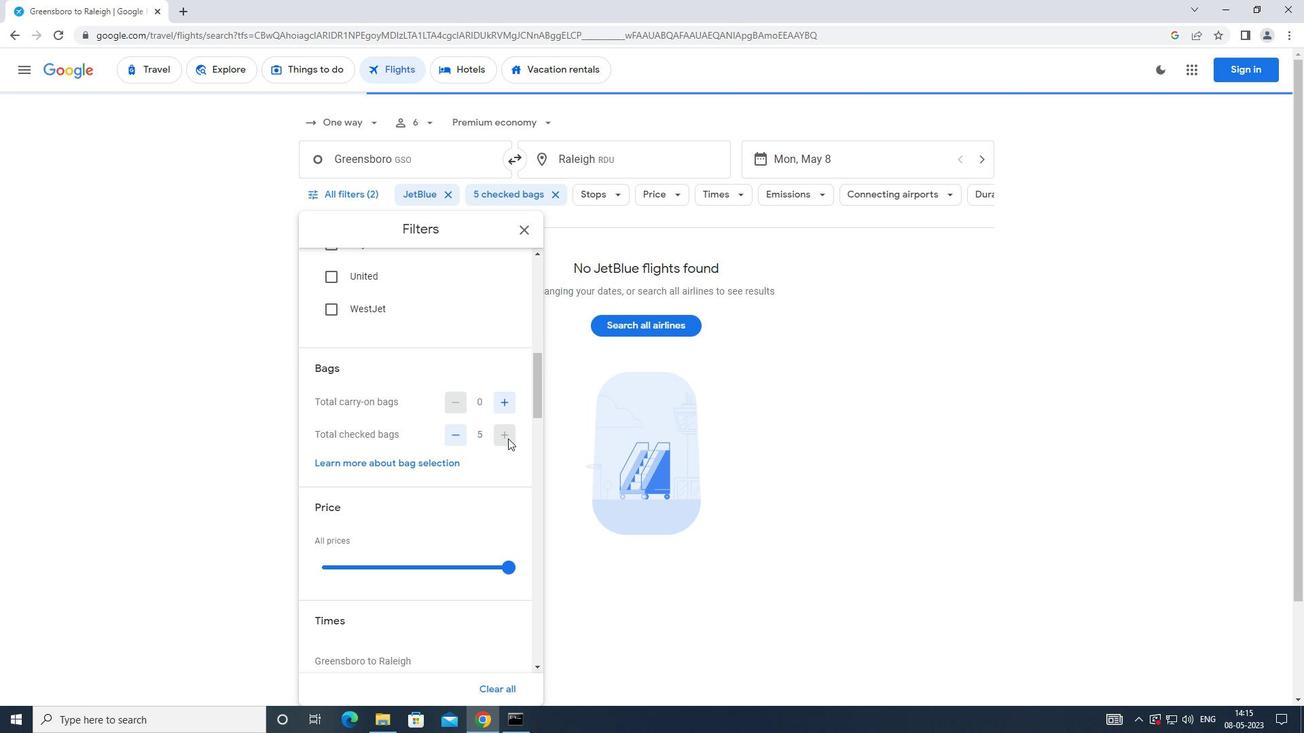 
Action: Mouse scrolled (508, 434) with delta (0, 0)
Screenshot: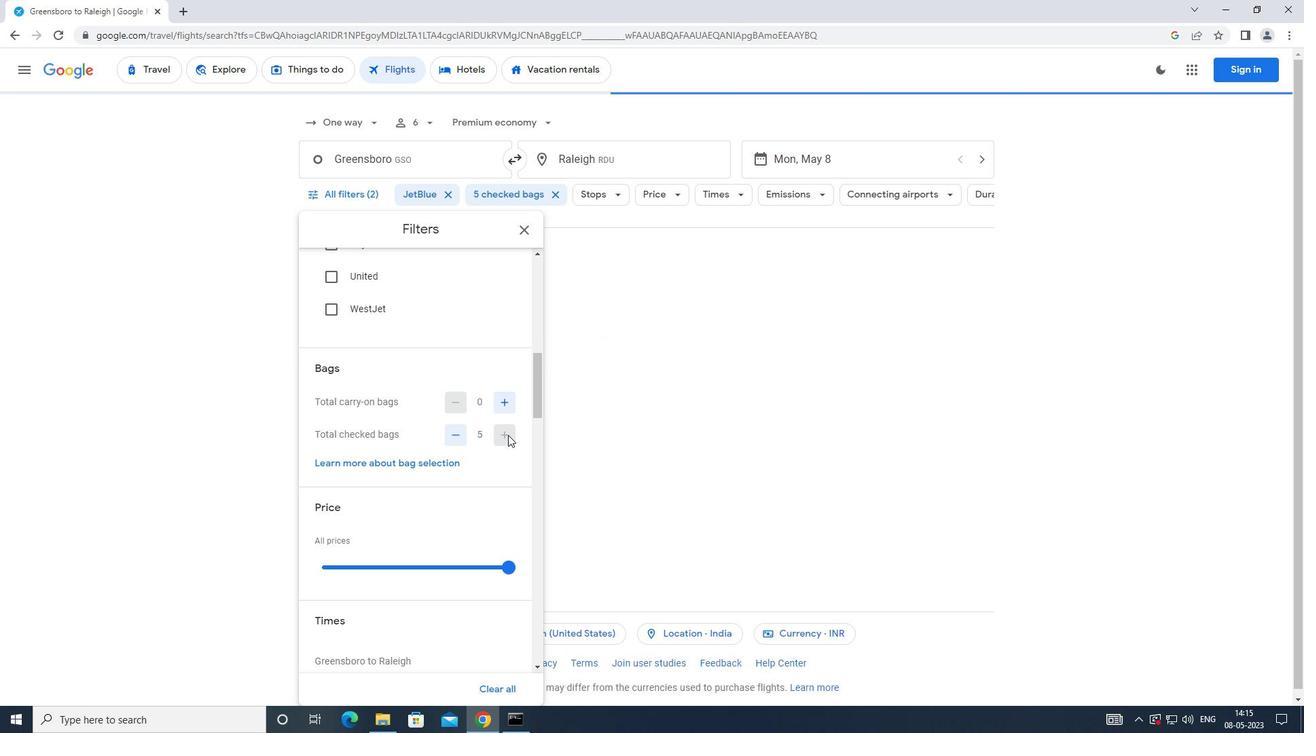 
Action: Mouse scrolled (508, 434) with delta (0, 0)
Screenshot: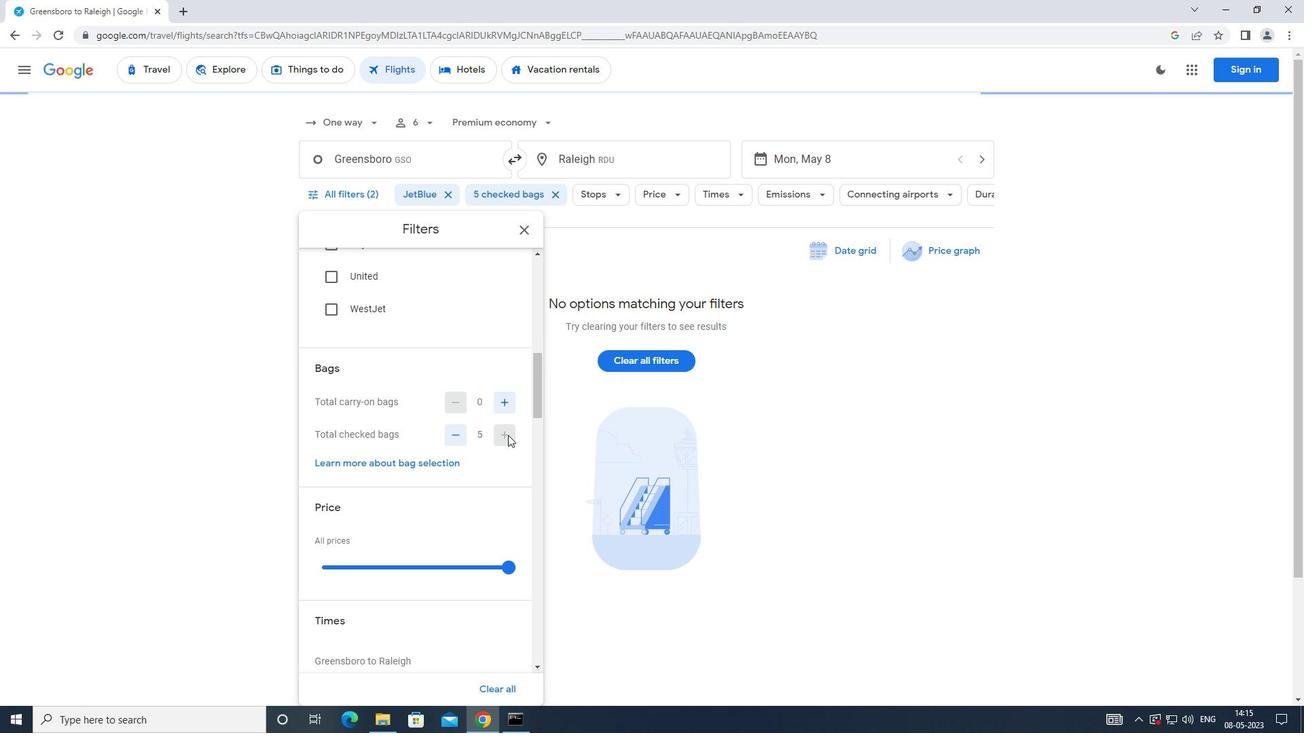 
Action: Mouse moved to (507, 435)
Screenshot: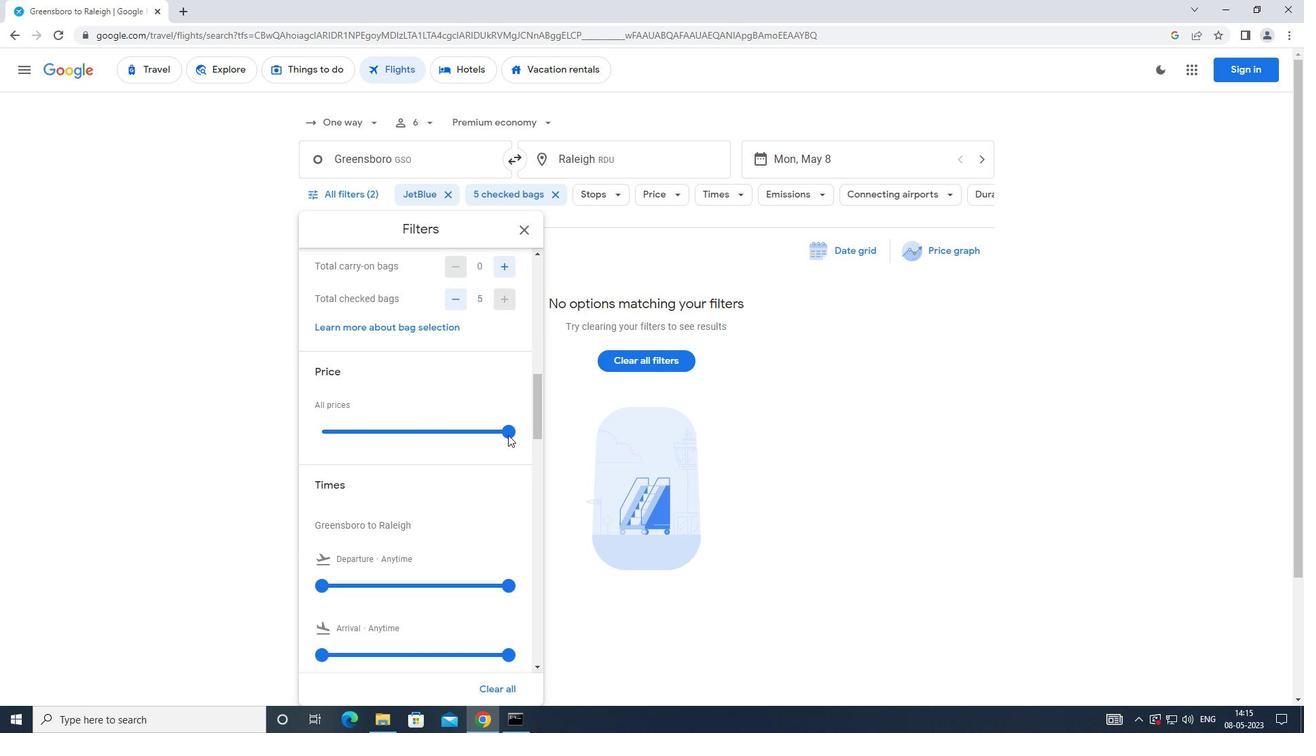 
Action: Mouse pressed left at (507, 435)
Screenshot: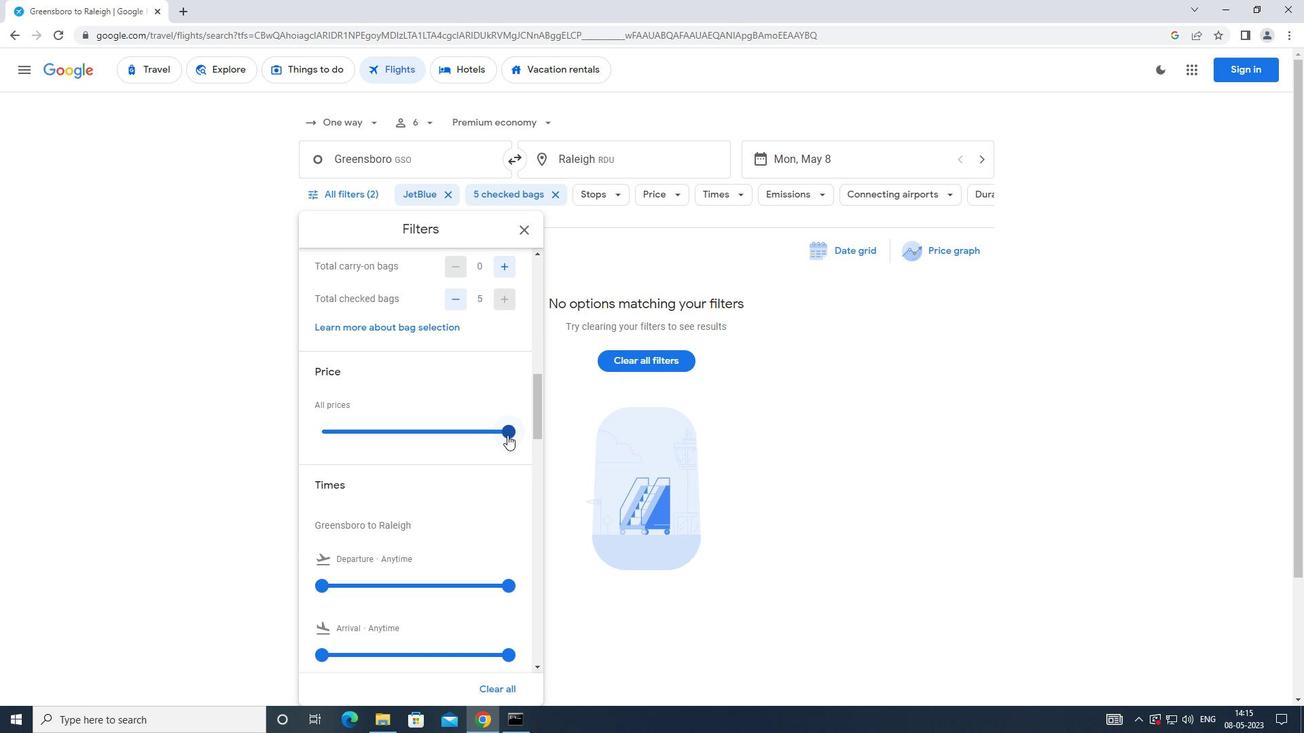
Action: Mouse moved to (425, 418)
Screenshot: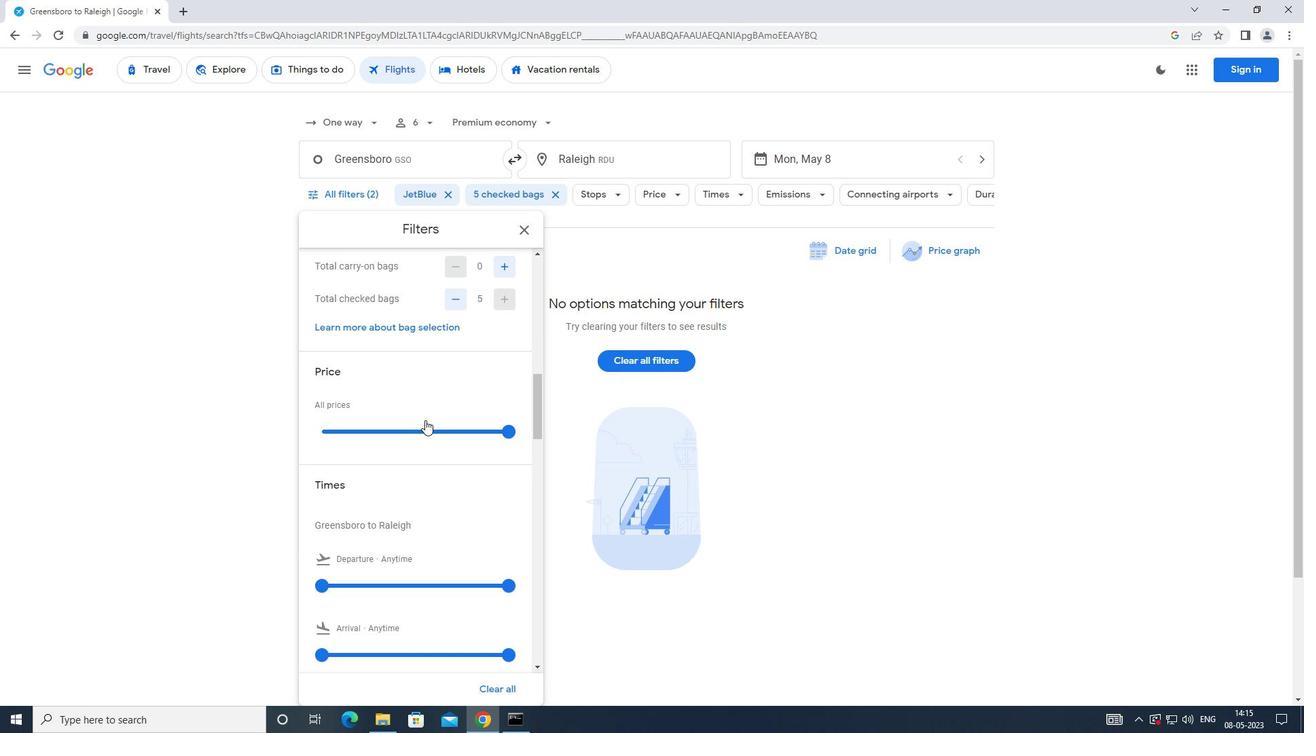 
Action: Mouse scrolled (425, 417) with delta (0, 0)
Screenshot: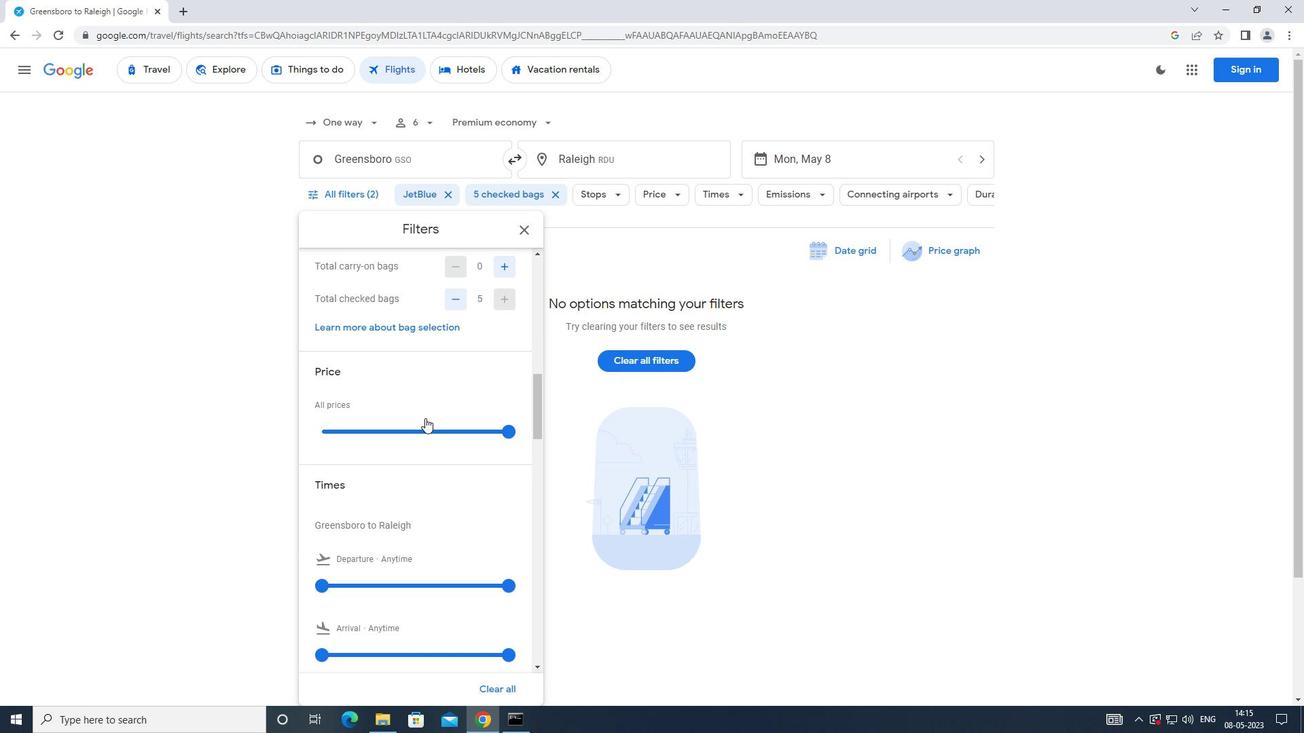 
Action: Mouse moved to (322, 515)
Screenshot: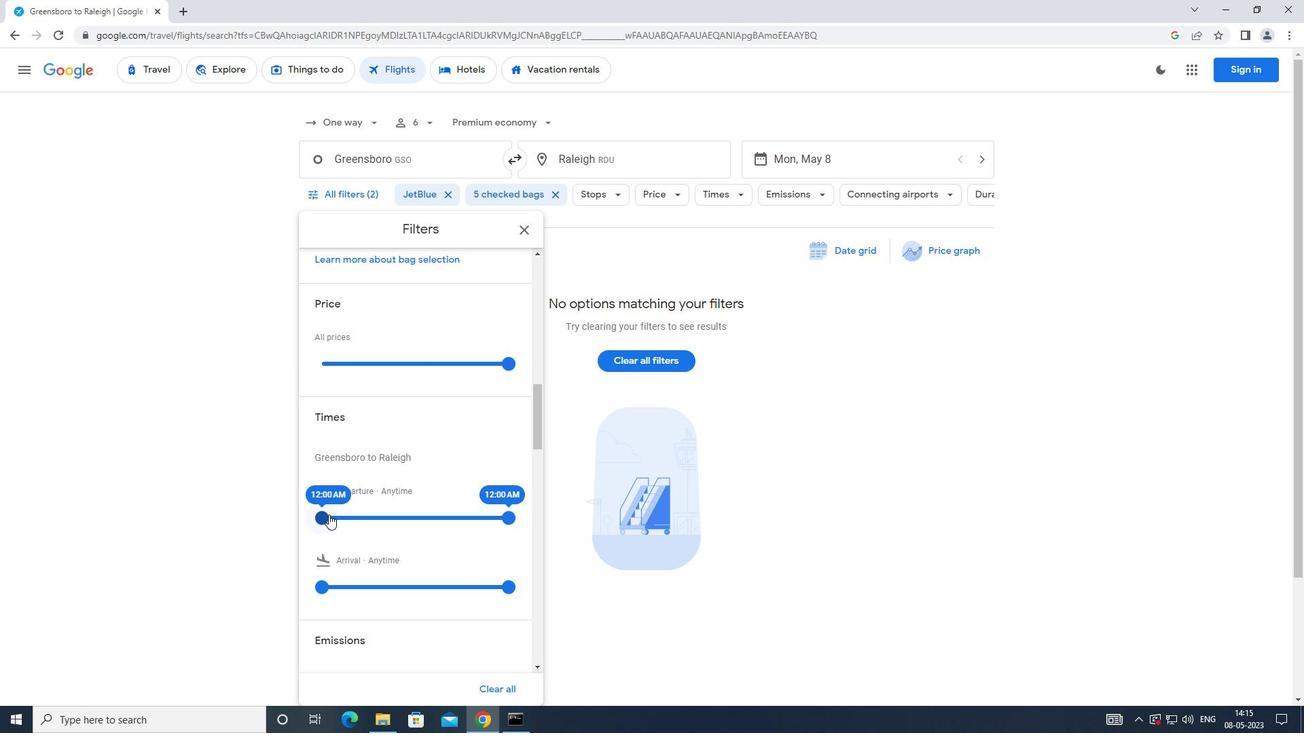 
Action: Mouse pressed left at (322, 515)
Screenshot: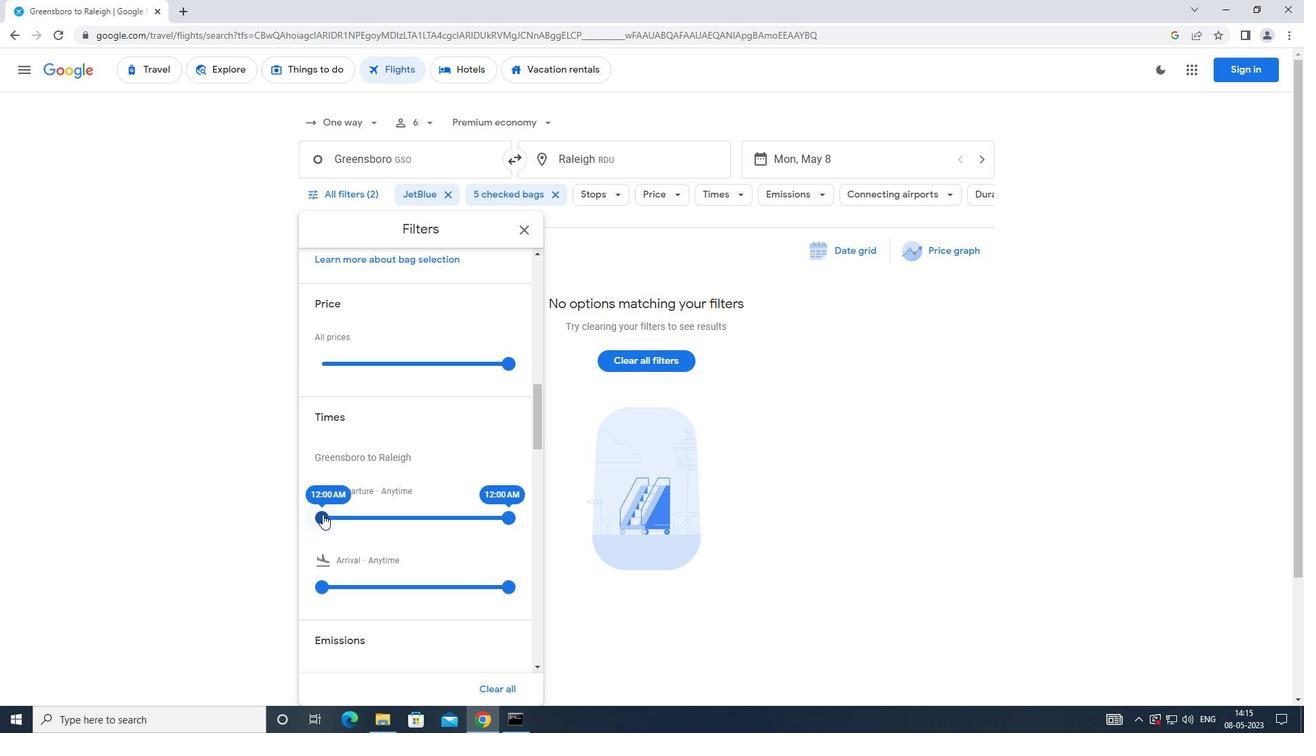 
Action: Mouse moved to (502, 517)
Screenshot: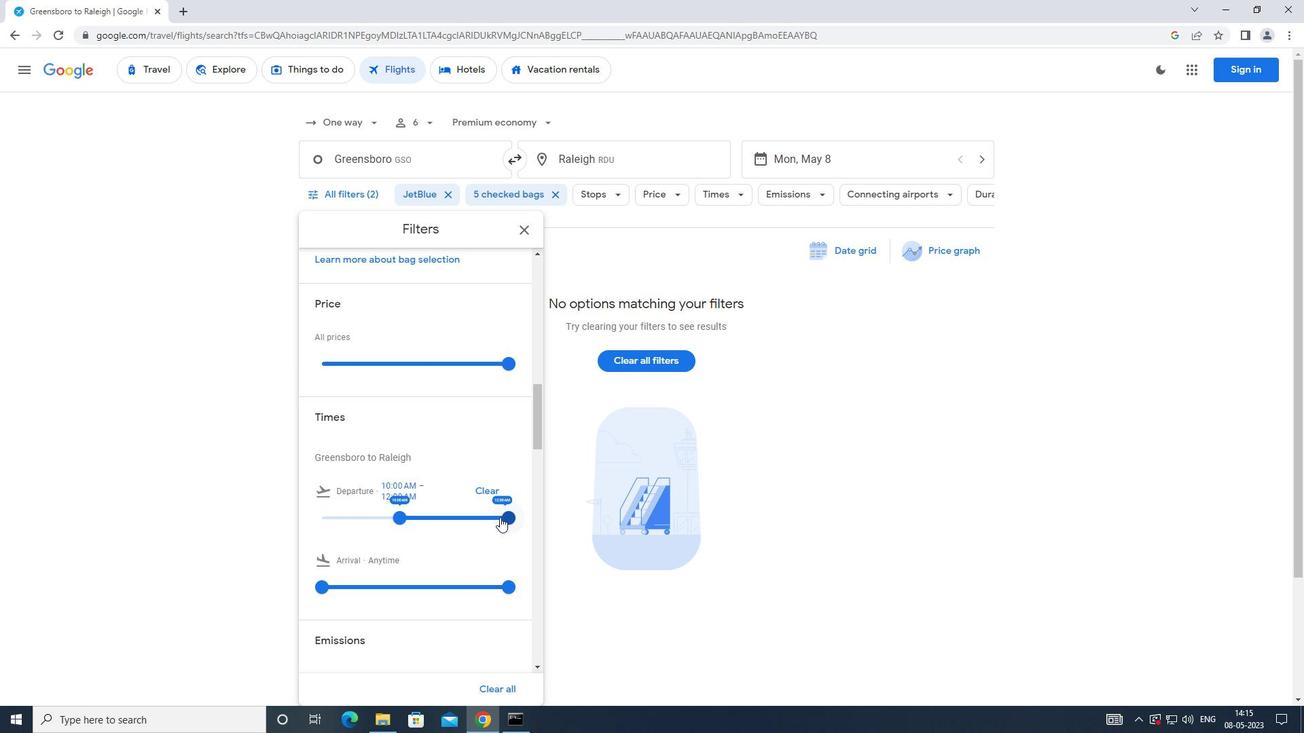 
Action: Mouse pressed left at (502, 517)
Screenshot: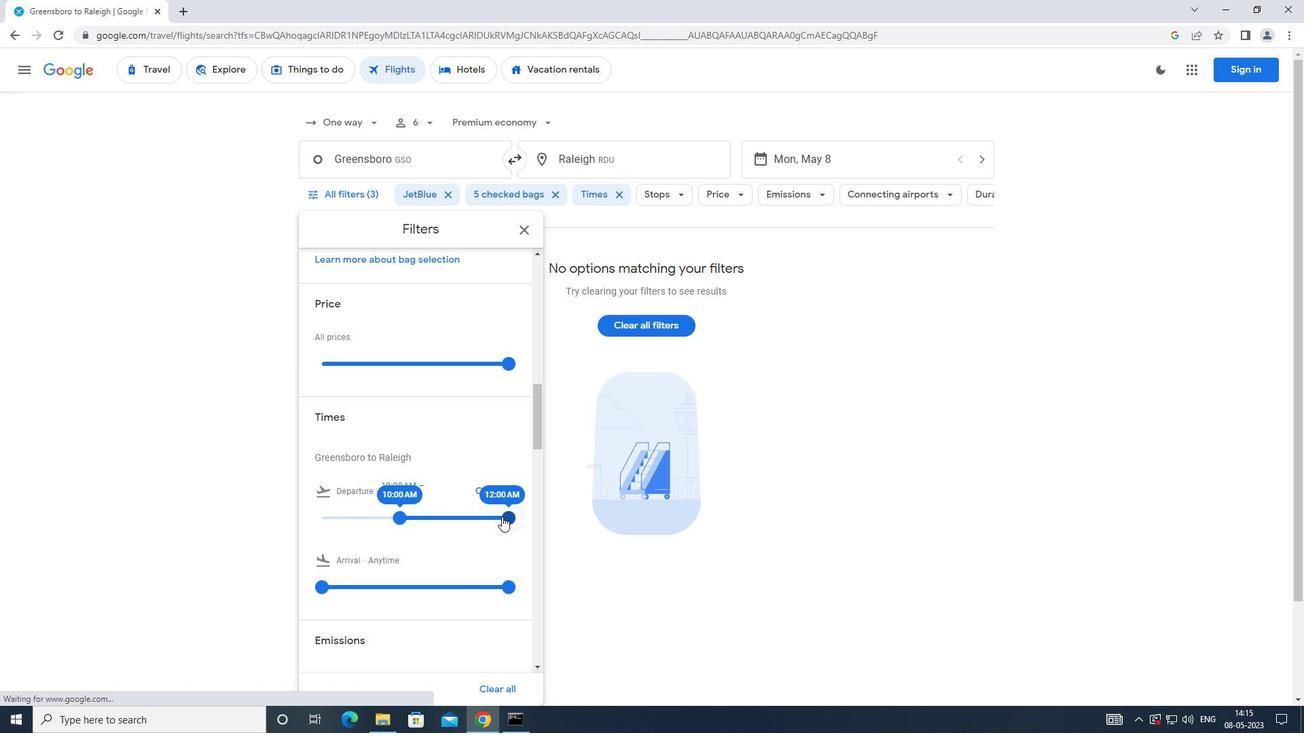 
Action: Mouse moved to (528, 233)
Screenshot: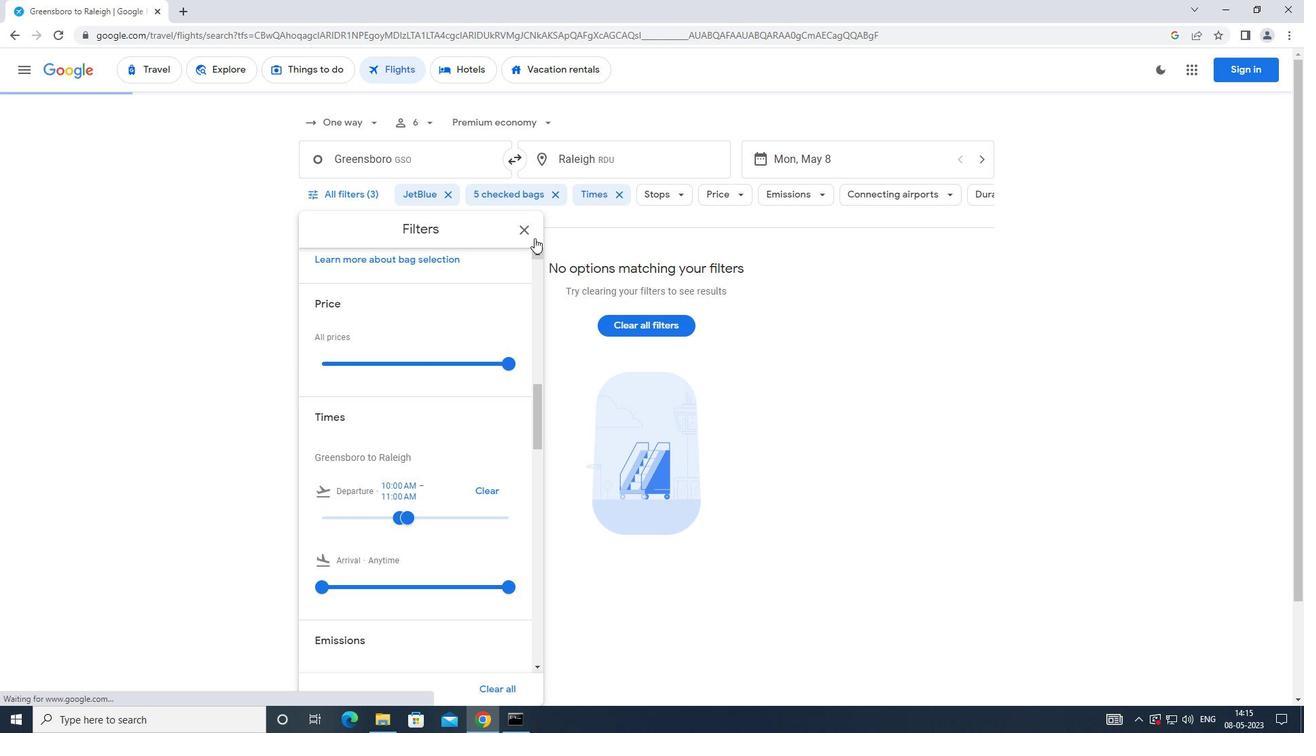
Action: Mouse pressed left at (528, 233)
Screenshot: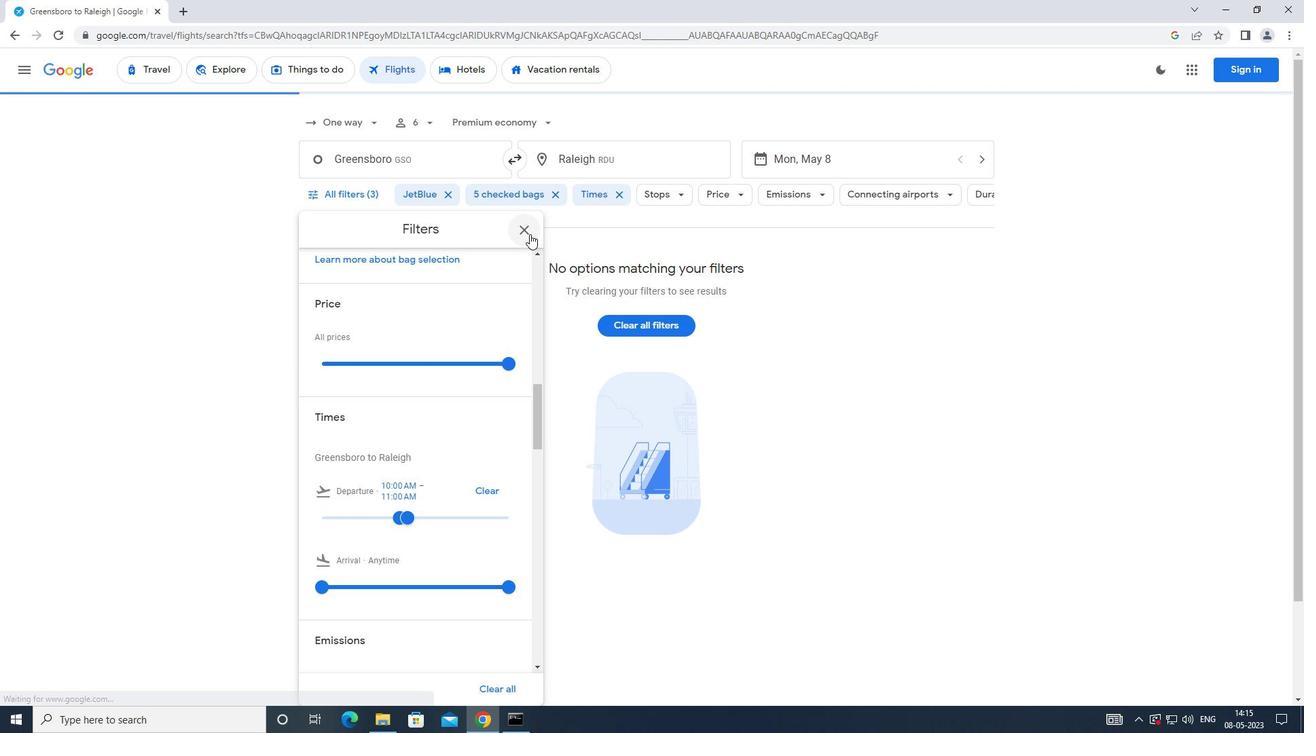 
Action: Mouse moved to (502, 262)
Screenshot: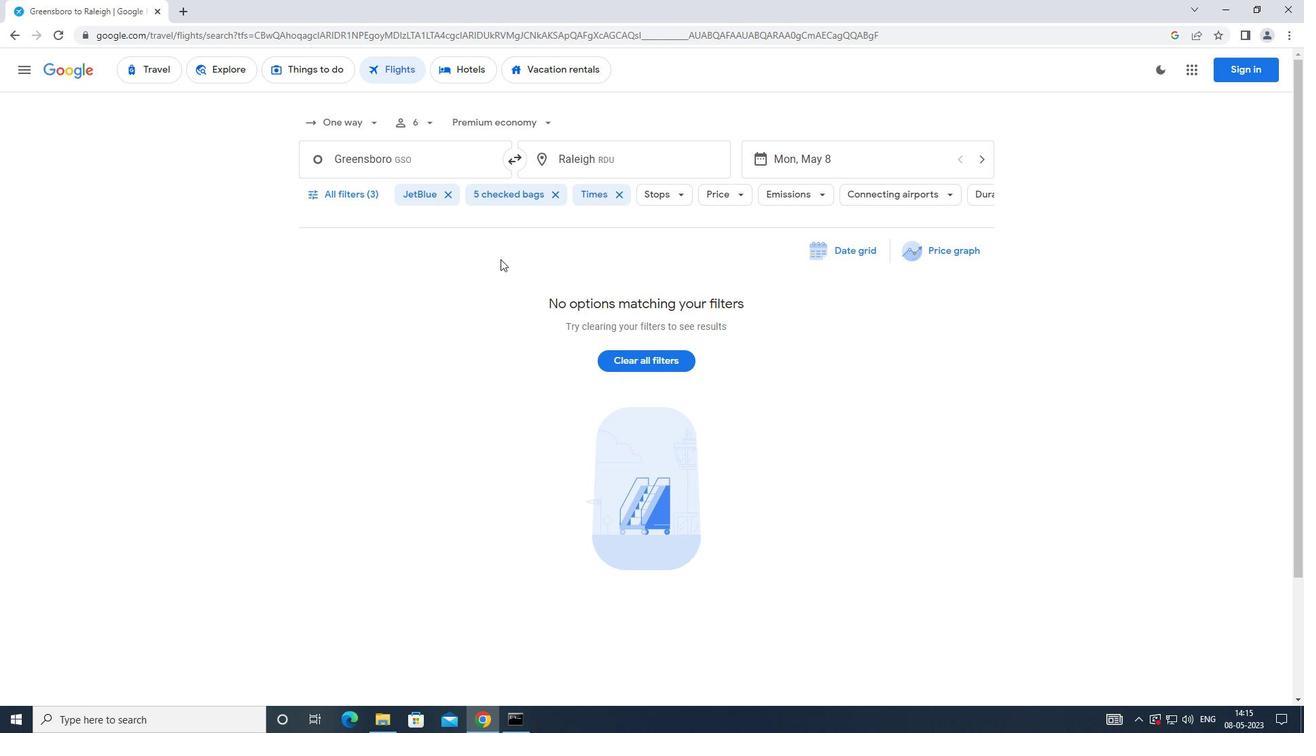 
